 Task: Create an event for the kids' soccer practice drop-off.
Action: Mouse moved to (464, 341)
Screenshot: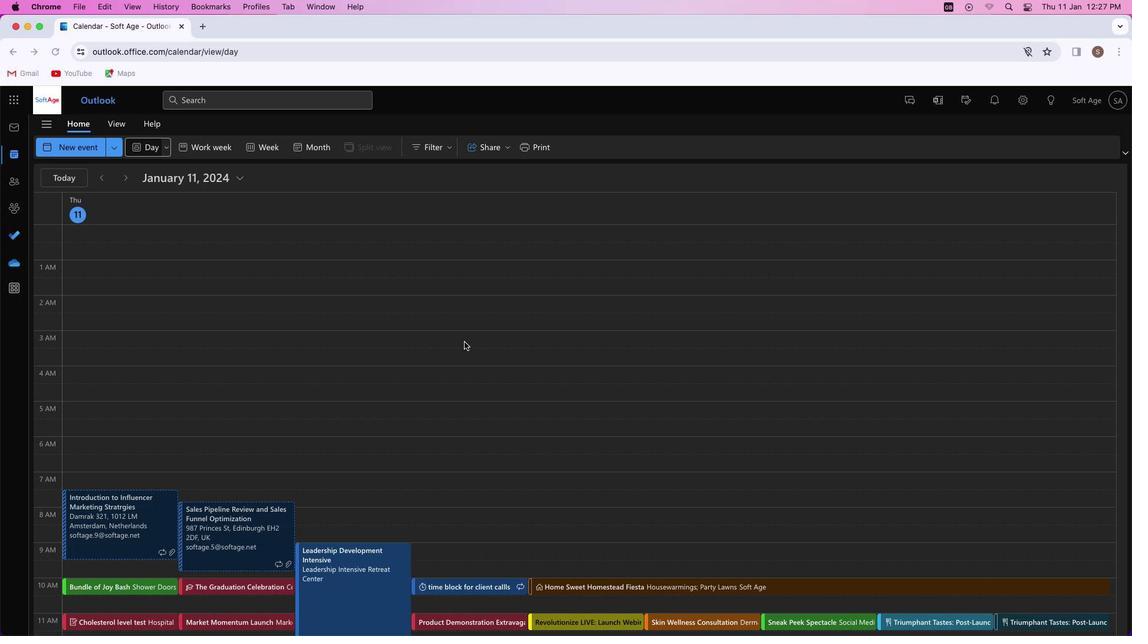 
Action: Mouse pressed left at (464, 341)
Screenshot: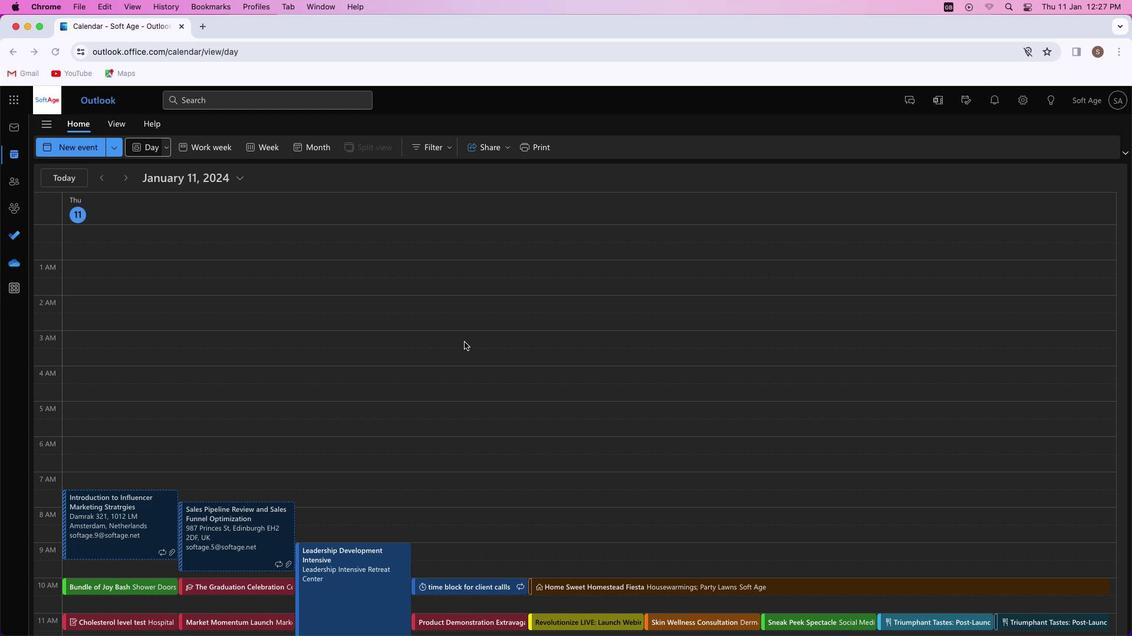 
Action: Mouse moved to (75, 150)
Screenshot: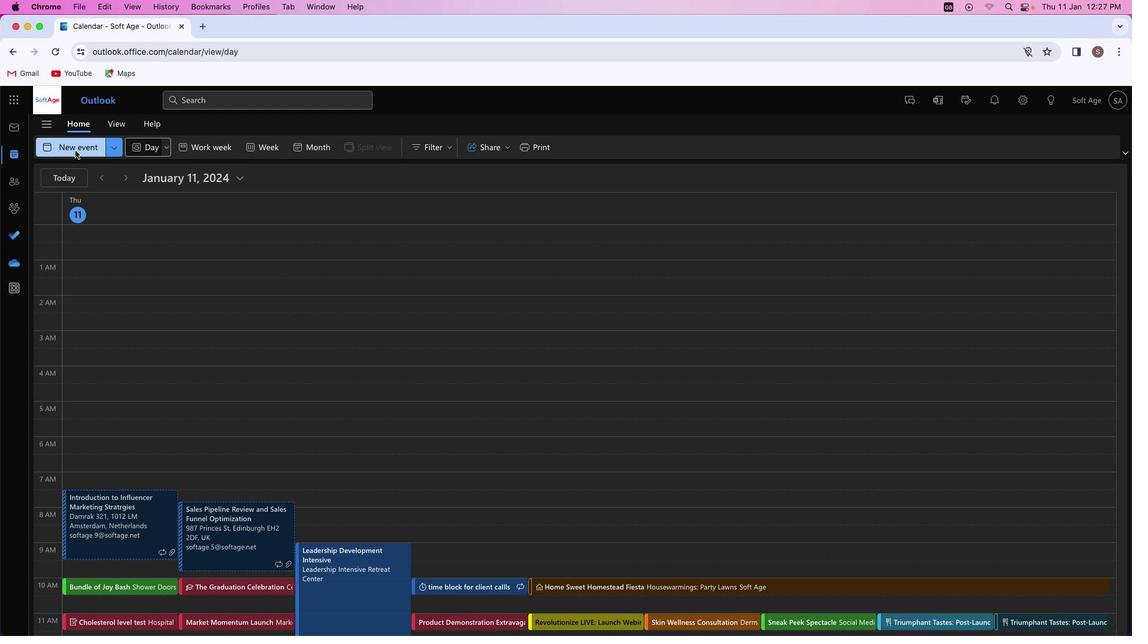 
Action: Mouse pressed left at (75, 150)
Screenshot: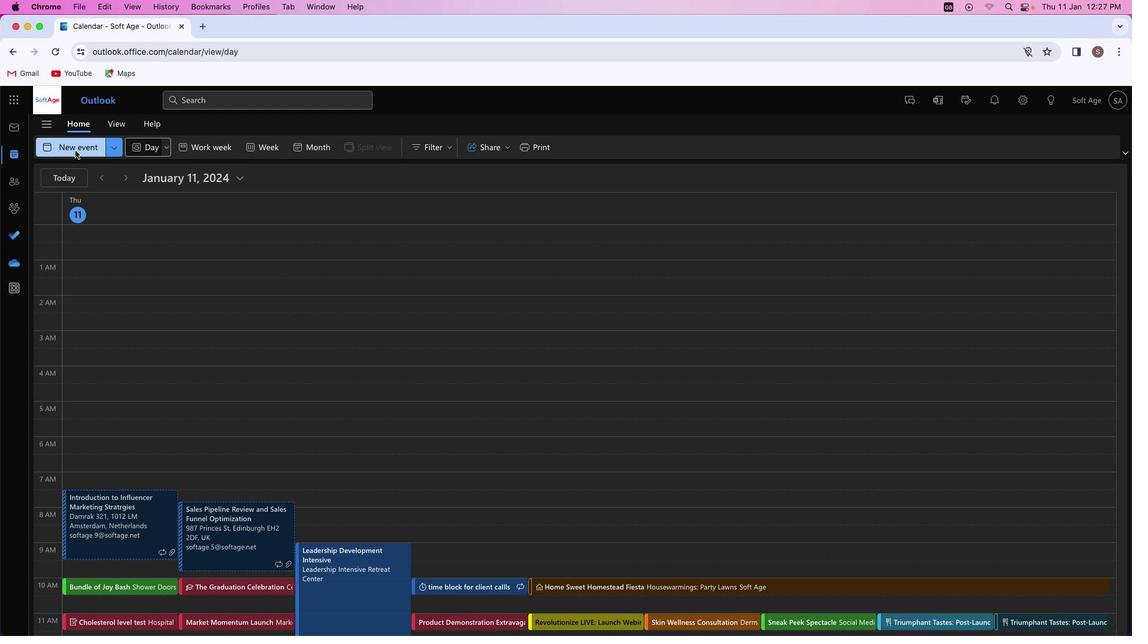 
Action: Mouse moved to (297, 216)
Screenshot: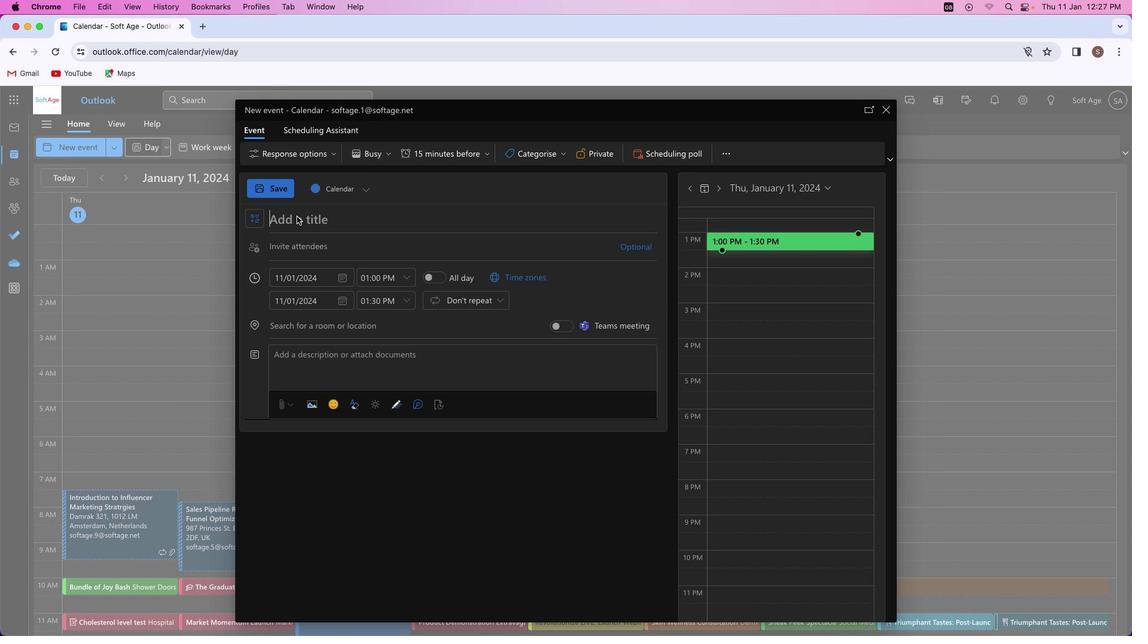 
Action: Mouse pressed left at (297, 216)
Screenshot: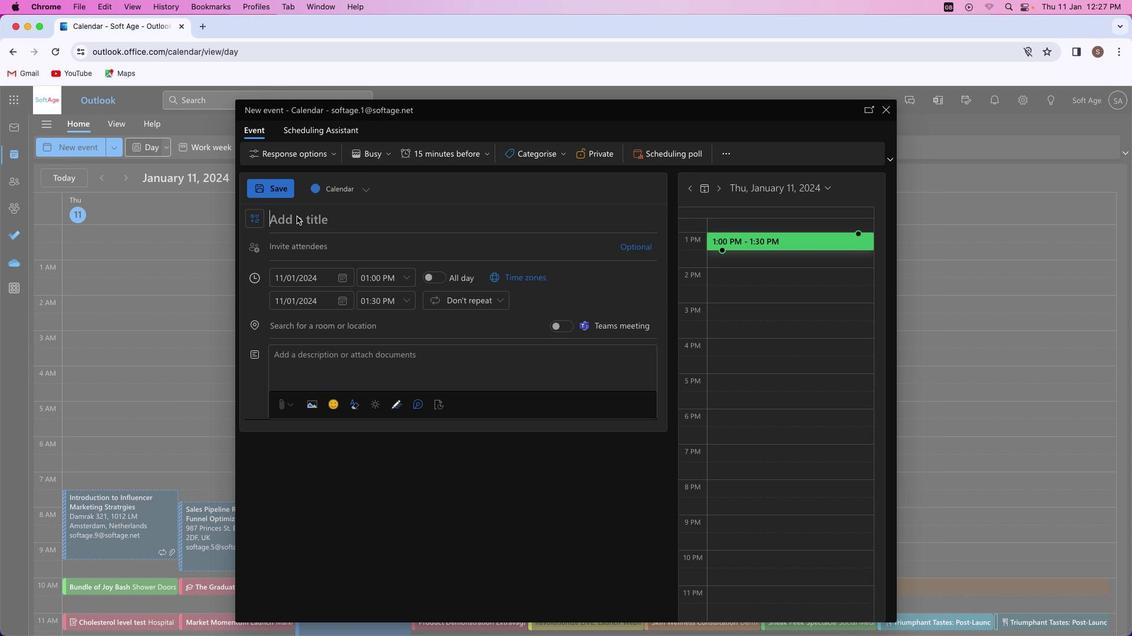 
Action: Key pressed Key.shift_r'L''i''t''t''l''e'Key.spaceKey.shift'S''t''r''i''k''e''r''s'Key.spaceKey.shift'S''o''c''c''e''r'Key.spaceKey.shift'D''r''o''p''-''o''f''f'
Screenshot: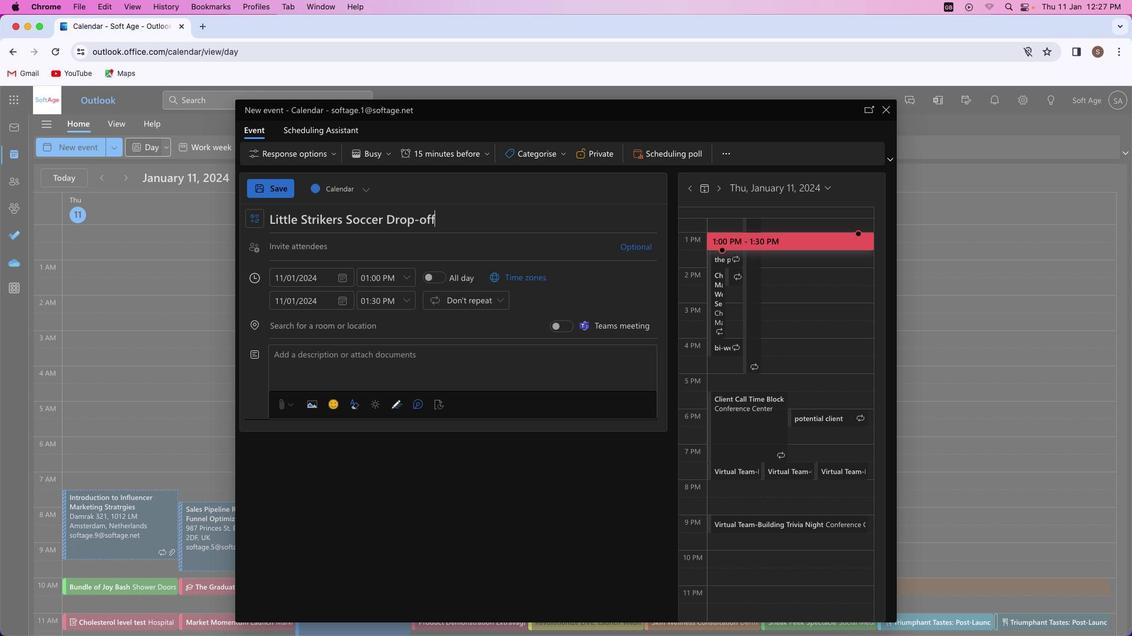 
Action: Mouse moved to (292, 247)
Screenshot: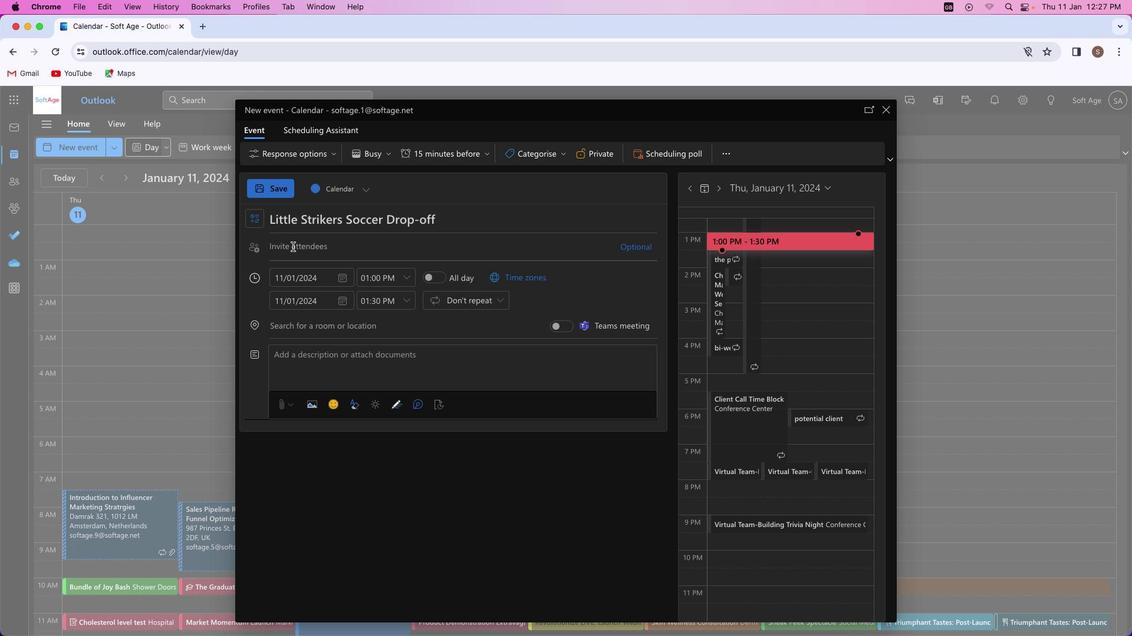 
Action: Mouse pressed left at (292, 247)
Screenshot: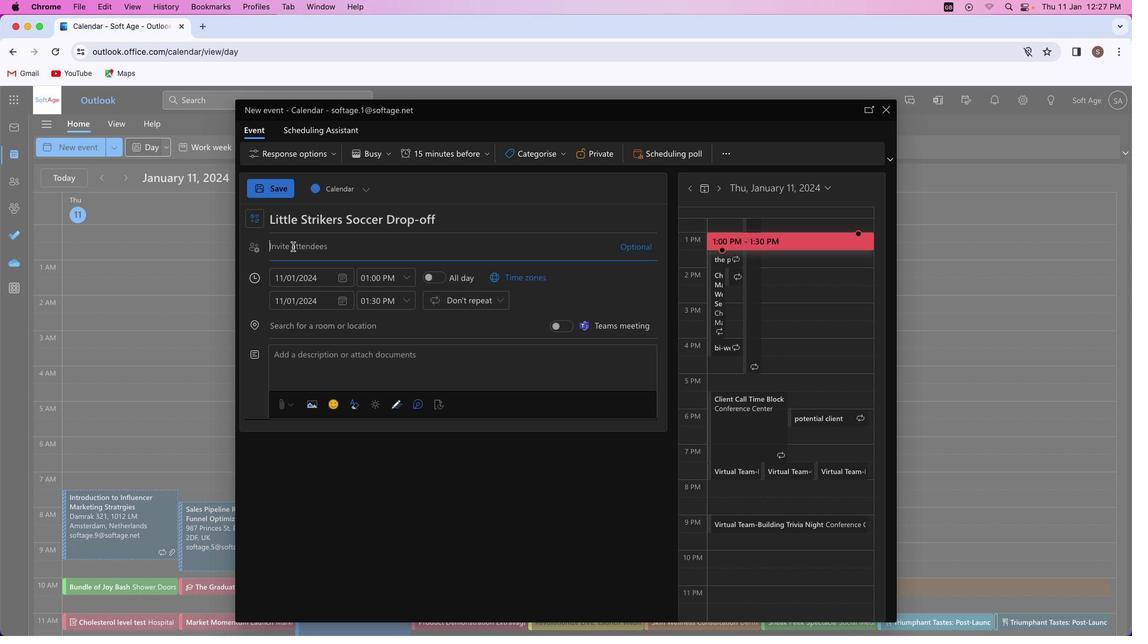 
Action: Mouse moved to (292, 247)
Screenshot: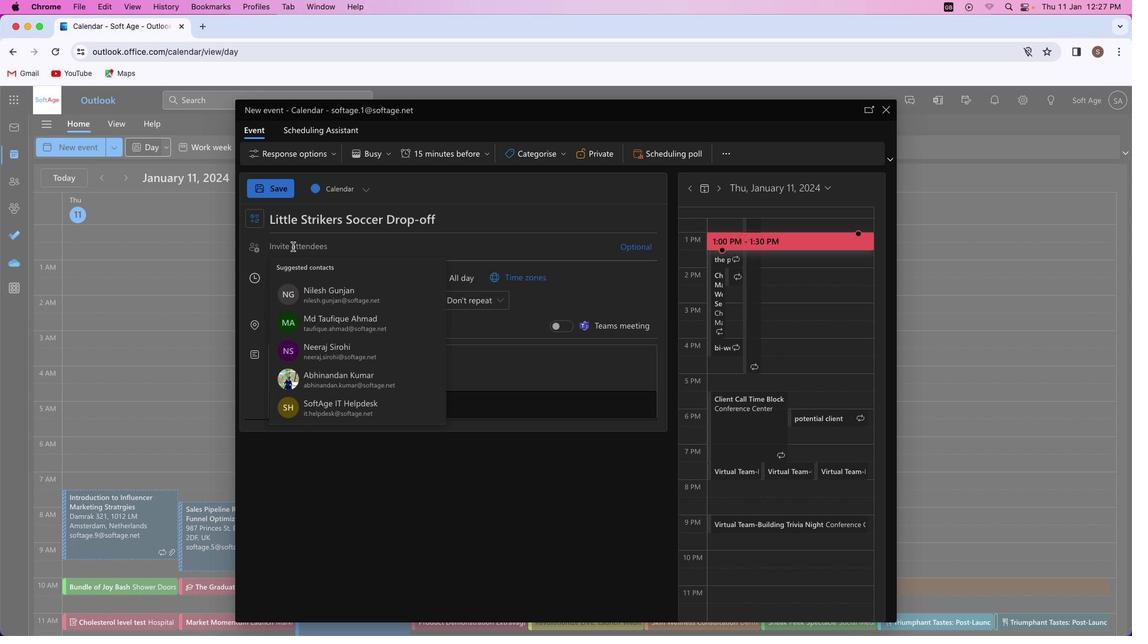 
Action: Key pressed Key.shift'S''h''i''v''a''m''y''a''d''a''v''4''1'Key.shift'@''o''u''t''l''o''o''k''.''c''o''m'
Screenshot: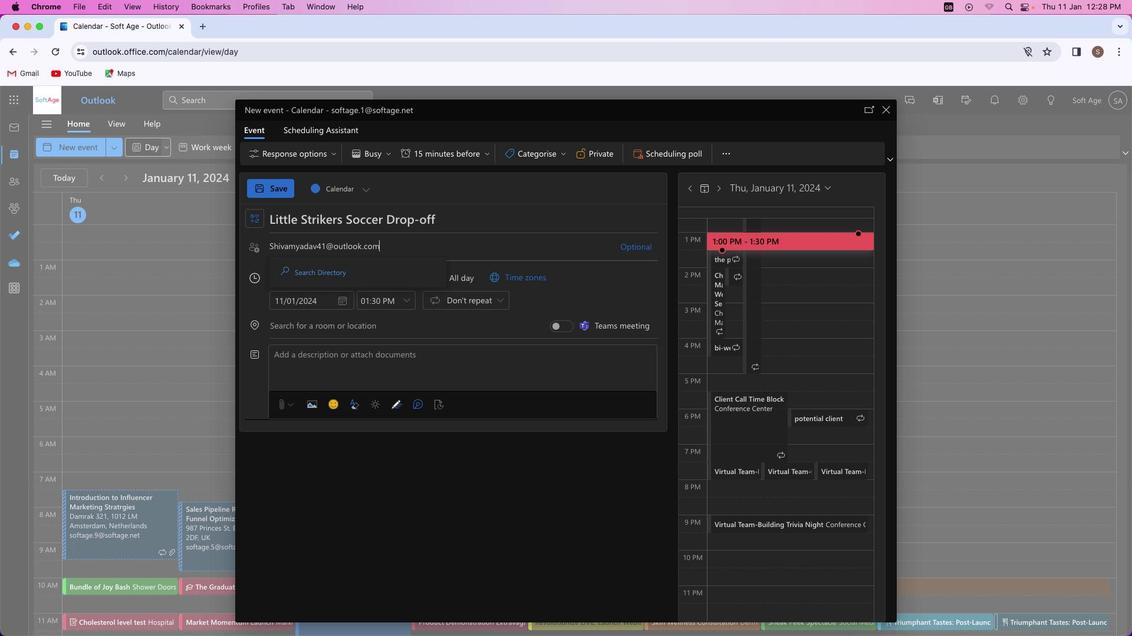 
Action: Mouse moved to (362, 269)
Screenshot: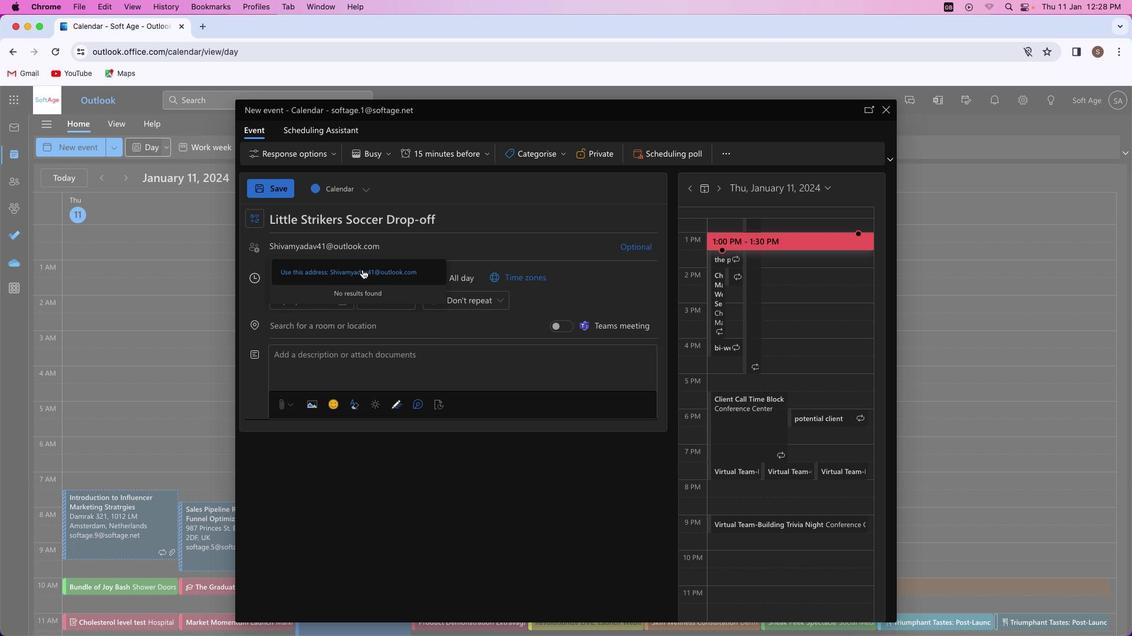 
Action: Mouse pressed left at (362, 269)
Screenshot: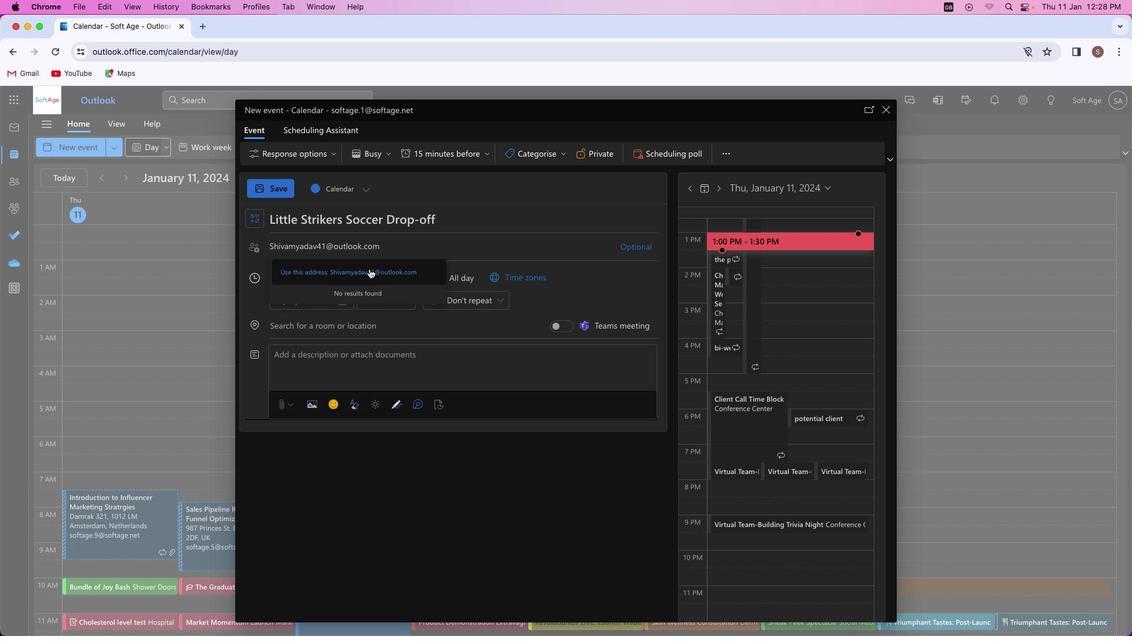 
Action: Mouse moved to (639, 267)
Screenshot: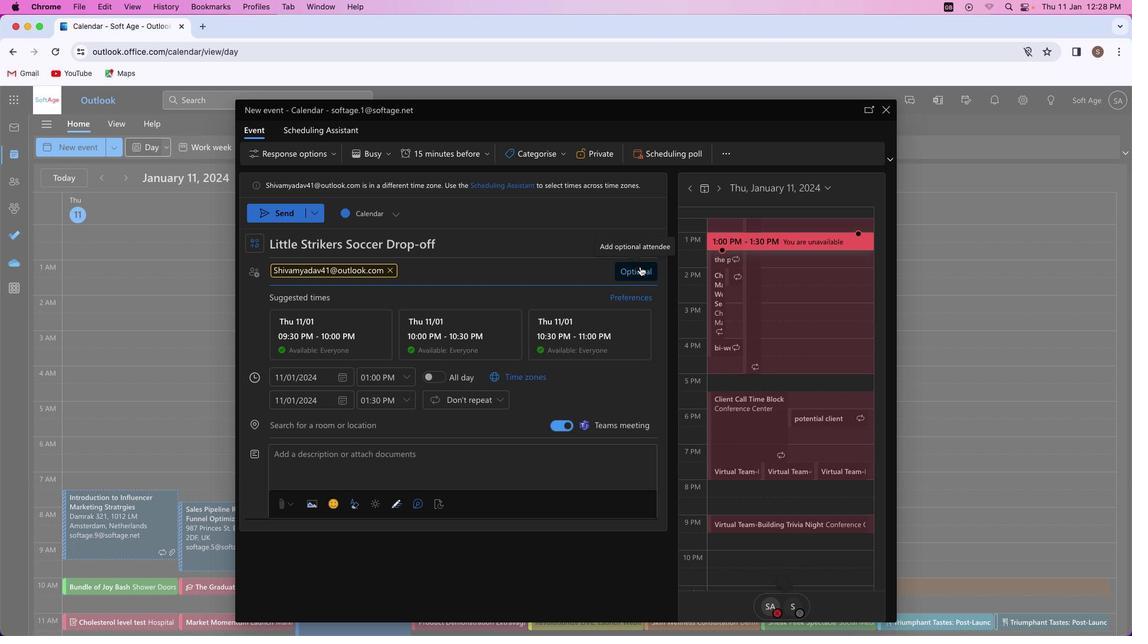 
Action: Mouse pressed left at (639, 267)
Screenshot: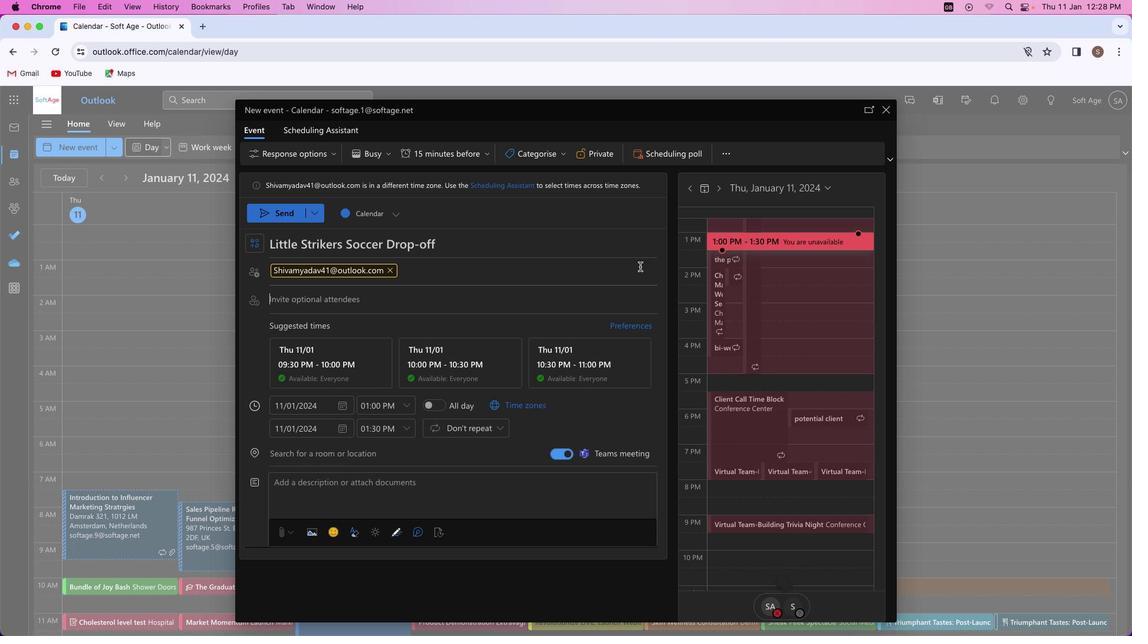 
Action: Mouse moved to (407, 283)
Screenshot: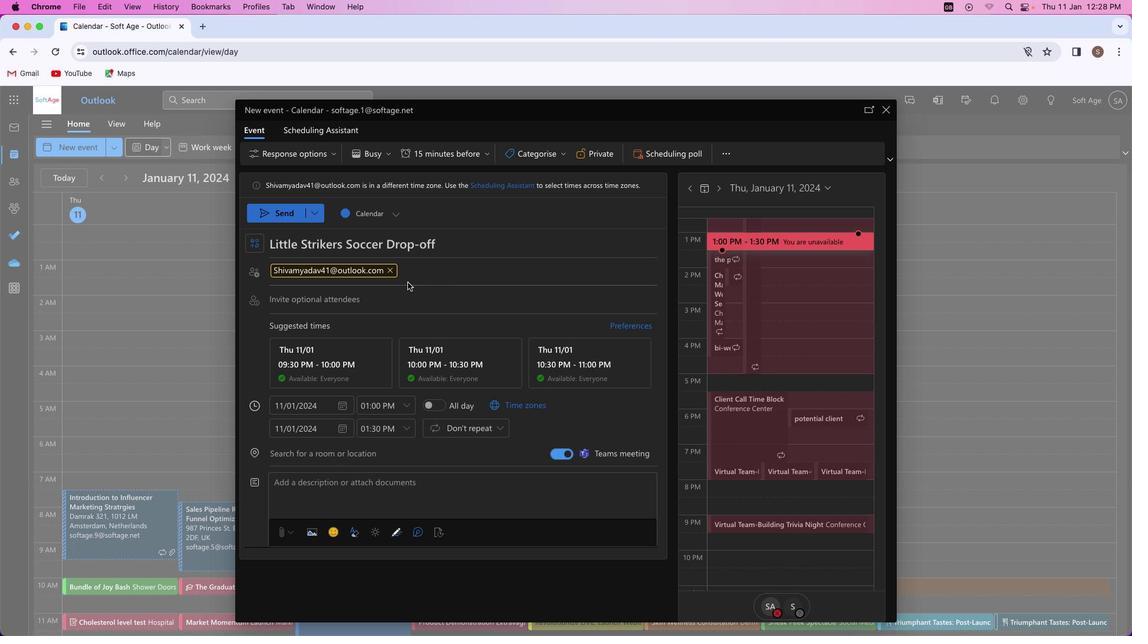 
Action: Key pressed Key.shift_r'M''u''n''e''e''s''h''k''u''m''a''r''9''7''3''2'Key.shift'@''o''u''t''l''o''o''k''.''c''o''m'
Screenshot: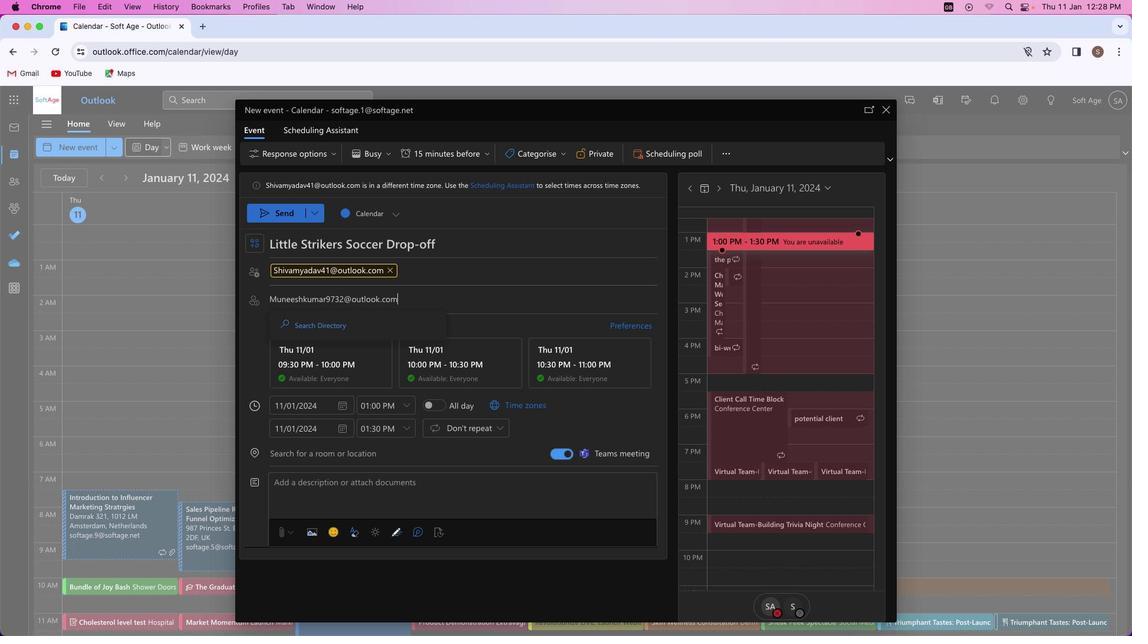 
Action: Mouse moved to (393, 320)
Screenshot: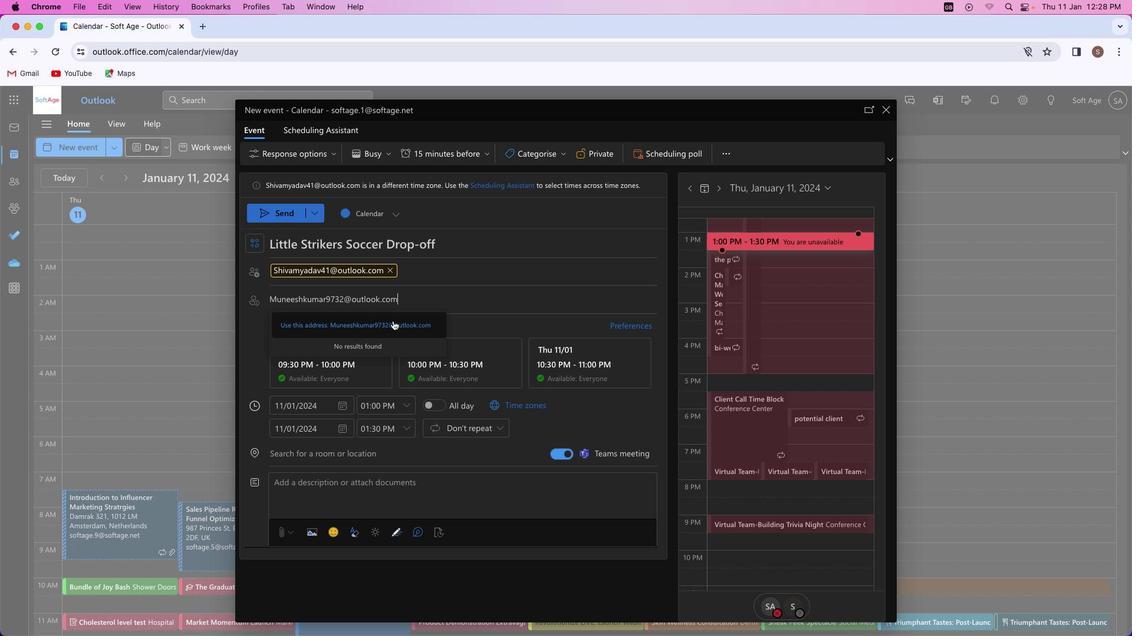 
Action: Mouse pressed left at (393, 320)
Screenshot: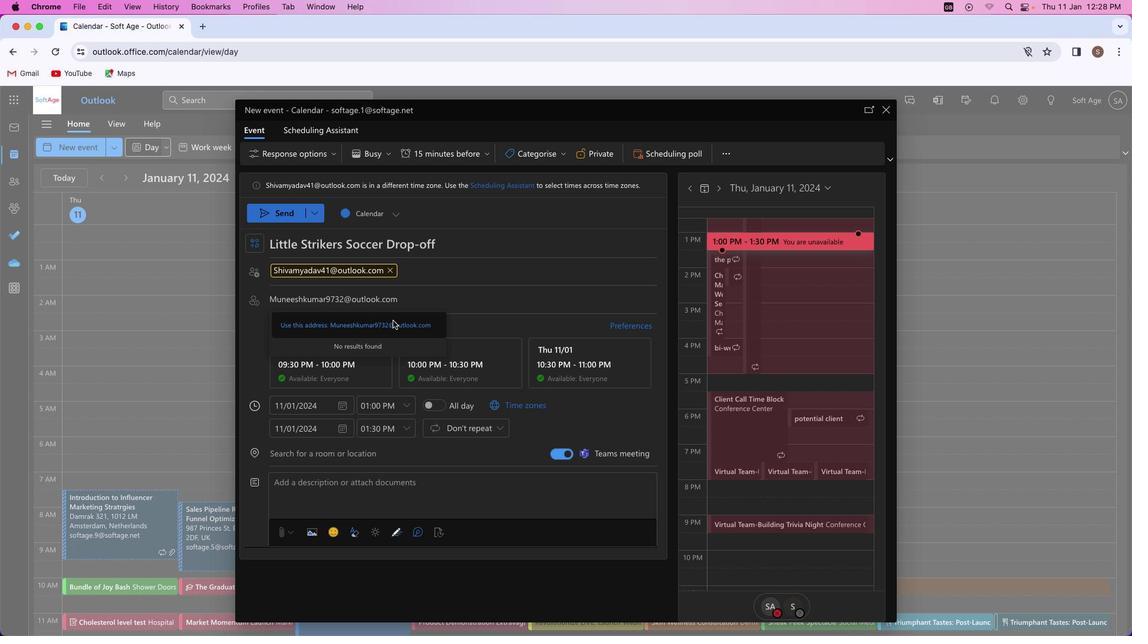 
Action: Mouse moved to (331, 462)
Screenshot: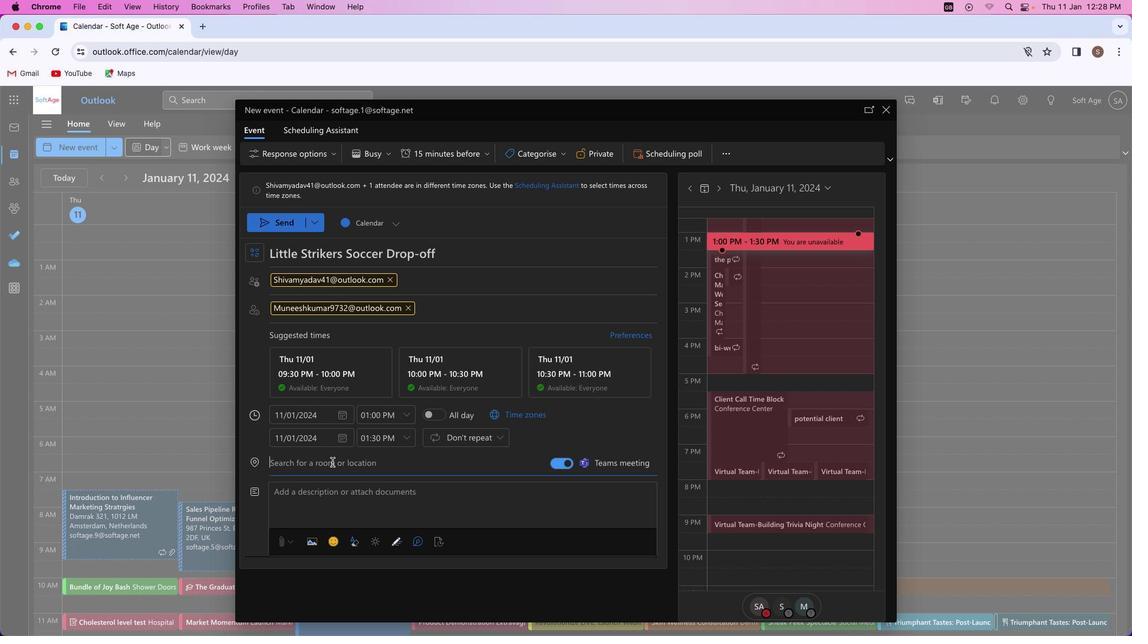 
Action: Mouse pressed left at (331, 462)
Screenshot: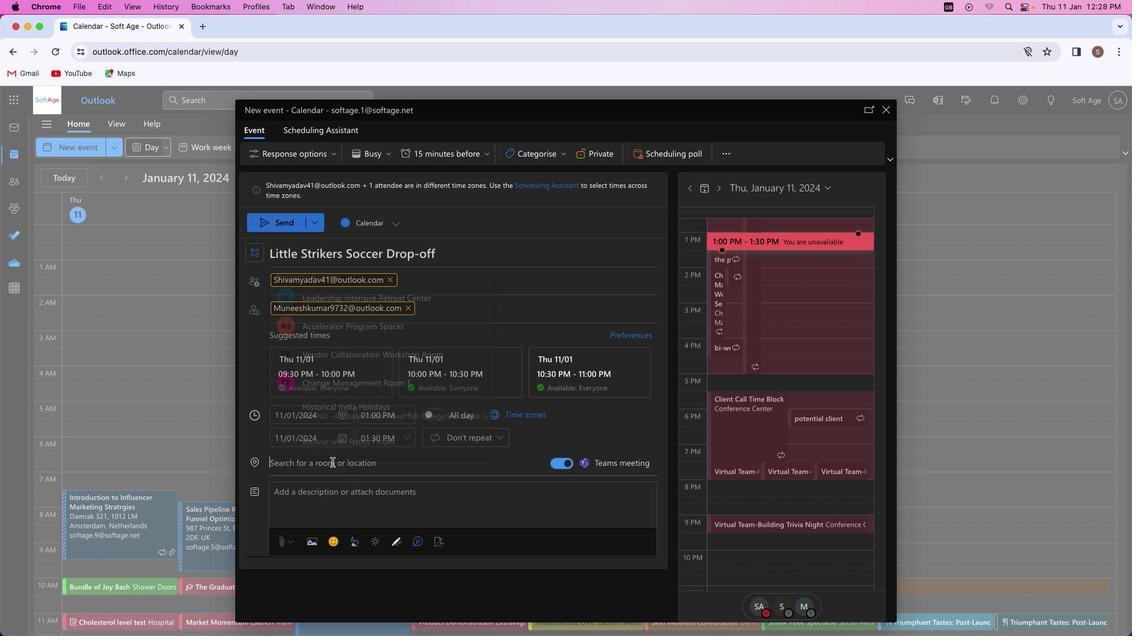 
Action: Mouse moved to (332, 461)
Screenshot: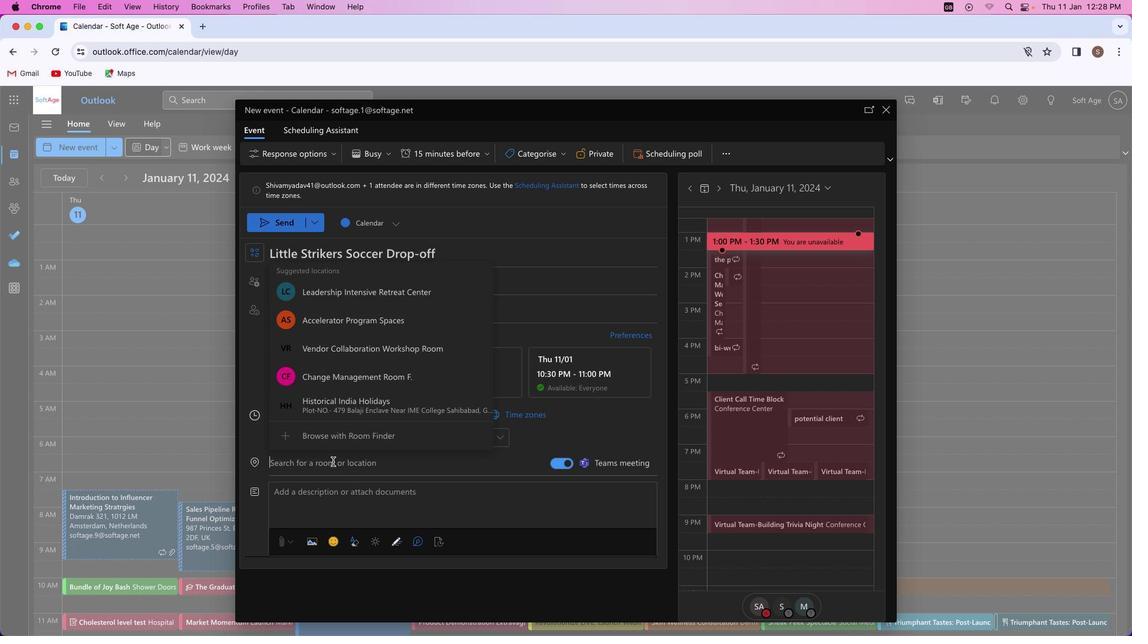 
Action: Key pressed Key.shift_r'K''i''d'"'"Key.backspace's'"'"Key.space's''o''c'
Screenshot: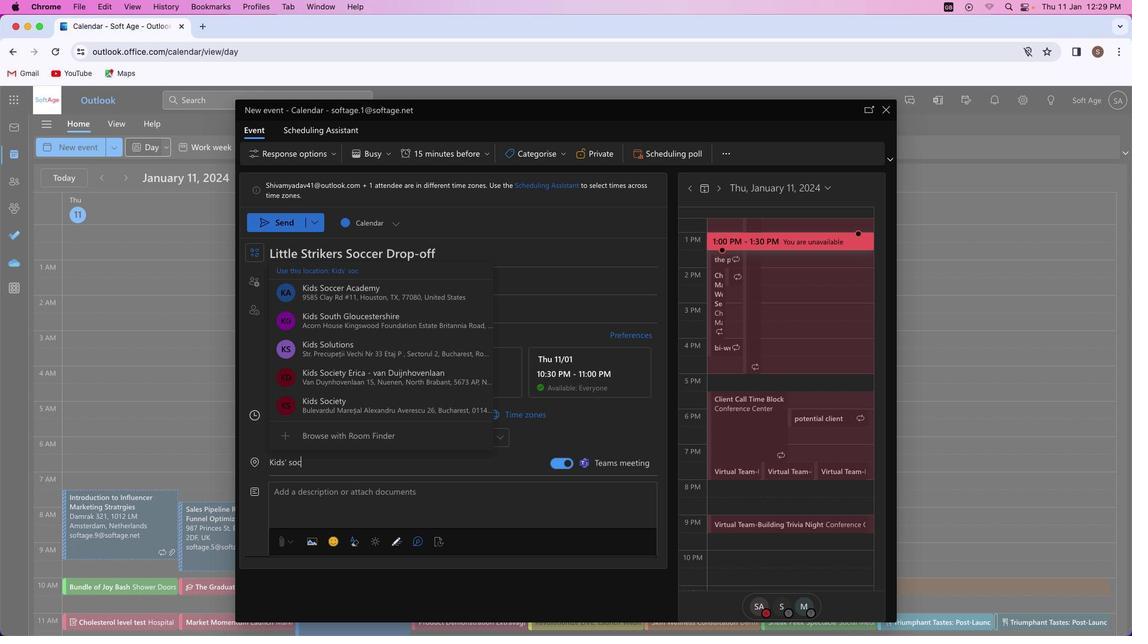 
Action: Mouse moved to (360, 293)
Screenshot: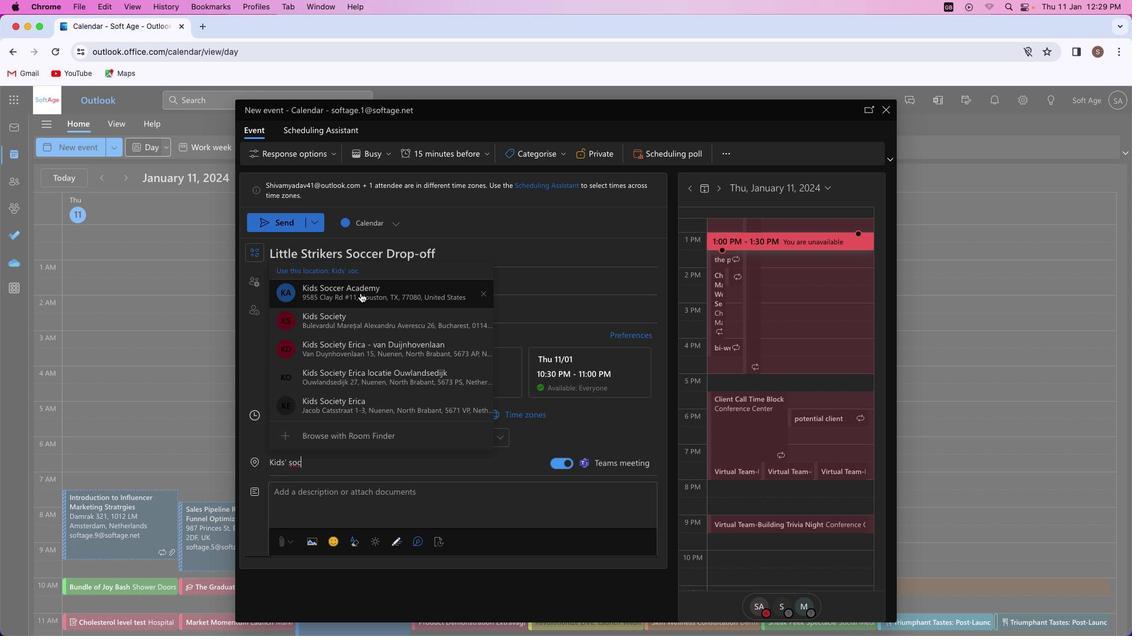 
Action: Mouse pressed left at (360, 293)
Screenshot: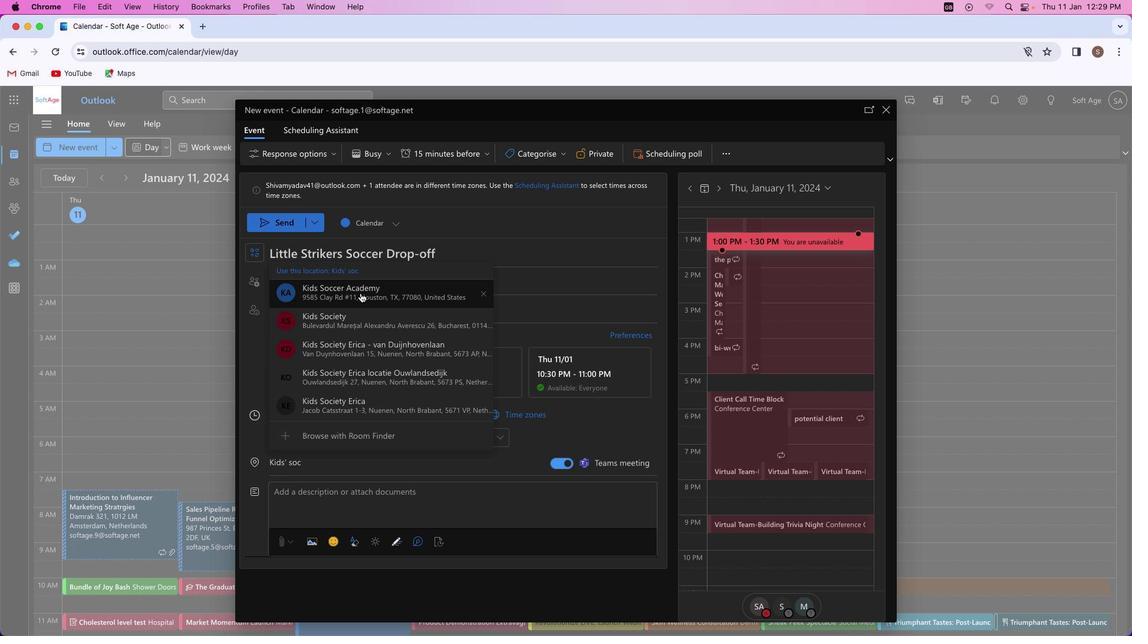 
Action: Mouse moved to (344, 489)
Screenshot: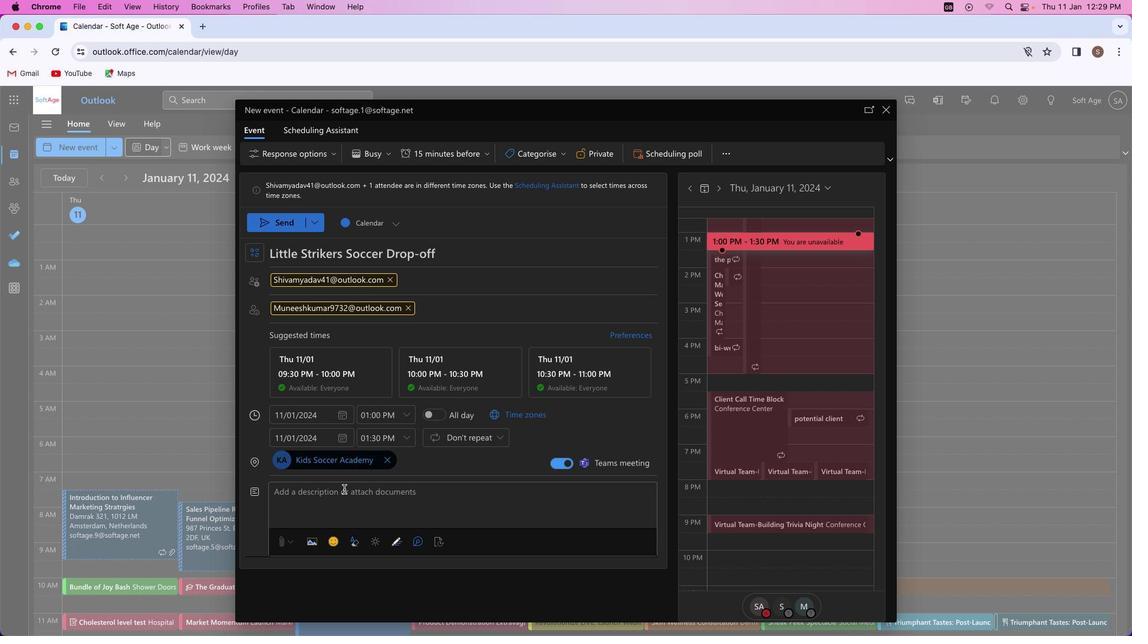 
Action: Mouse pressed left at (344, 489)
Screenshot: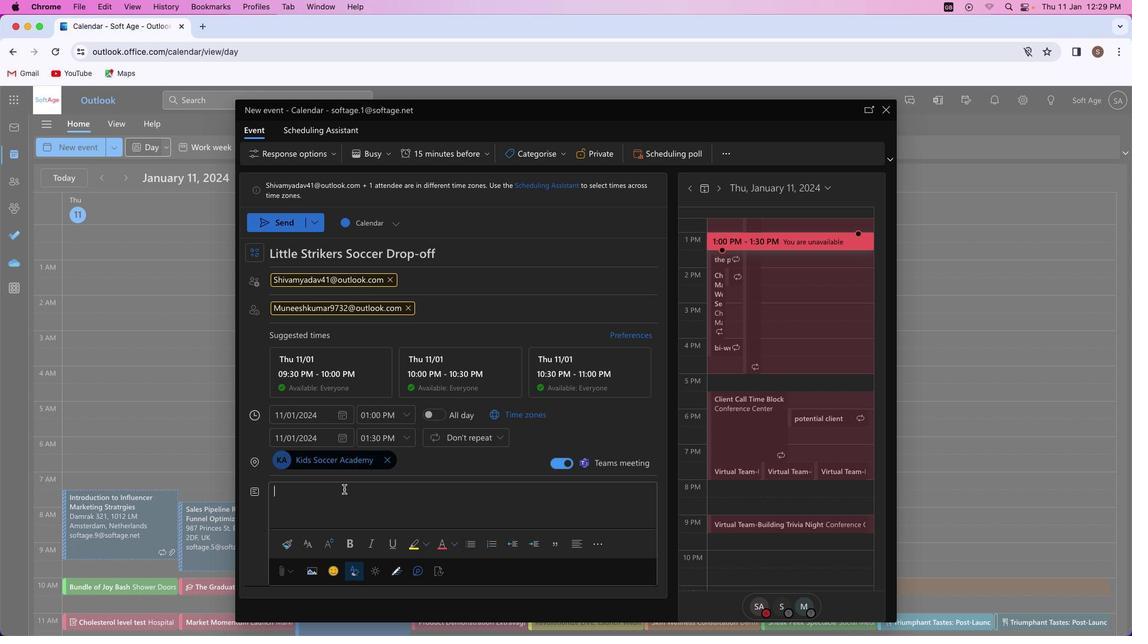
Action: Mouse moved to (380, 491)
Screenshot: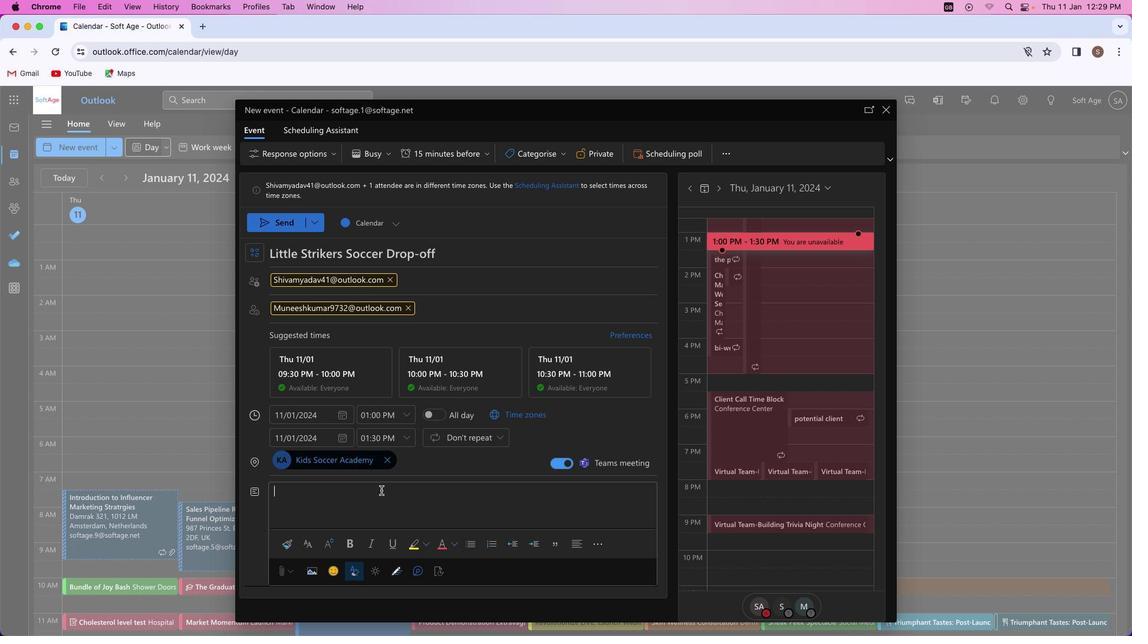 
Action: Key pressed Key.shift'E''m''p''o''w''e''r'Key.space'y''o''u''n''g'Key.space'a''t''h''l''e''t''e''s'Key.space'a''t'Key.space'o''u''r'Key.space'k''i''d''s'"'"Key.space's''o''c''c''e''r'Key.space'p''r''a''c''t''i''c''e'Key.space'd''r''o''p''-''o''f''f'Key.shift'!'Key.spaceKey.shift'A'Key.space's''a''f''e'Key.space'a''n''d'Key.space'f''u''n'Key.space'e''n''v''i''r''o''n''m''e''n''t'Key.space'f''o''r'Key.space's''k''i''l''l''-''b''u''i''l''d''i''n''g'','Key.space't''e''a''m''w''o''r''k'','Key.space'a''n''d'Key.space't''h''e'Key.space'j''o''y'Key.space'o''f'Key.space't''h''e'Key.space'g''a''m''e'Key.spaceKey.backspace'.'Key.spaceKey.shift_r'L''e''t'Key.space't''h''e'Key.space'k''i''c''k''s'Key.space'b''e''g''i''n'Key.shift'!'
Screenshot: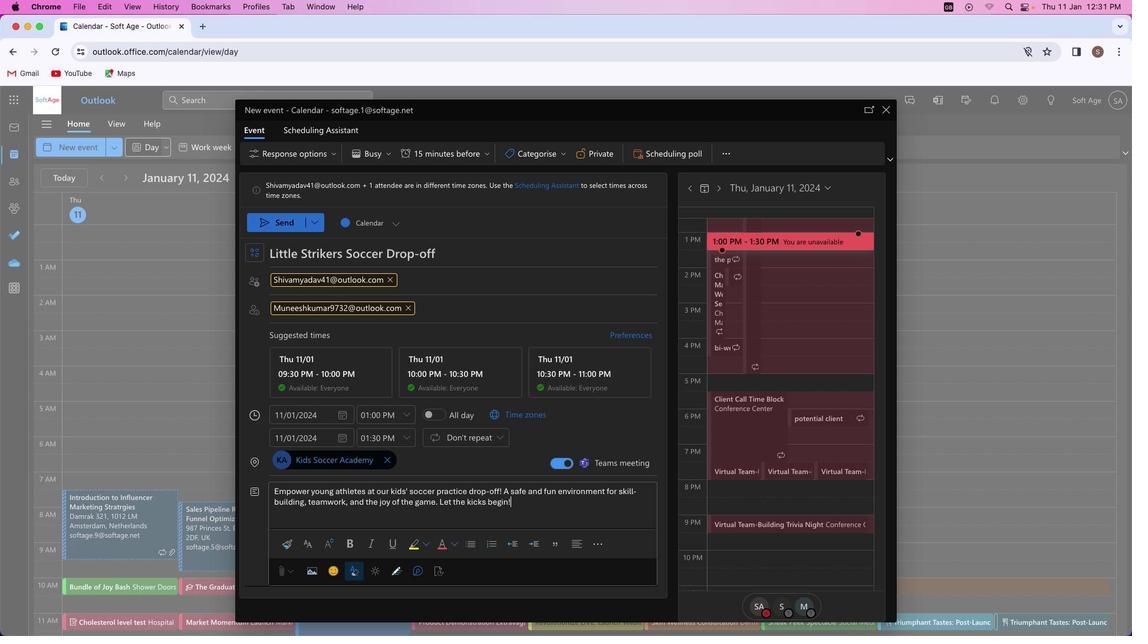 
Action: Mouse moved to (498, 492)
Screenshot: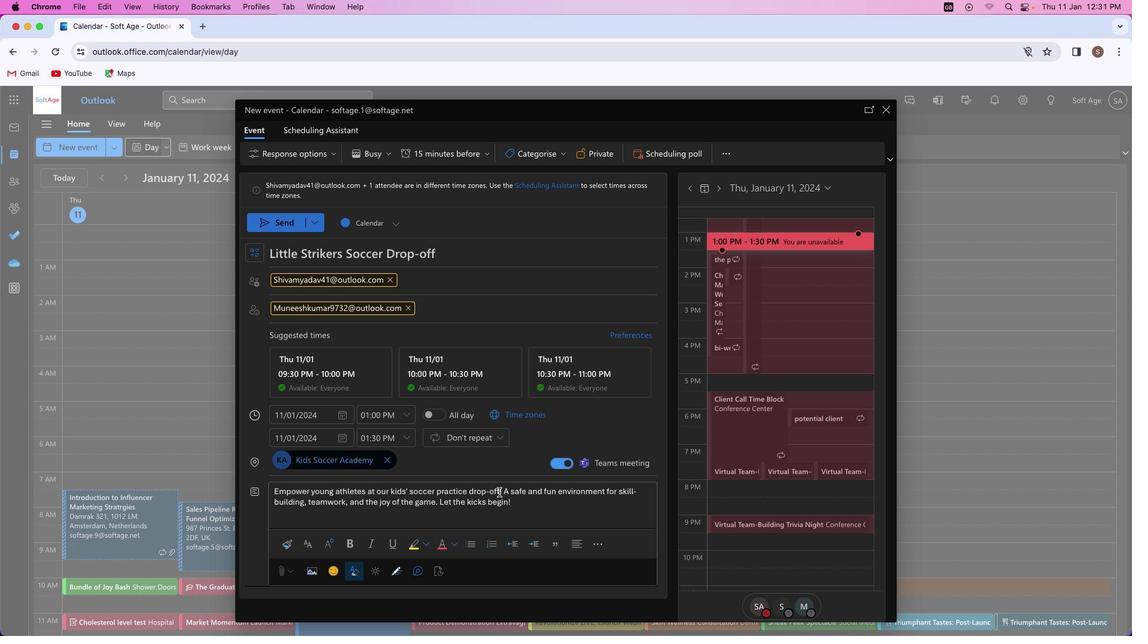 
Action: Mouse pressed left at (498, 492)
Screenshot: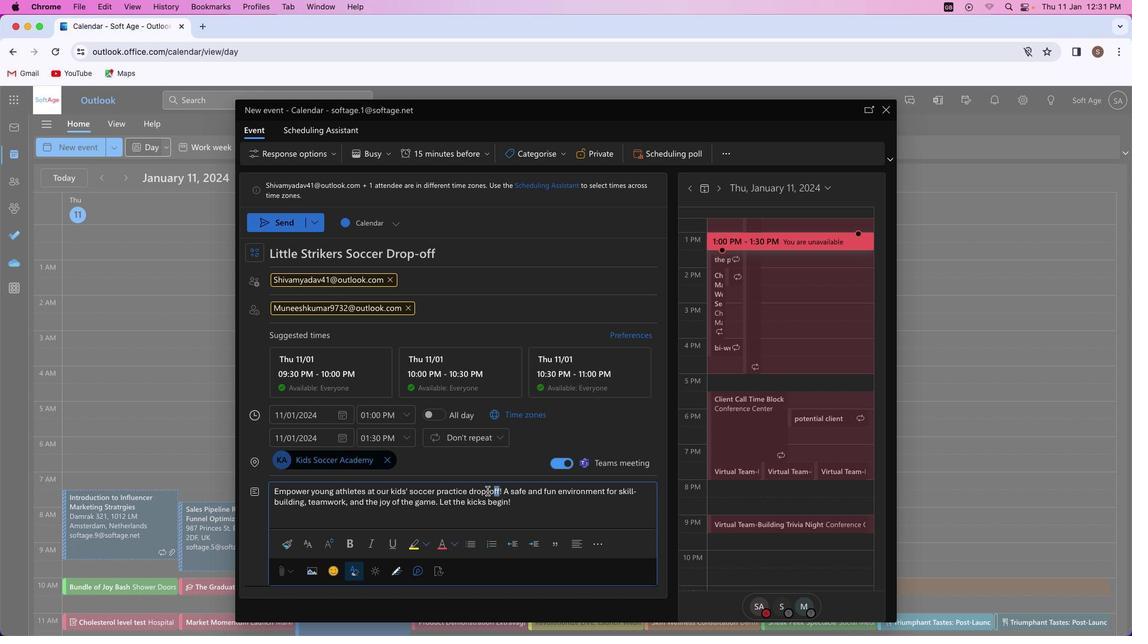 
Action: Mouse moved to (354, 543)
Screenshot: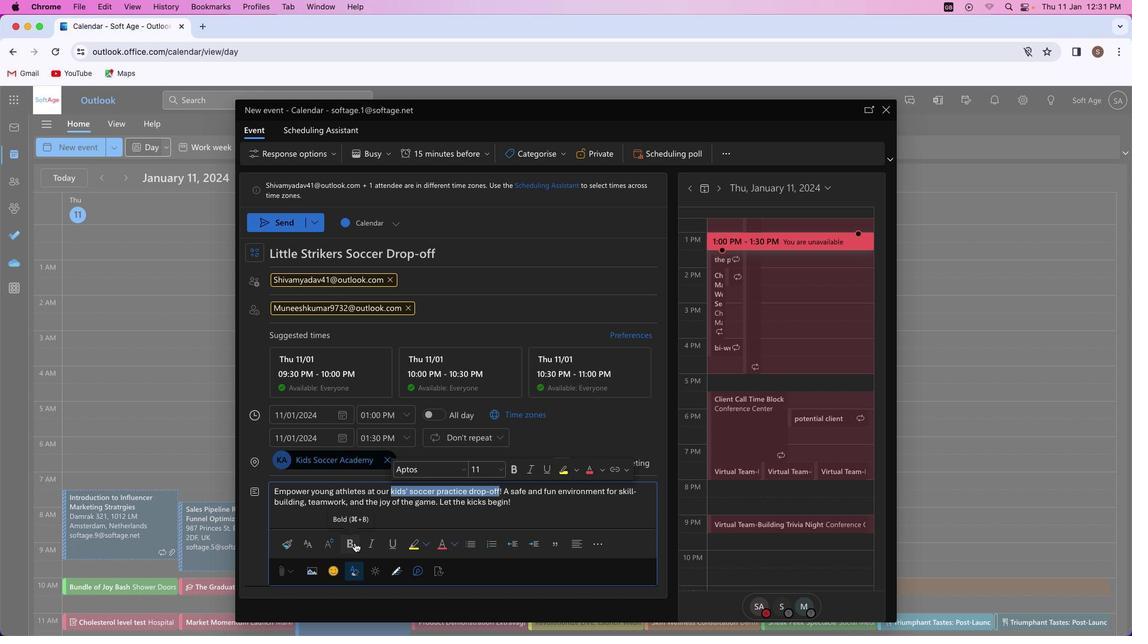 
Action: Mouse pressed left at (354, 543)
Screenshot: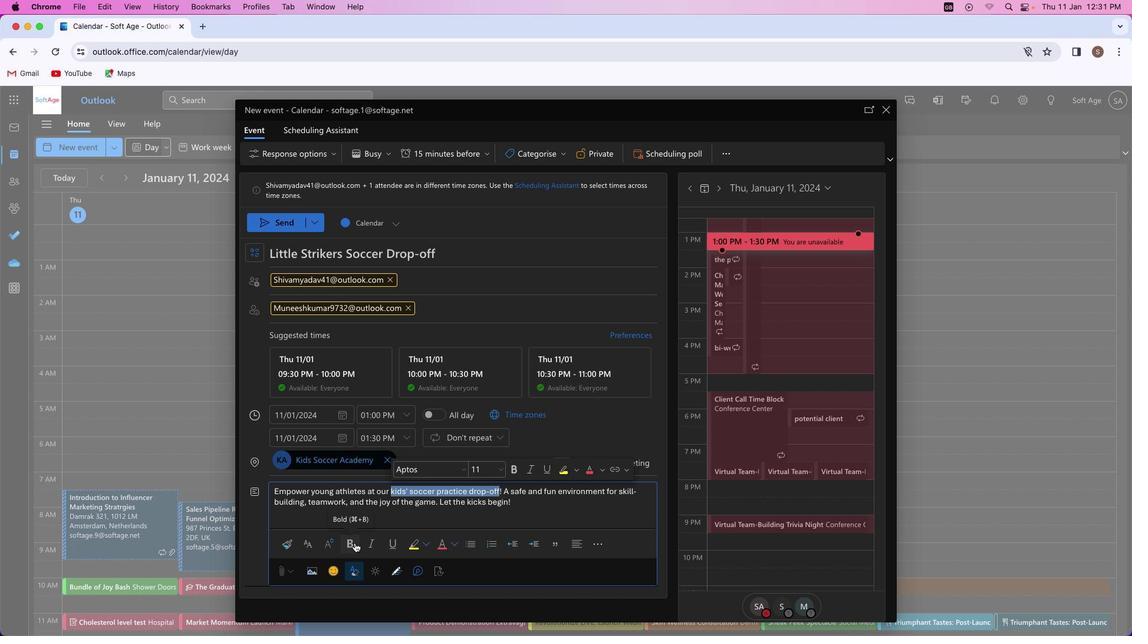 
Action: Mouse moved to (370, 544)
Screenshot: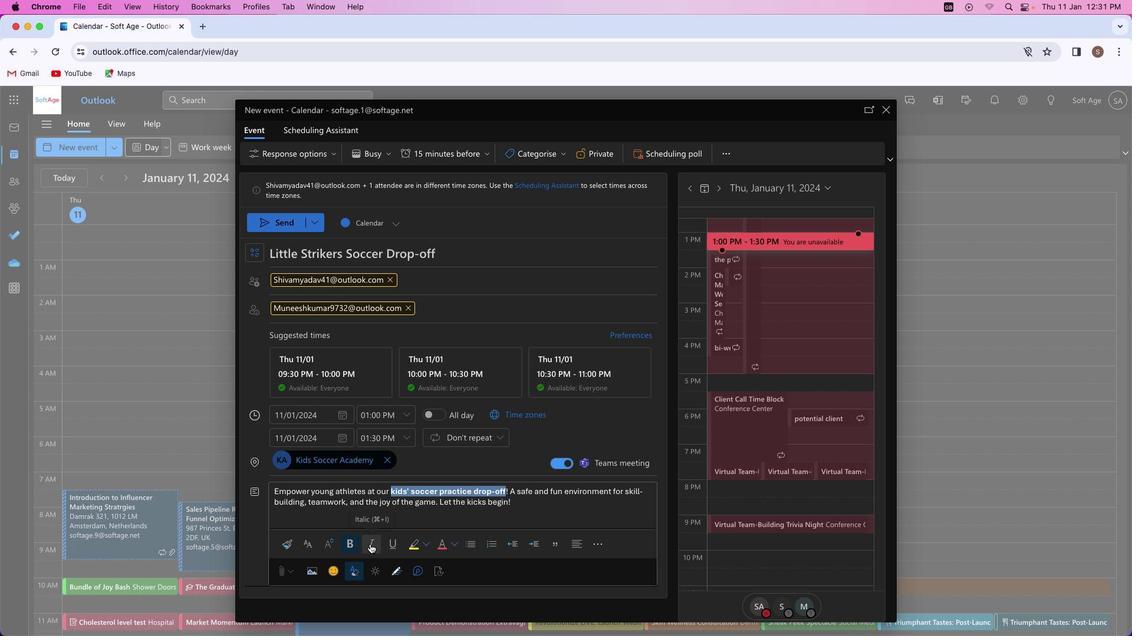 
Action: Mouse pressed left at (370, 544)
Screenshot: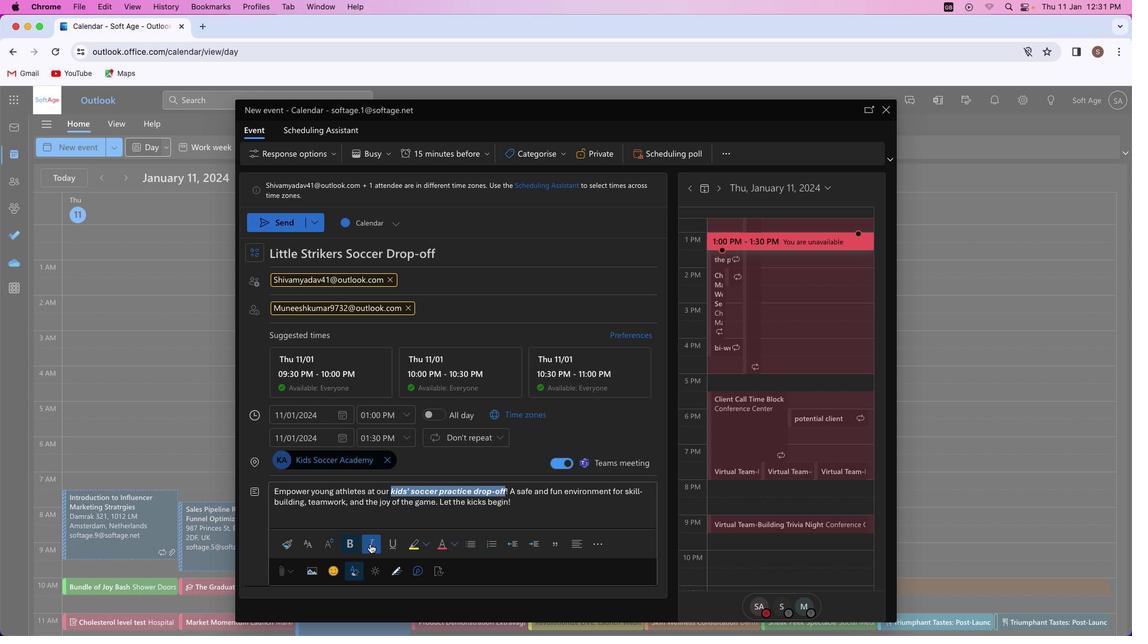 
Action: Mouse moved to (393, 542)
Screenshot: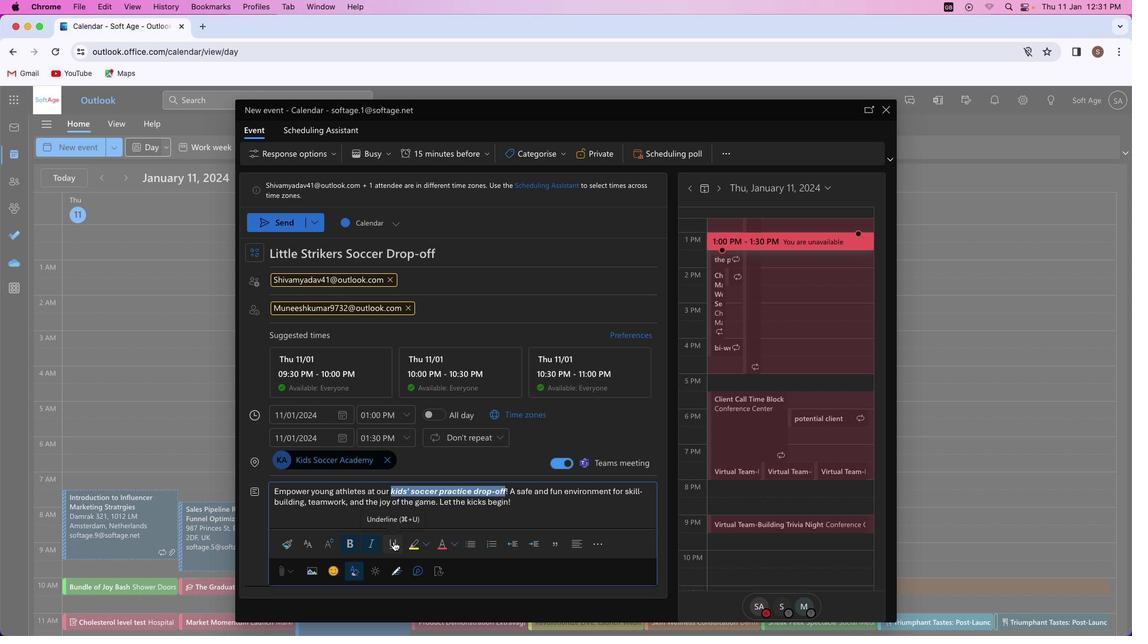 
Action: Mouse pressed left at (393, 542)
Screenshot: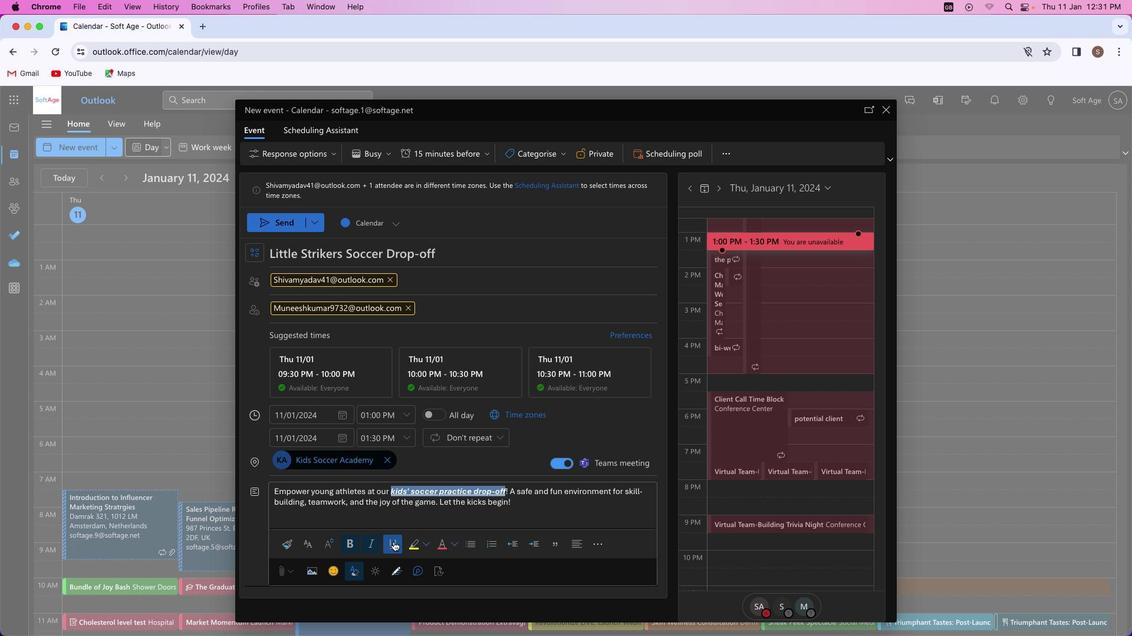 
Action: Mouse moved to (455, 543)
Screenshot: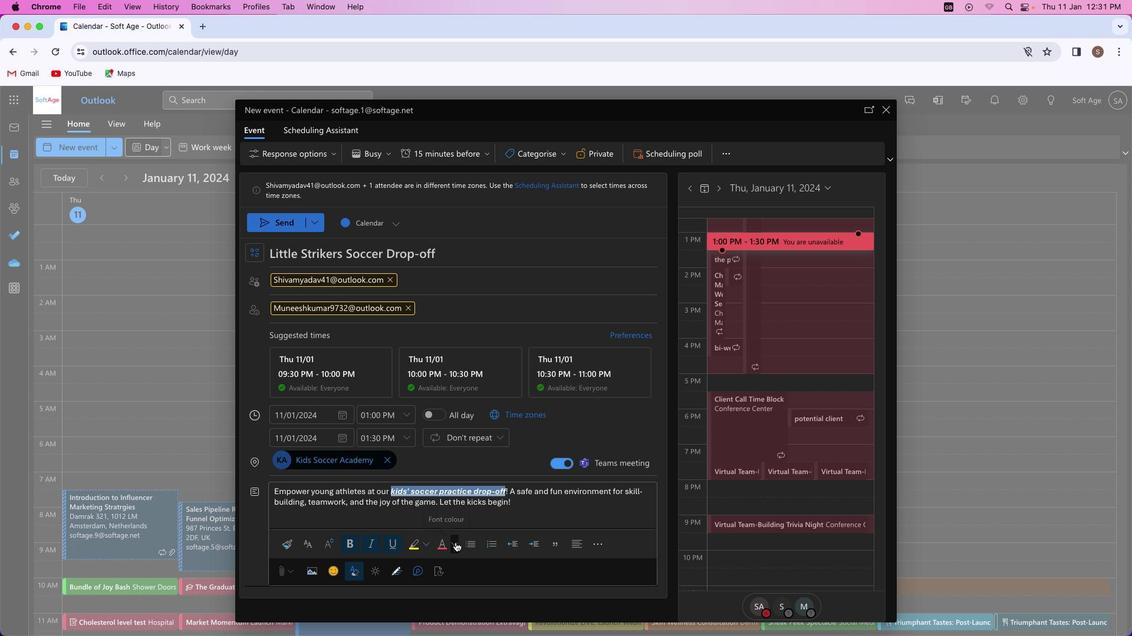 
Action: Mouse pressed left at (455, 543)
Screenshot: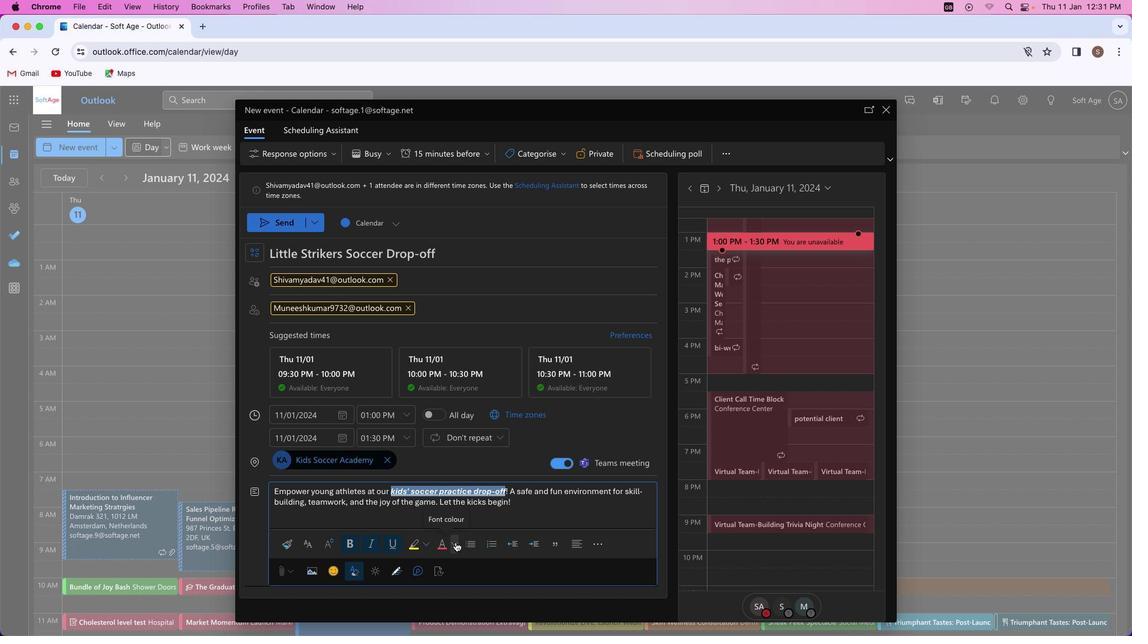 
Action: Mouse moved to (416, 522)
Screenshot: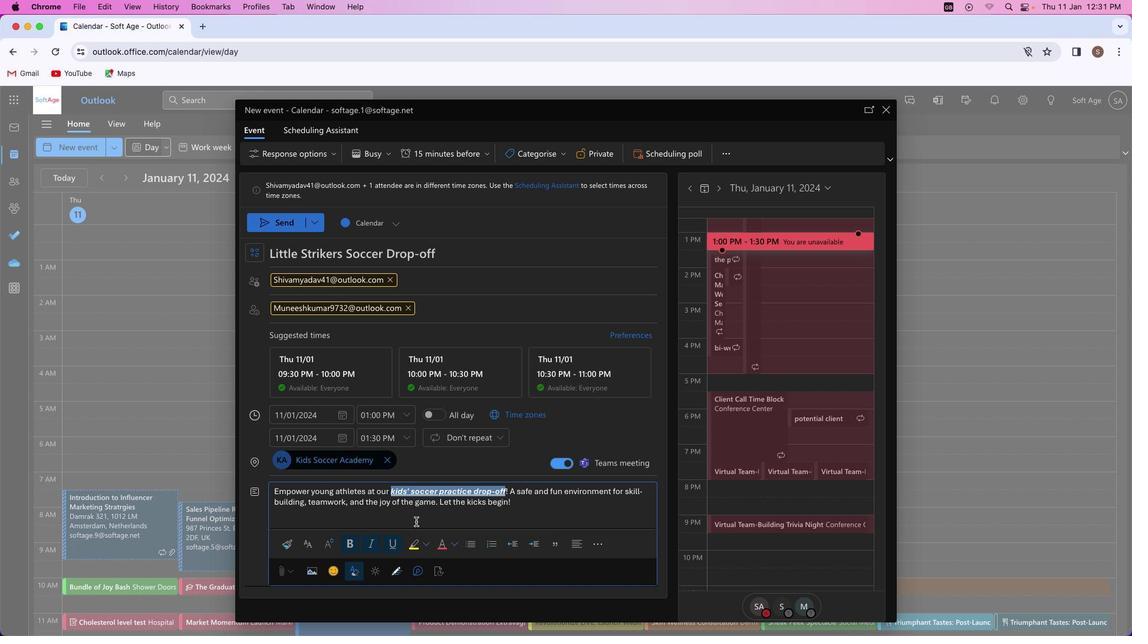 
Action: Mouse pressed left at (416, 522)
Screenshot: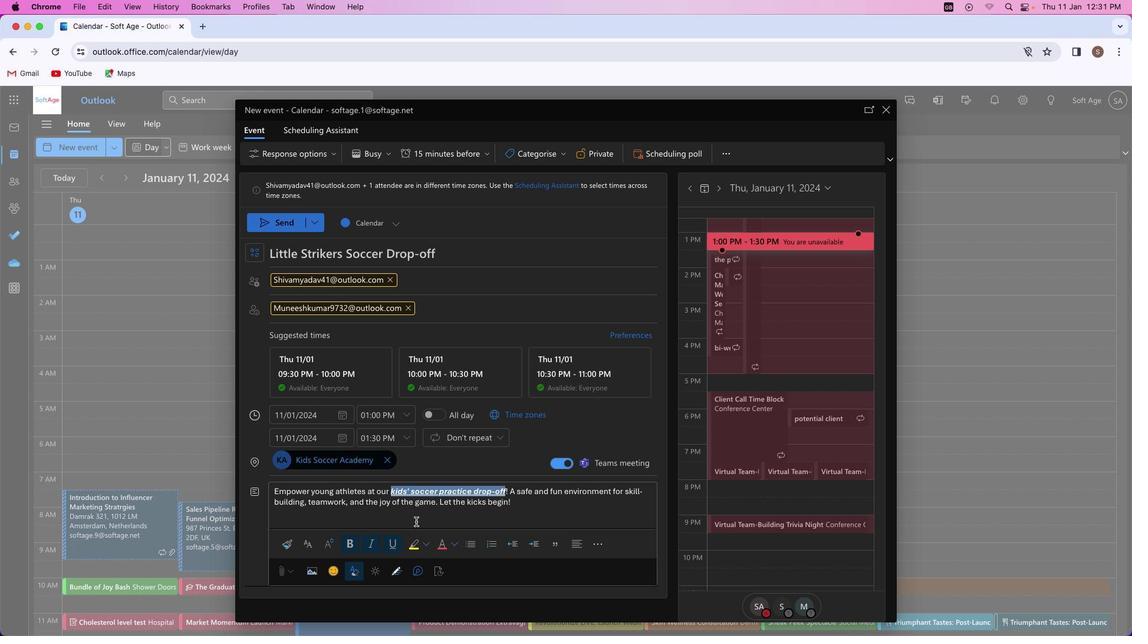 
Action: Mouse moved to (527, 507)
Screenshot: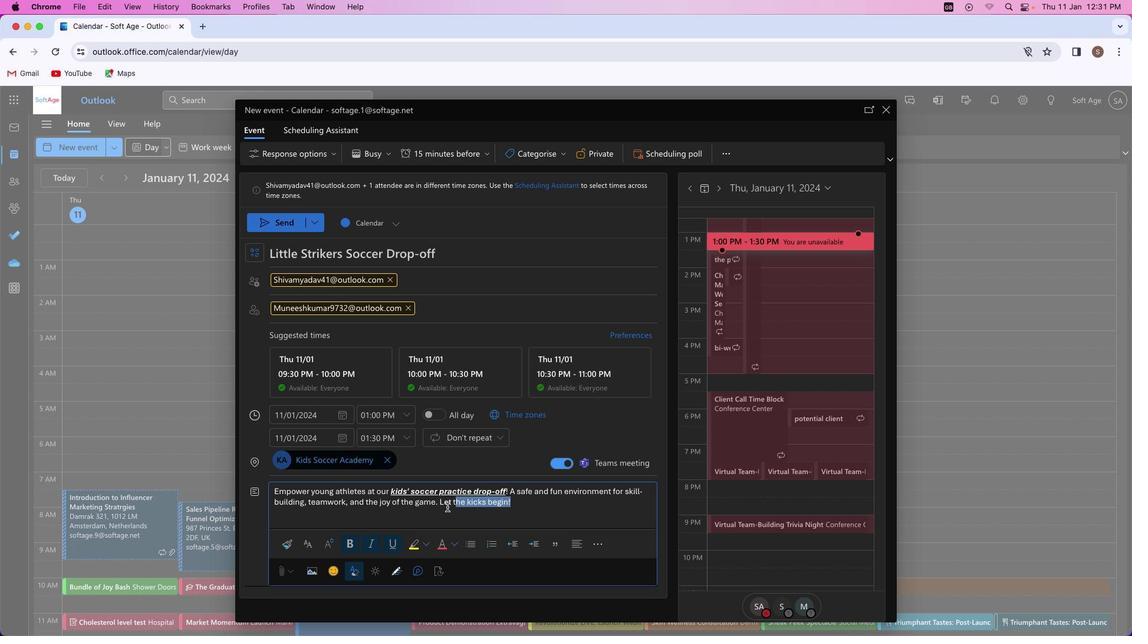
Action: Mouse pressed left at (527, 507)
Screenshot: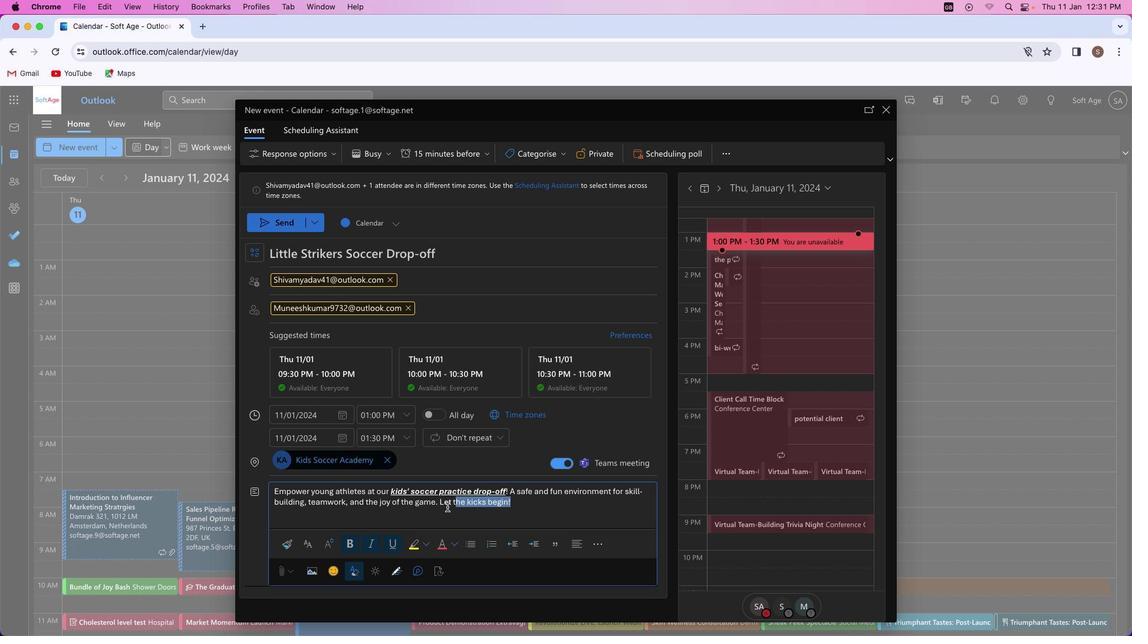
Action: Mouse moved to (329, 540)
Screenshot: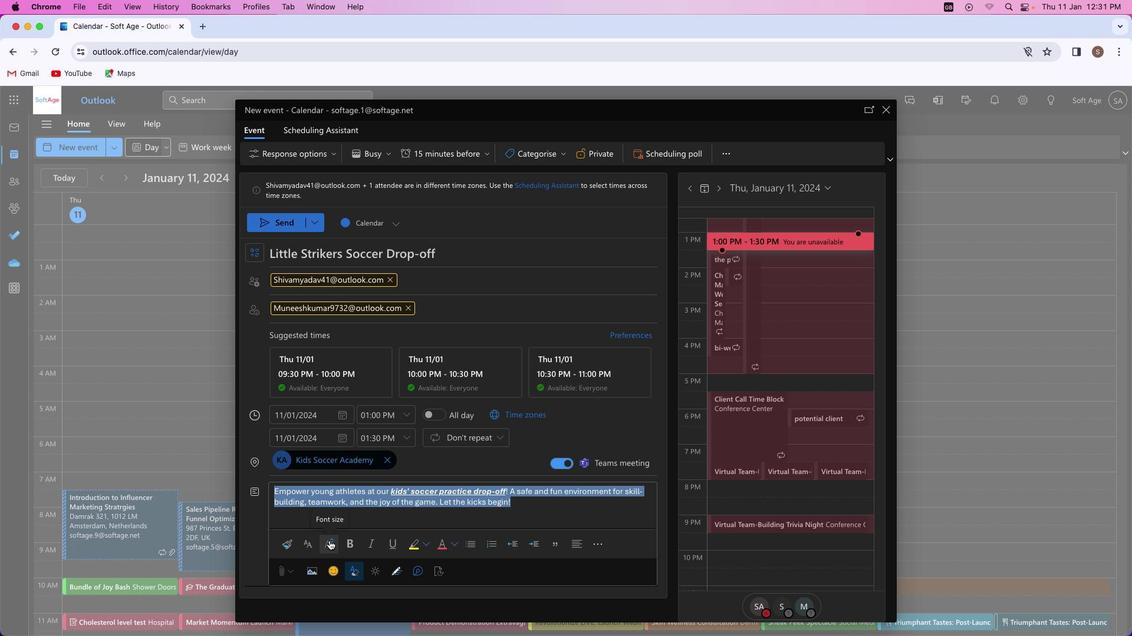 
Action: Mouse pressed left at (329, 540)
Screenshot: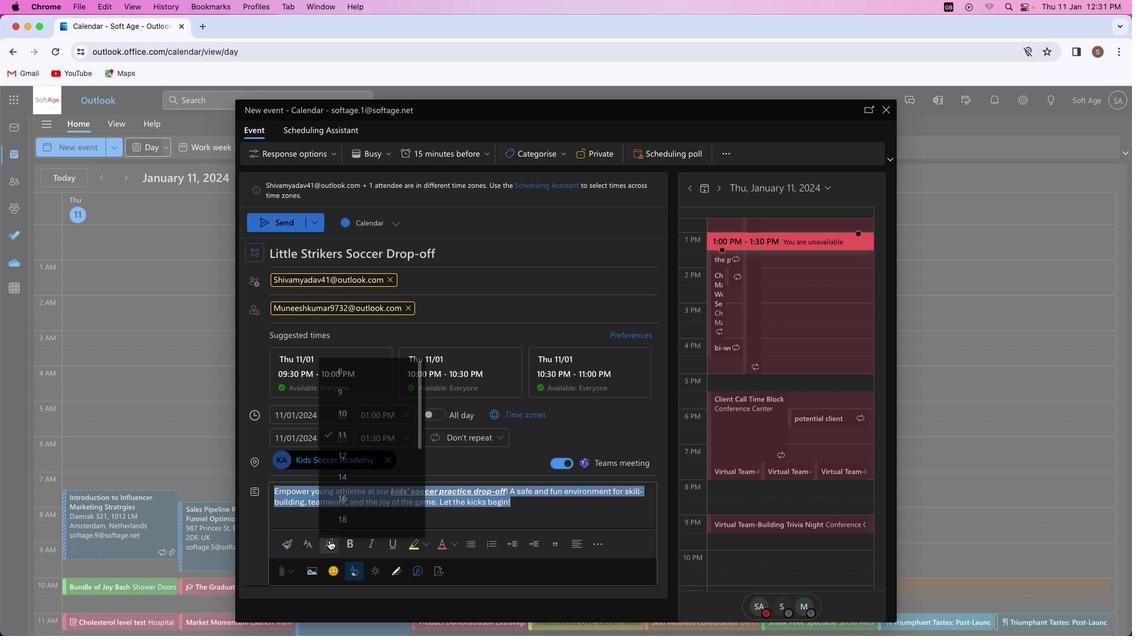 
Action: Mouse moved to (346, 448)
Screenshot: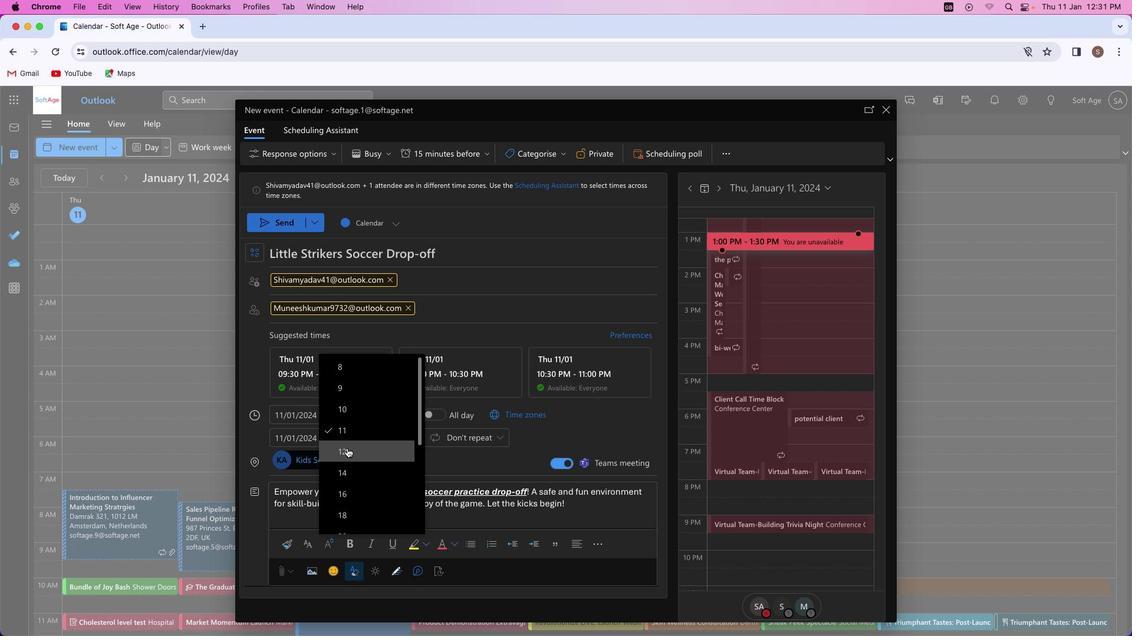 
Action: Mouse pressed left at (346, 448)
Screenshot: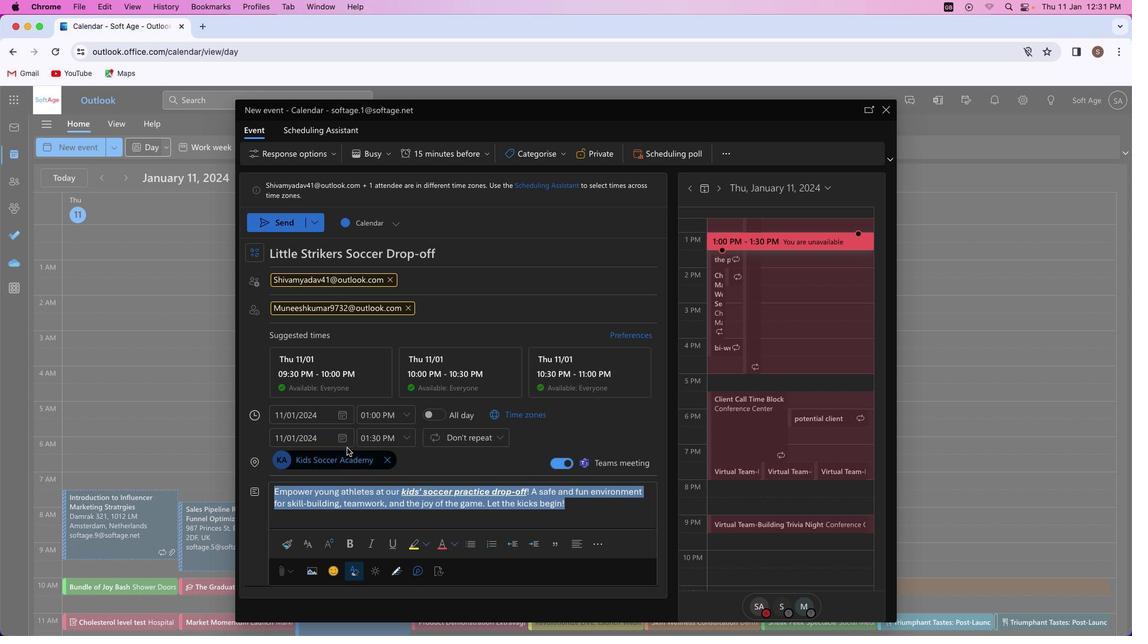 
Action: Mouse moved to (311, 541)
Screenshot: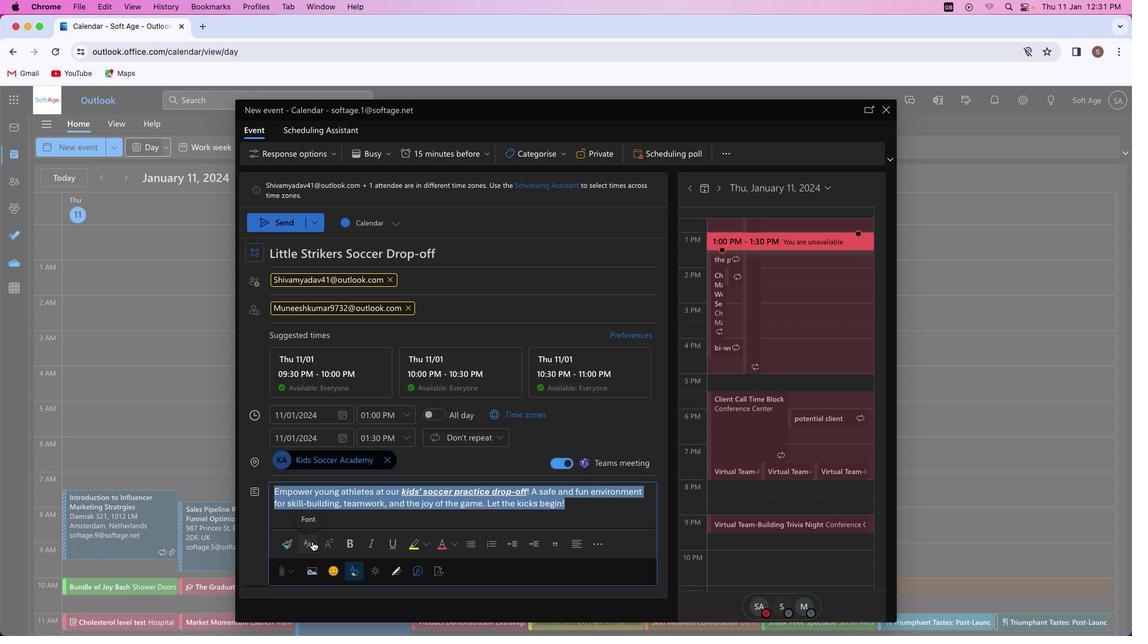 
Action: Mouse pressed left at (311, 541)
Screenshot: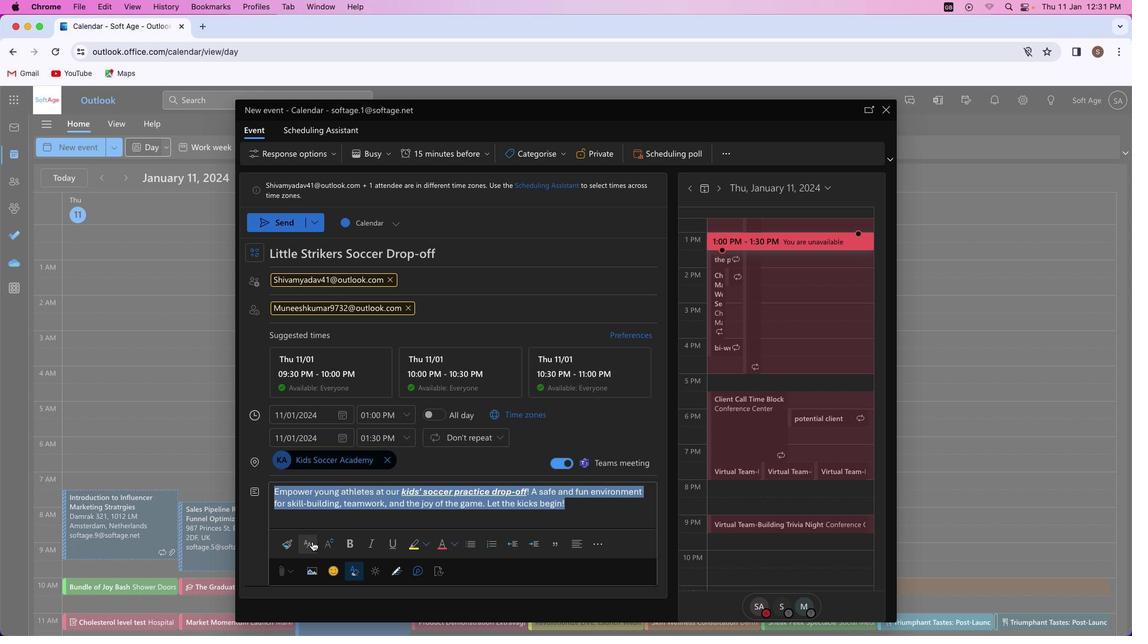 
Action: Mouse moved to (346, 492)
Screenshot: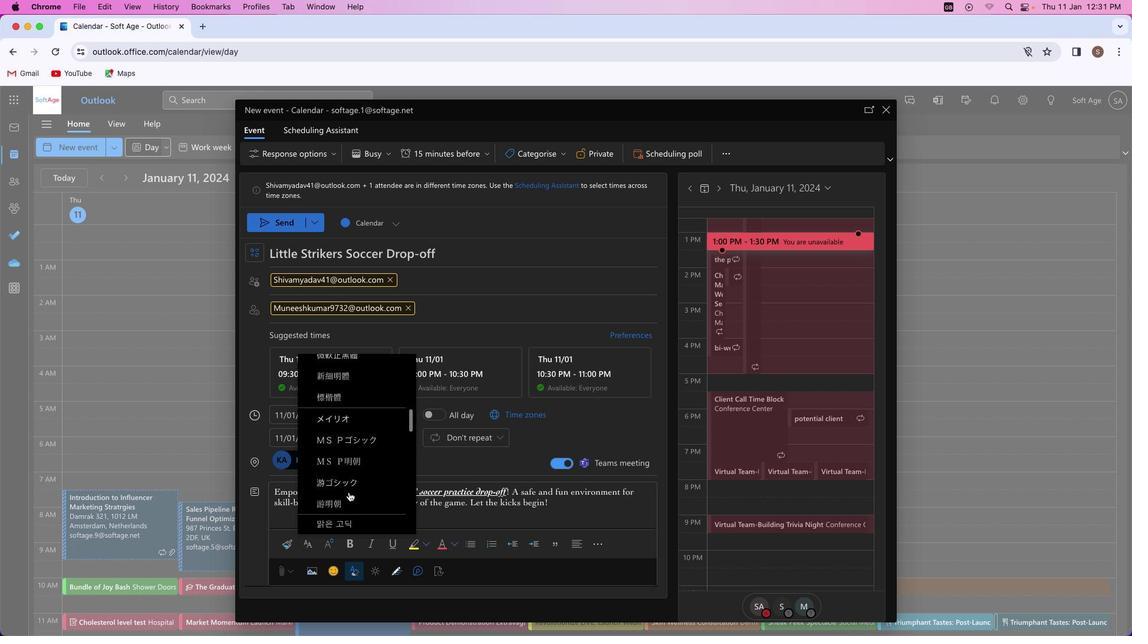 
Action: Mouse scrolled (346, 492) with delta (0, 0)
Screenshot: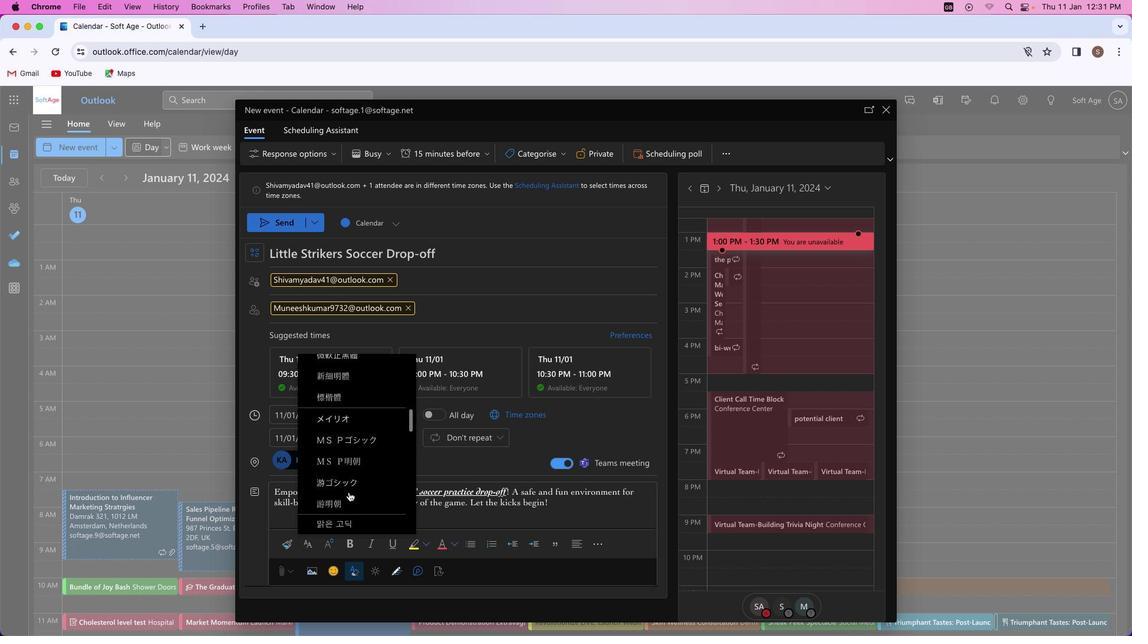 
Action: Mouse moved to (347, 492)
Screenshot: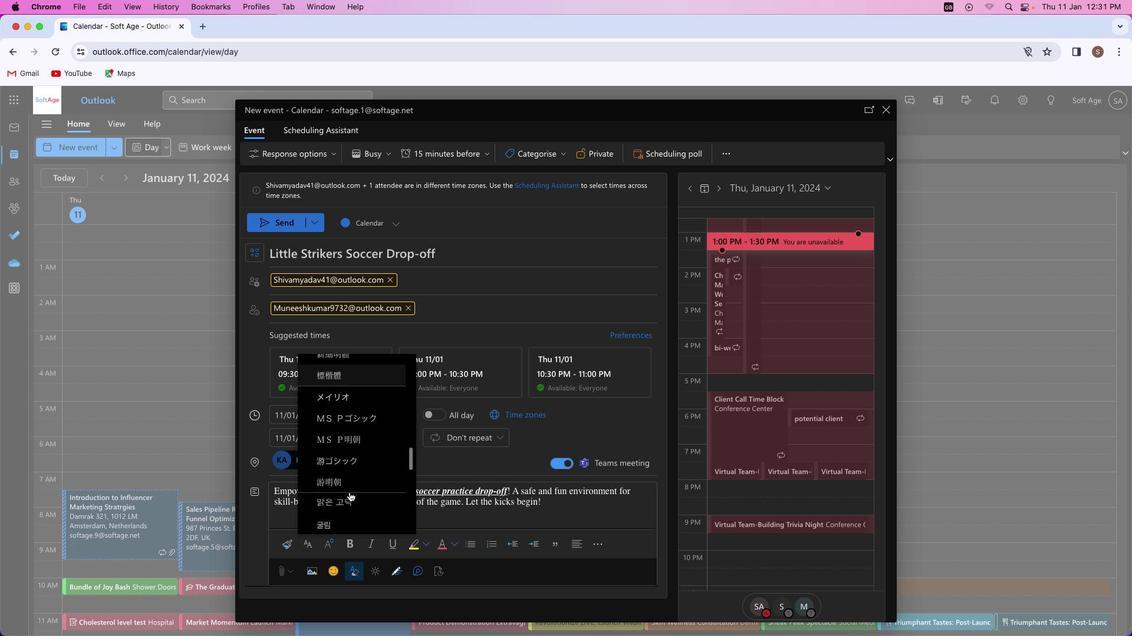 
Action: Mouse scrolled (347, 492) with delta (0, 0)
Screenshot: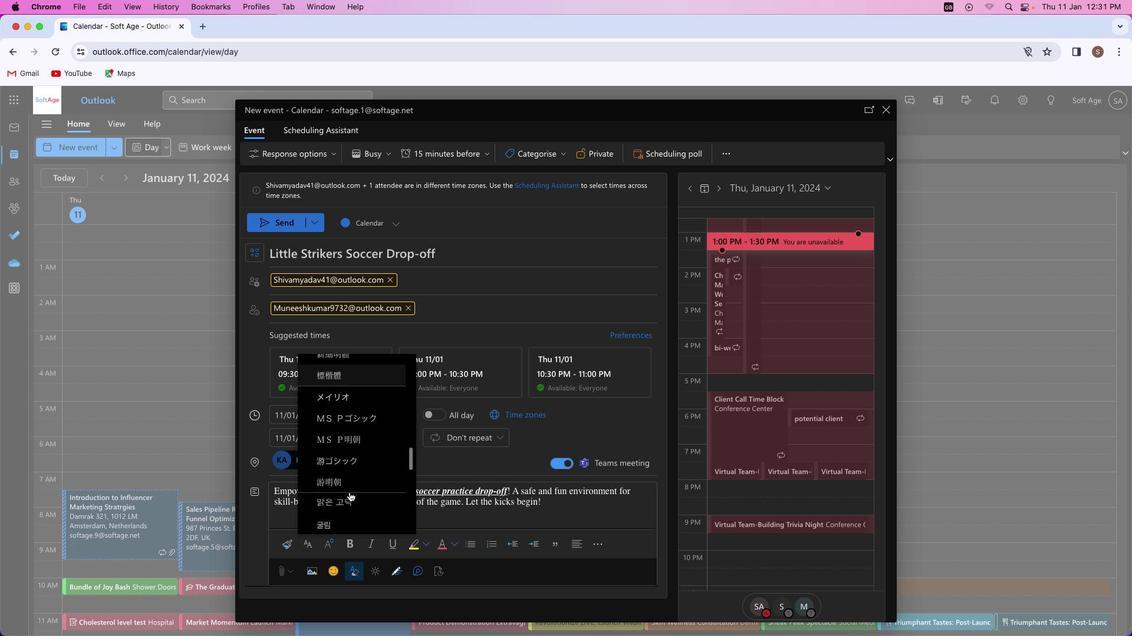
Action: Mouse moved to (347, 492)
Screenshot: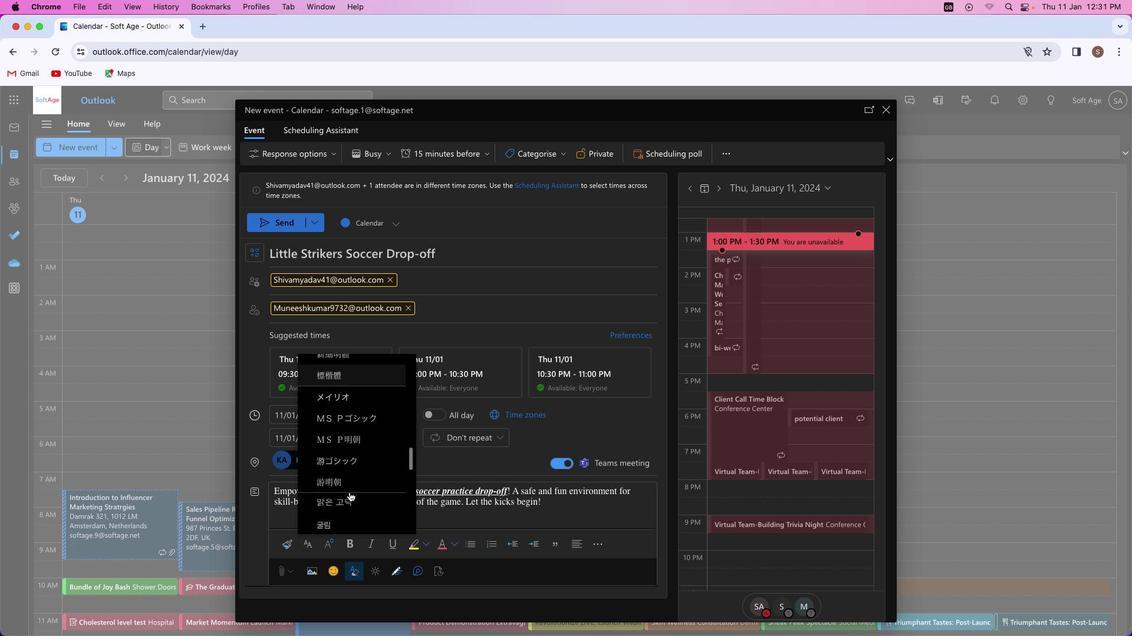 
Action: Mouse scrolled (347, 492) with delta (0, -2)
Screenshot: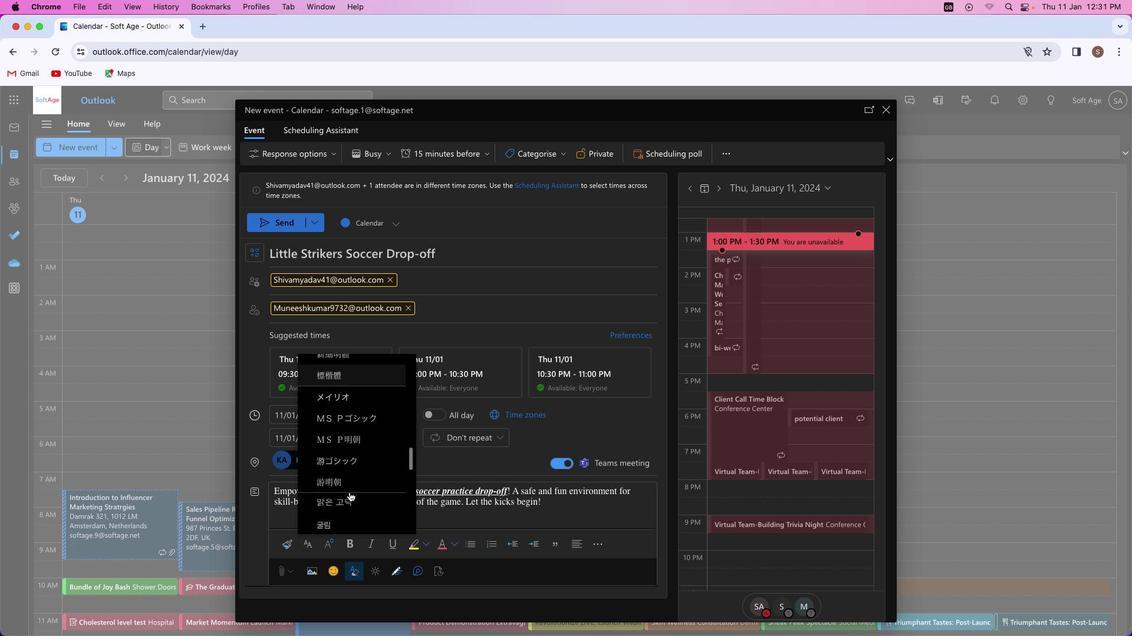 
Action: Mouse moved to (347, 492)
Screenshot: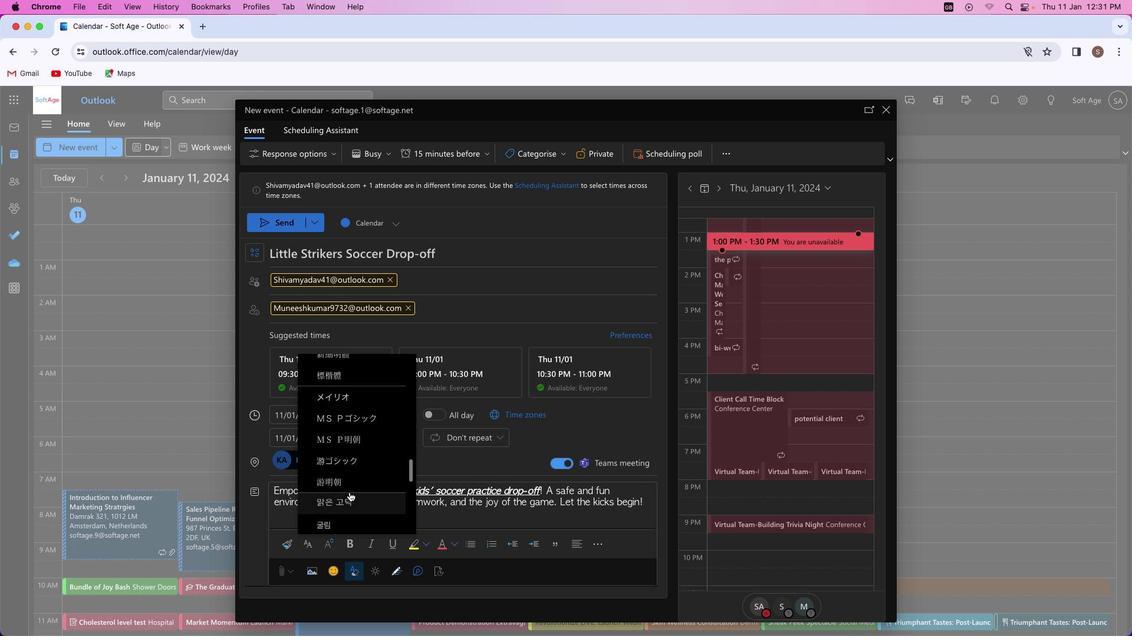 
Action: Mouse scrolled (347, 492) with delta (0, -4)
Screenshot: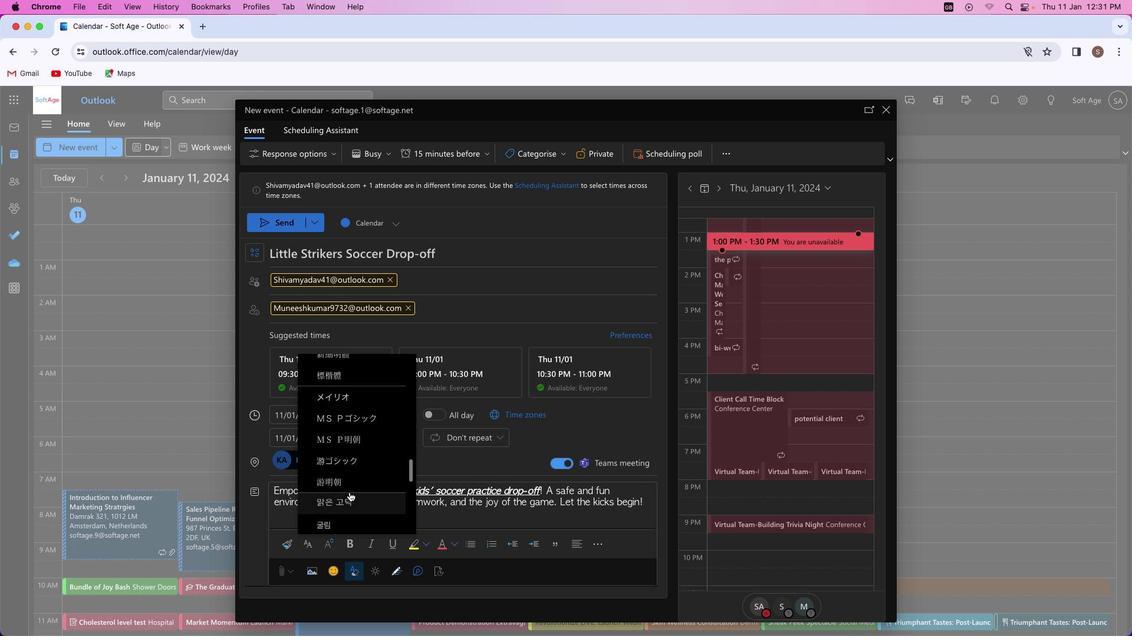 
Action: Mouse moved to (347, 492)
Screenshot: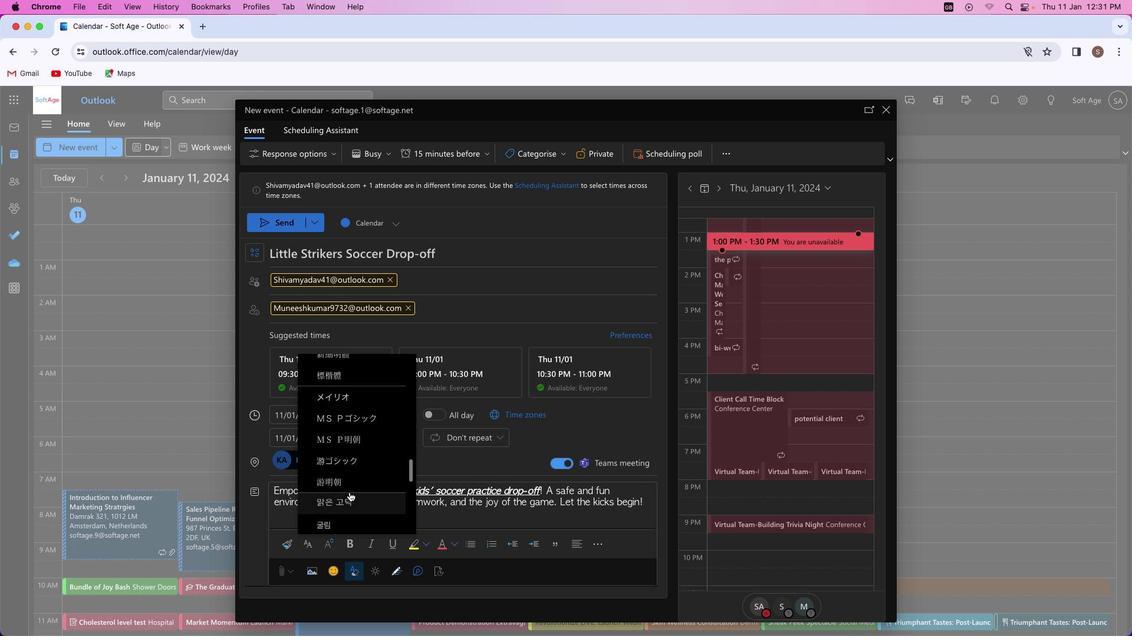 
Action: Mouse scrolled (347, 492) with delta (0, -4)
Screenshot: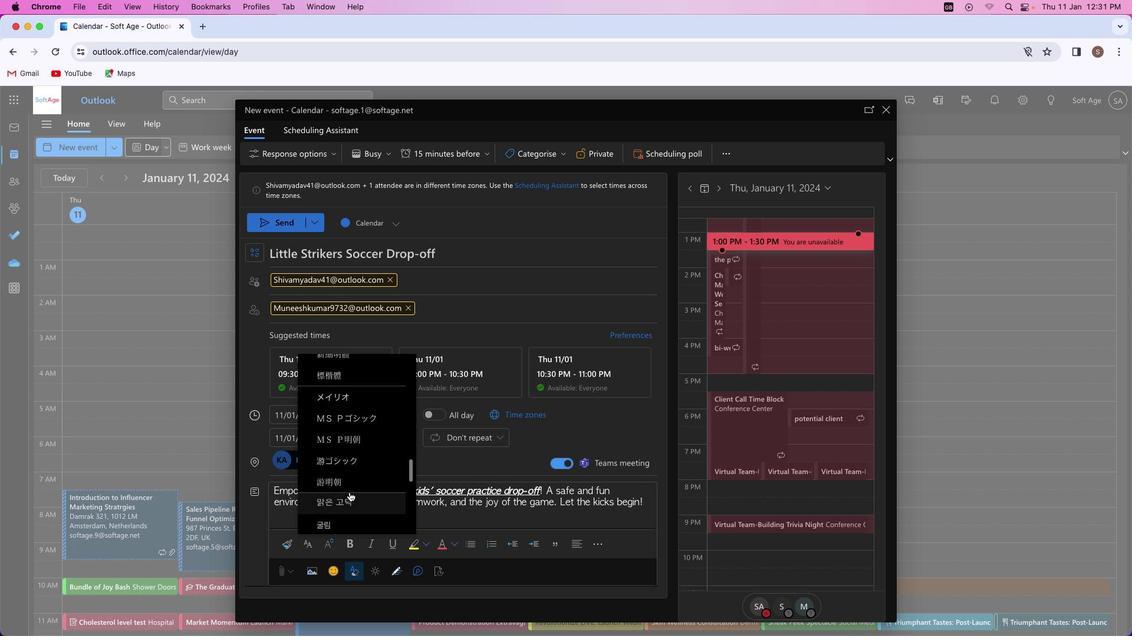 
Action: Mouse scrolled (347, 492) with delta (0, -4)
Screenshot: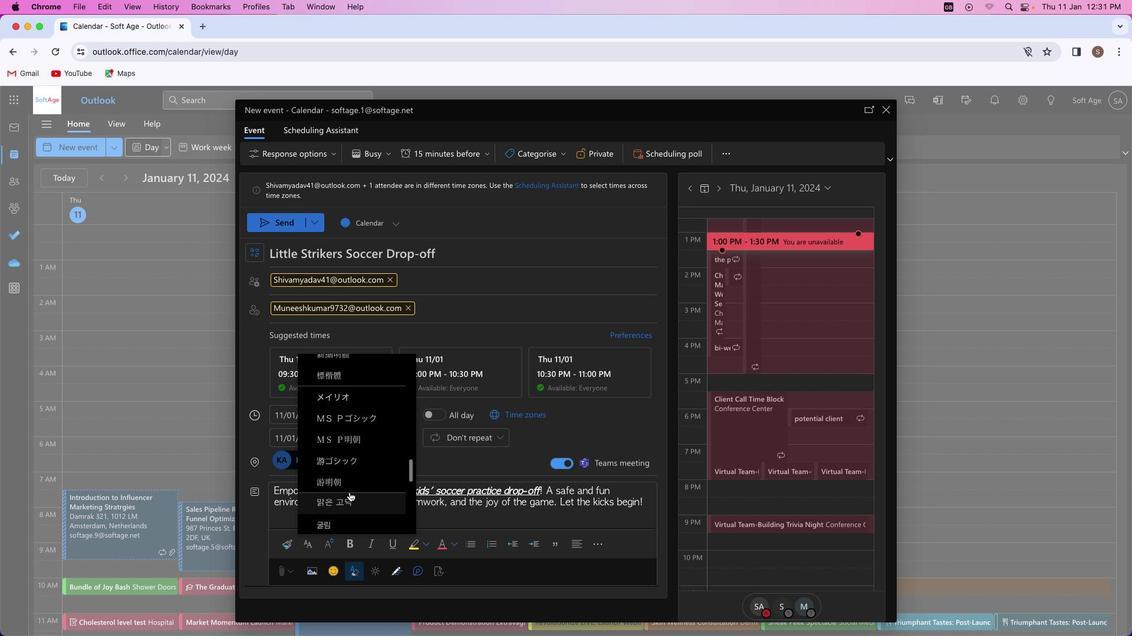 
Action: Mouse moved to (347, 492)
Screenshot: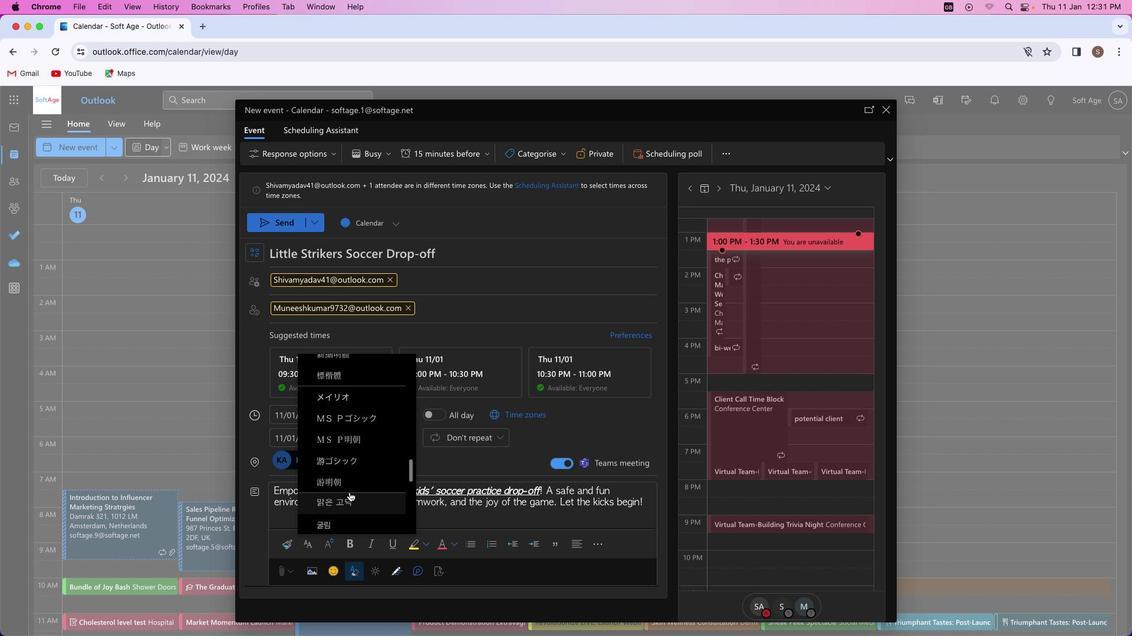 
Action: Mouse scrolled (347, 492) with delta (0, -5)
Screenshot: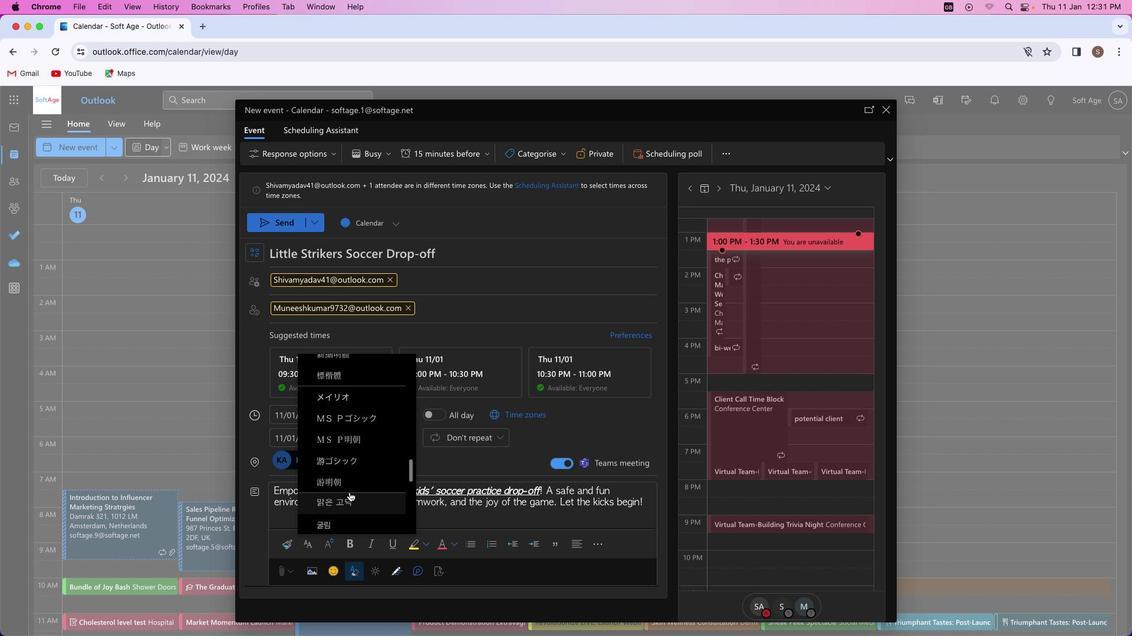 
Action: Mouse moved to (349, 494)
Screenshot: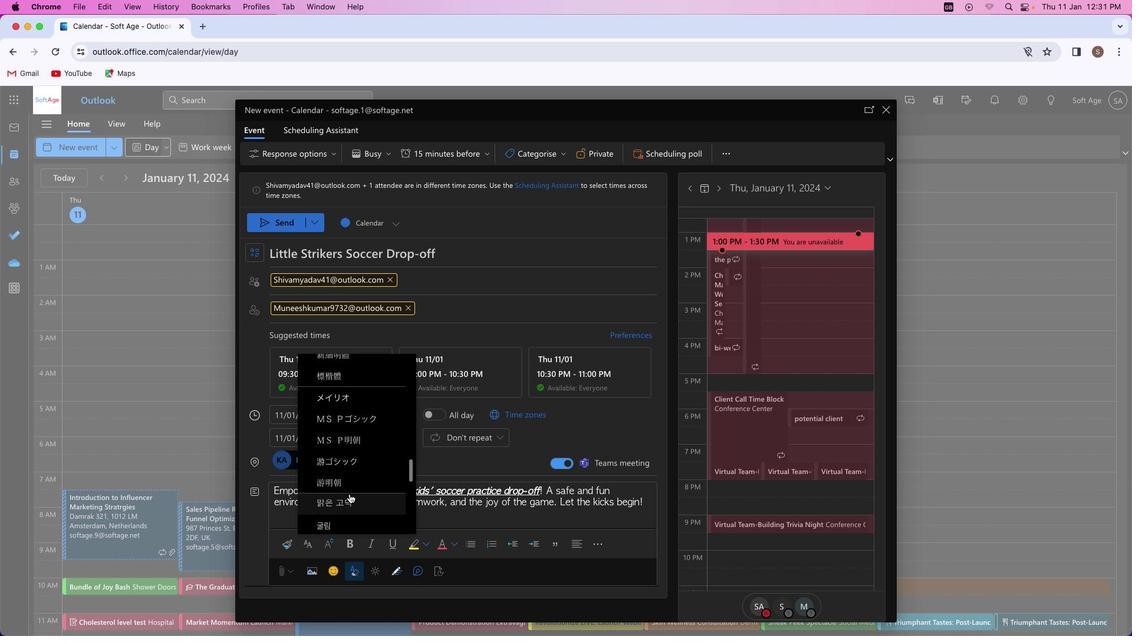 
Action: Mouse scrolled (349, 494) with delta (0, 0)
Screenshot: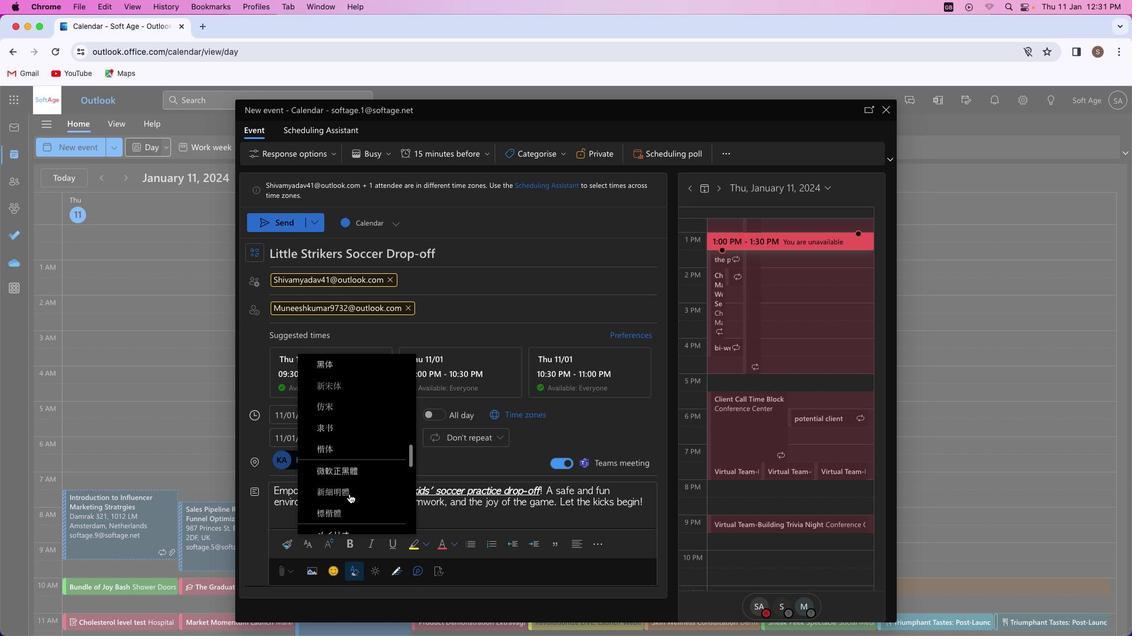 
Action: Mouse scrolled (349, 494) with delta (0, 0)
Screenshot: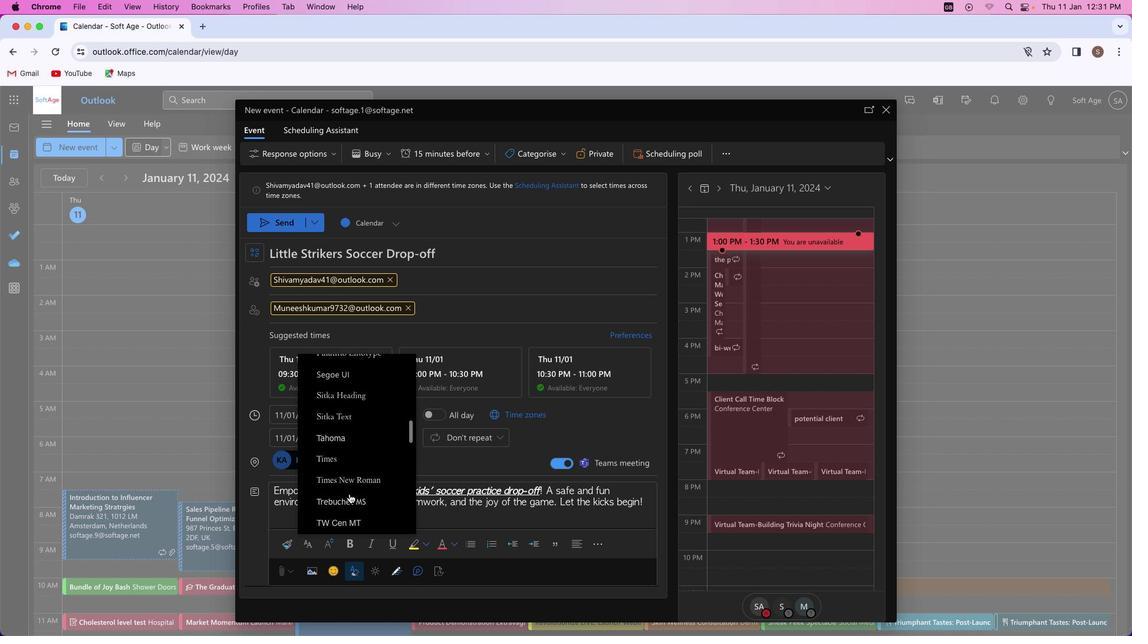
Action: Mouse scrolled (349, 494) with delta (0, 1)
Screenshot: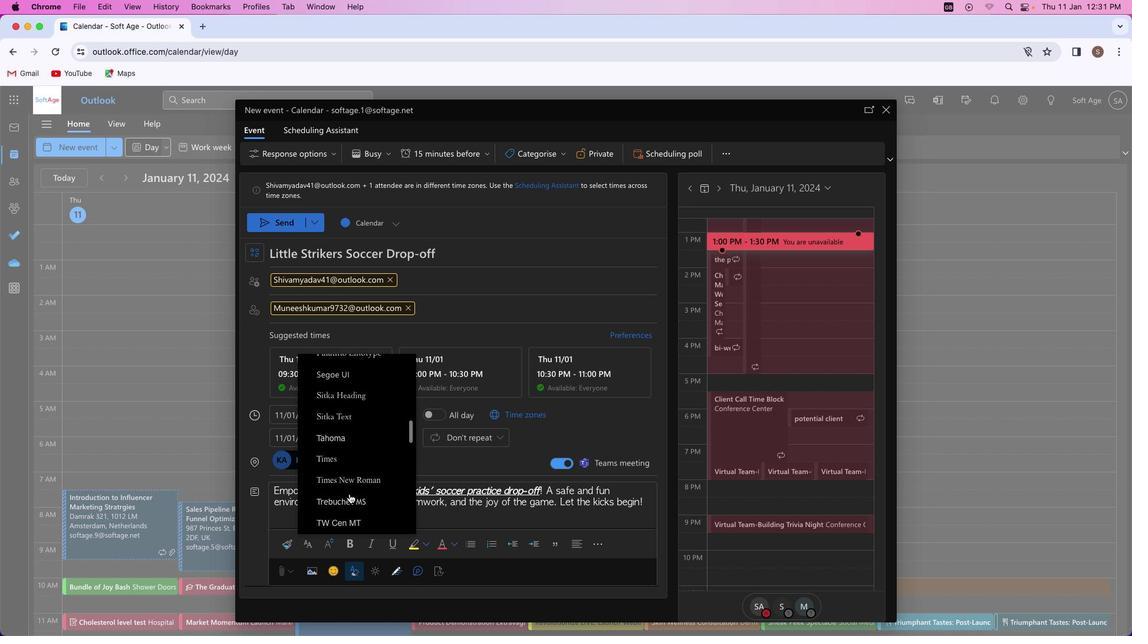 
Action: Mouse scrolled (349, 494) with delta (0, 2)
Screenshot: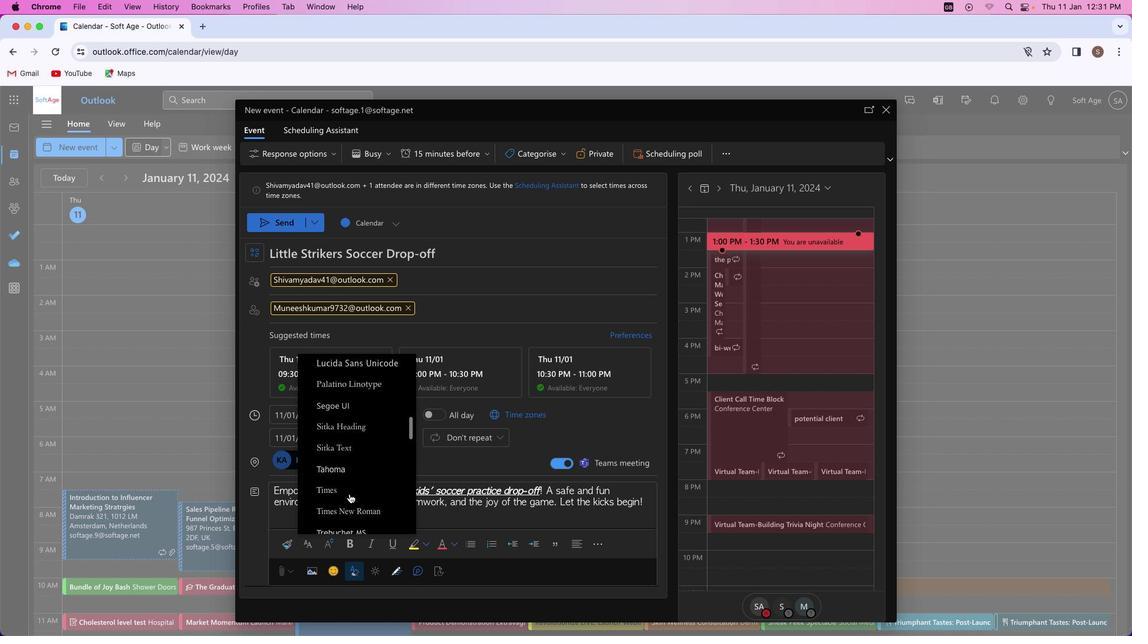 
Action: Mouse scrolled (349, 494) with delta (0, 3)
Screenshot: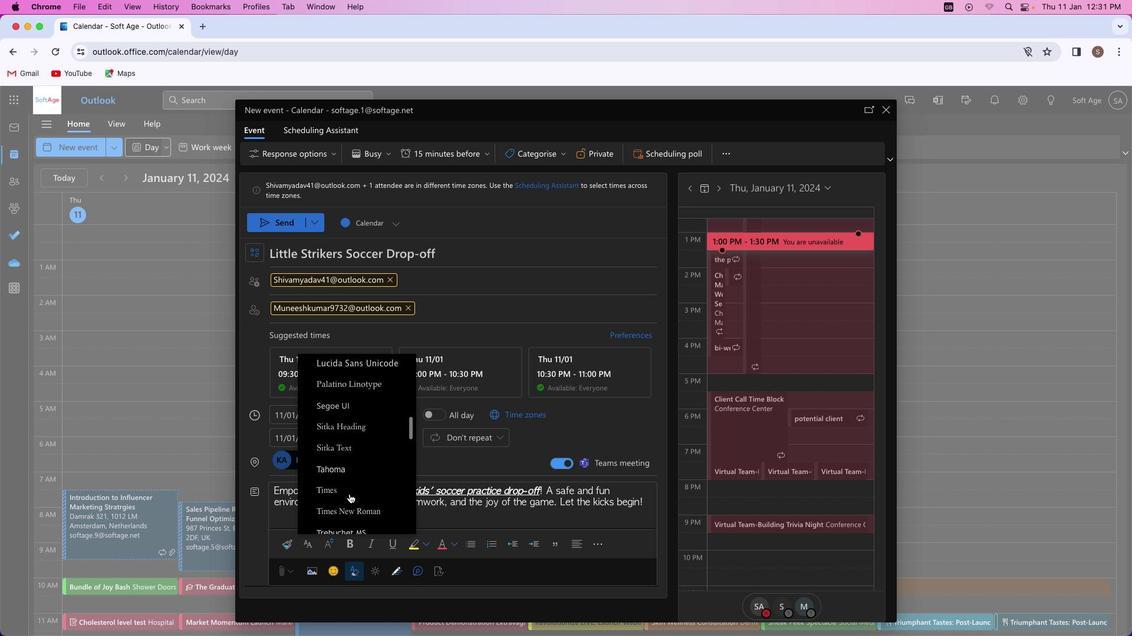 
Action: Mouse moved to (349, 494)
Screenshot: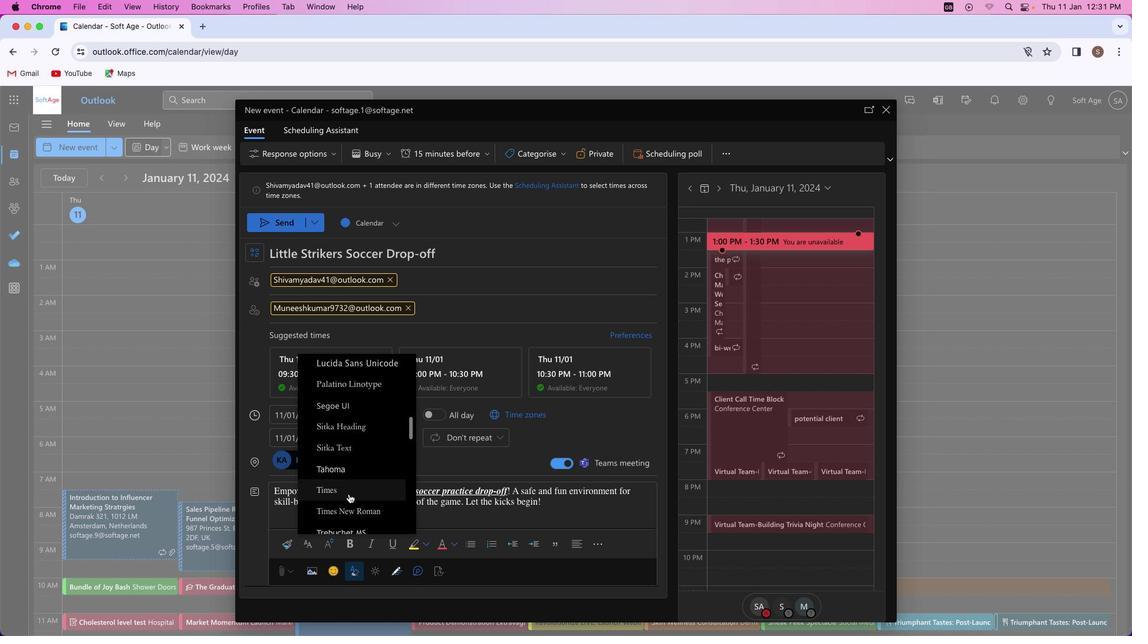 
Action: Mouse scrolled (349, 494) with delta (0, 0)
Screenshot: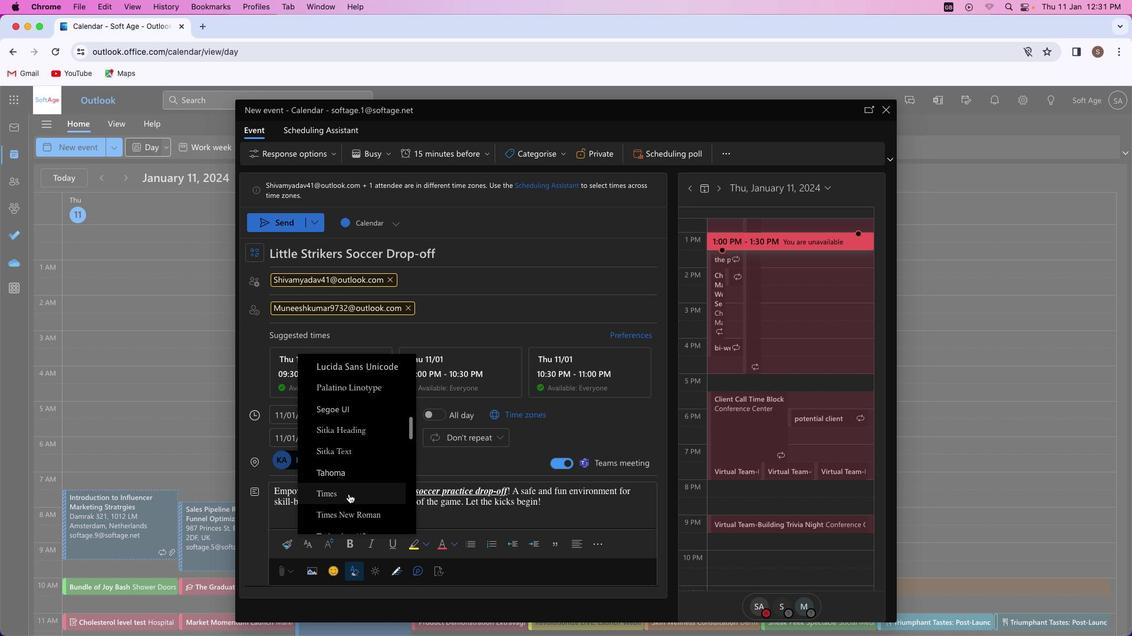 
Action: Mouse scrolled (349, 494) with delta (0, 0)
Screenshot: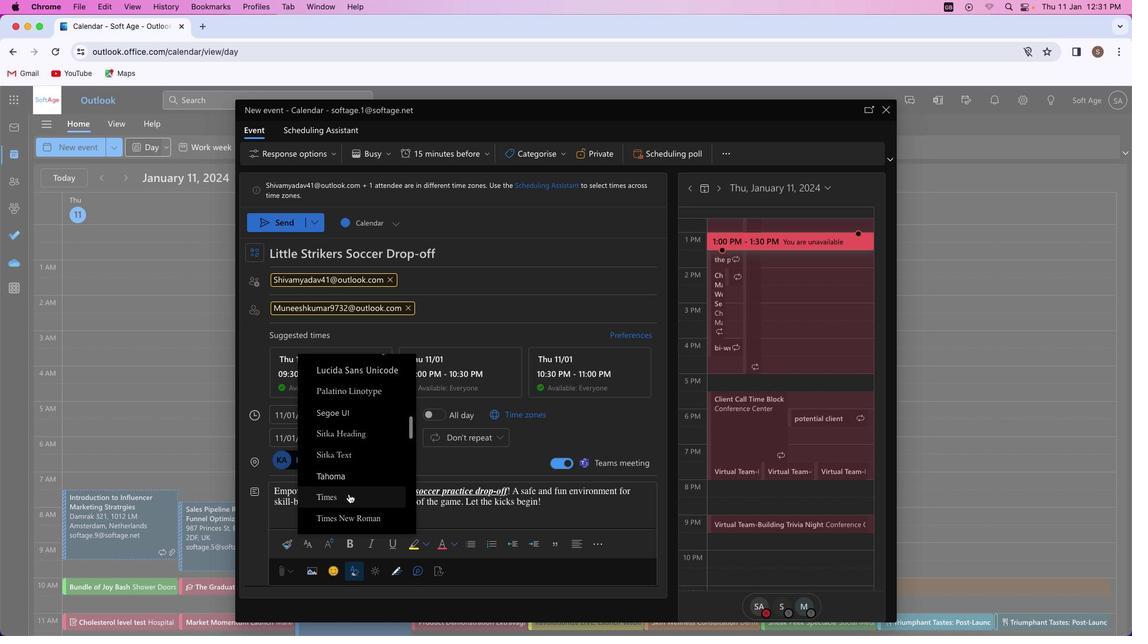 
Action: Mouse moved to (347, 494)
Screenshot: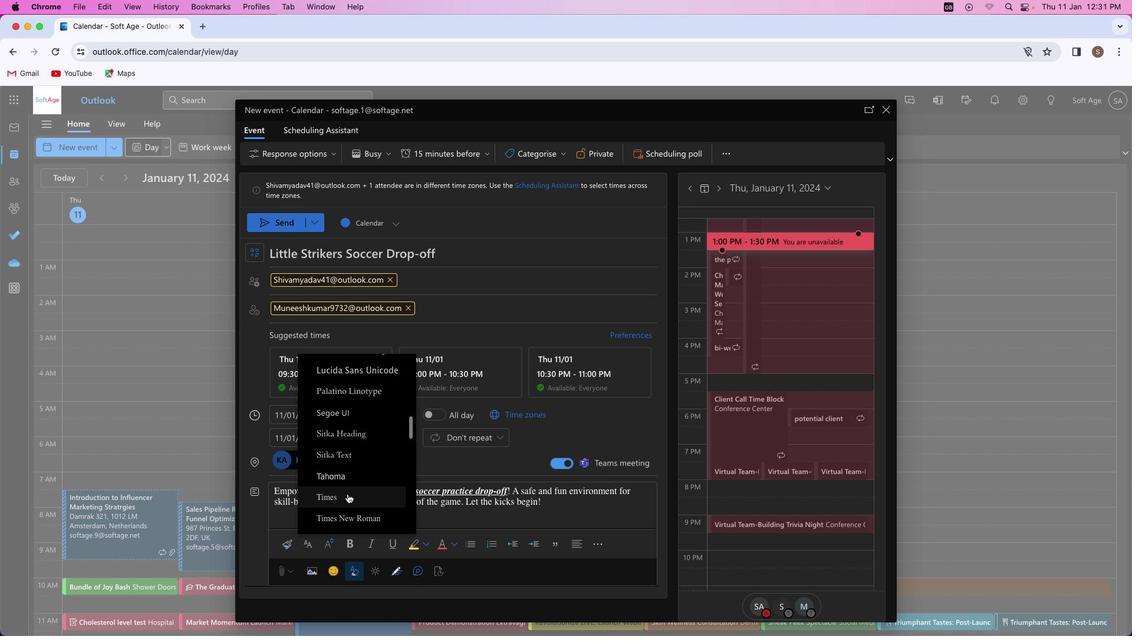
Action: Mouse pressed left at (347, 494)
Screenshot: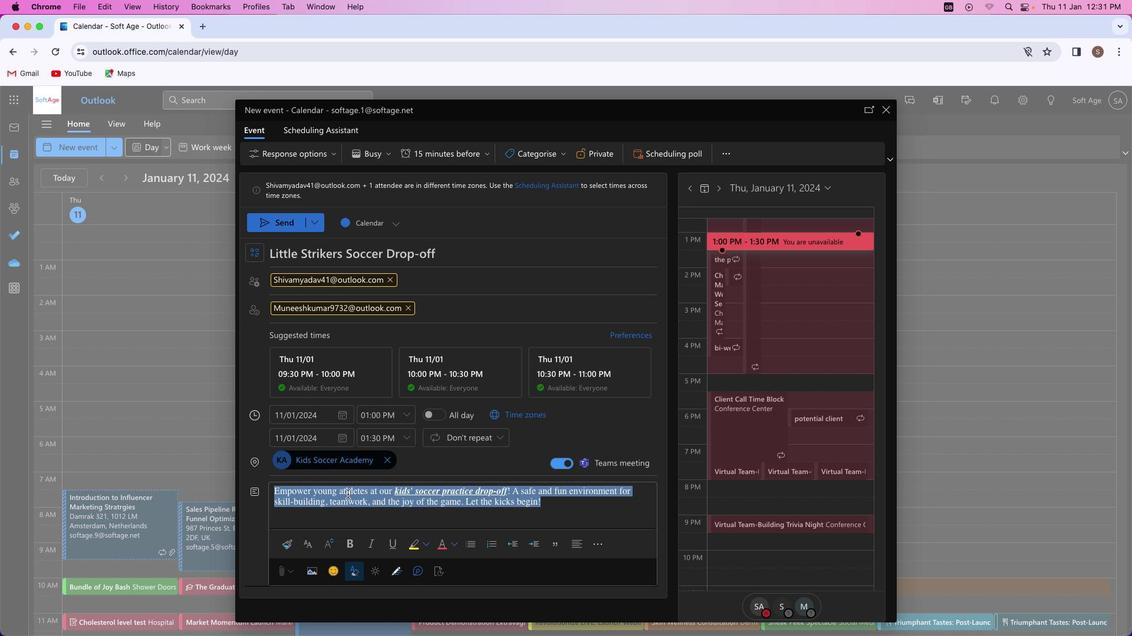 
Action: Mouse moved to (426, 544)
Screenshot: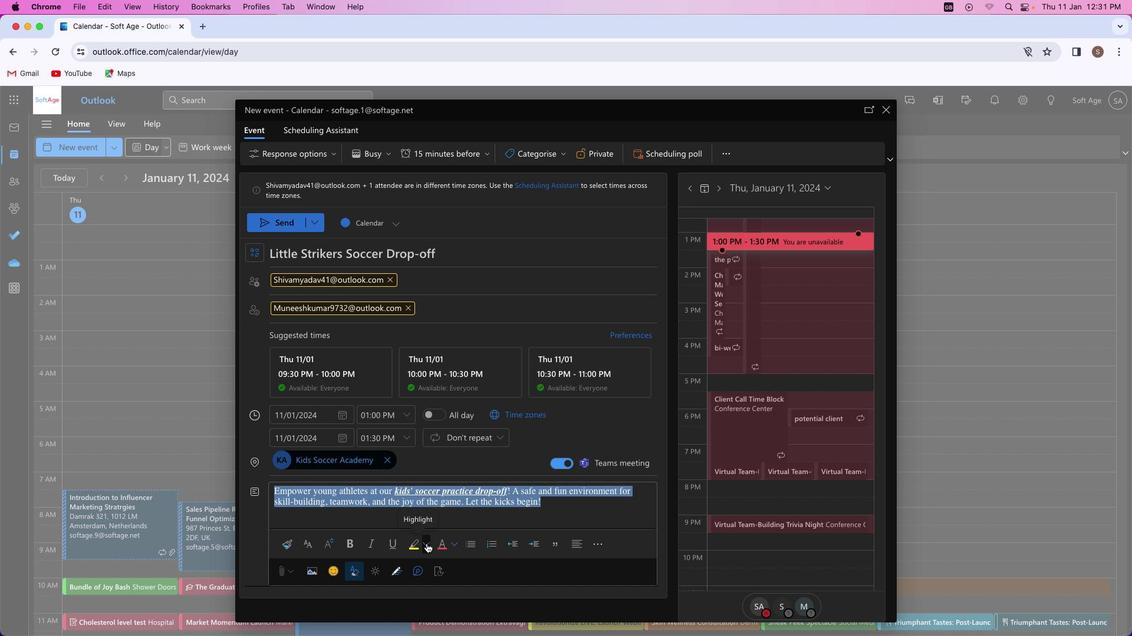 
Action: Mouse pressed left at (426, 544)
Screenshot: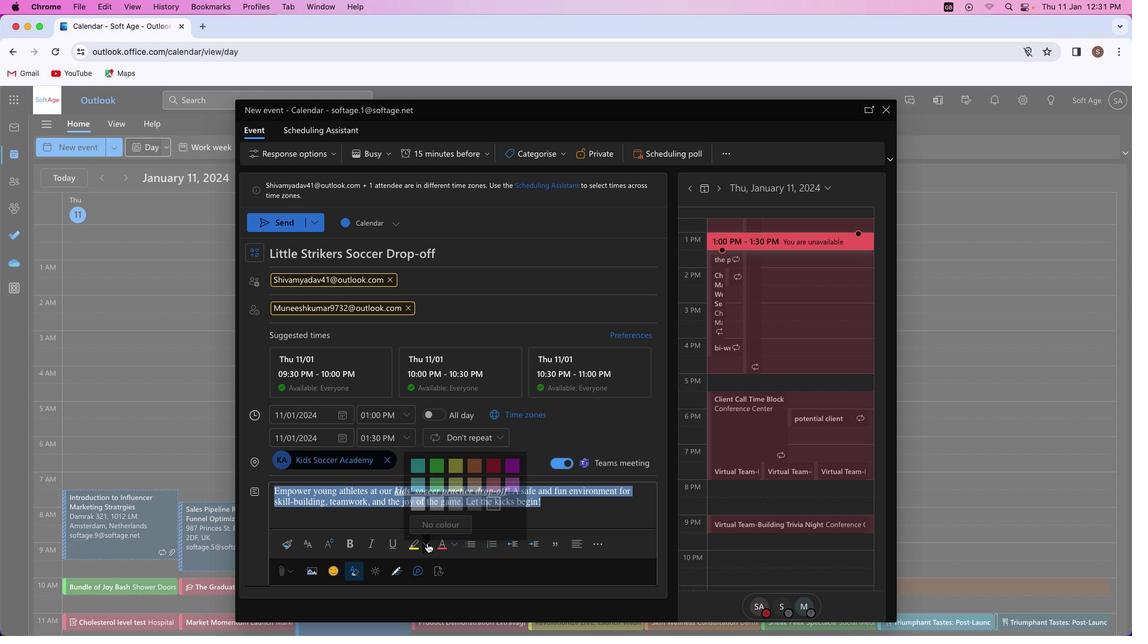 
Action: Mouse moved to (454, 497)
Screenshot: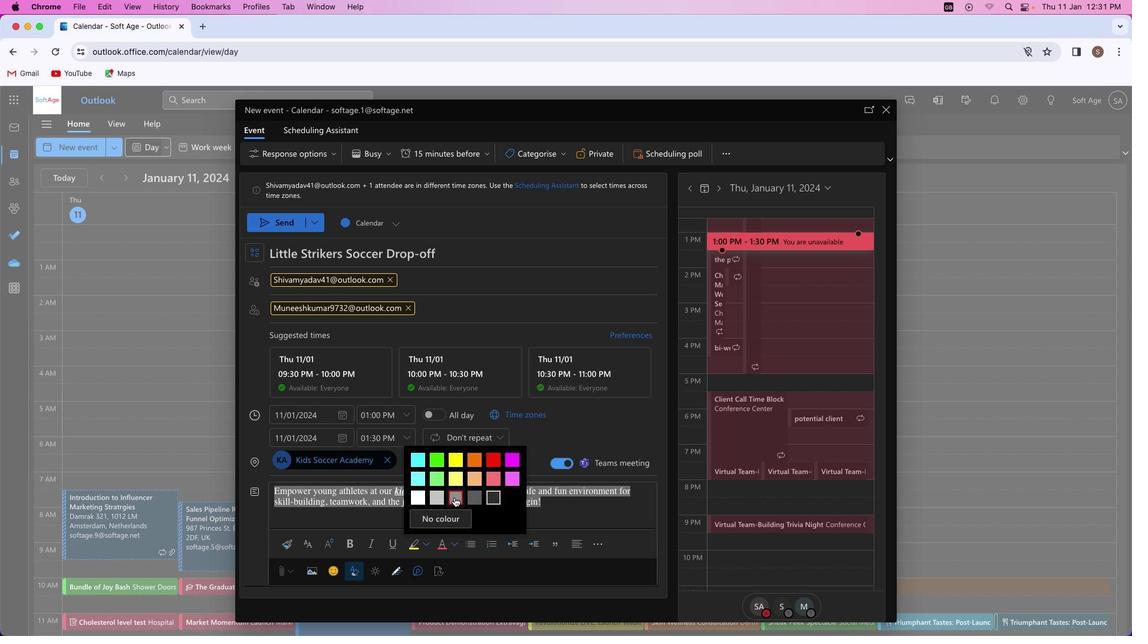 
Action: Mouse pressed left at (454, 497)
Screenshot: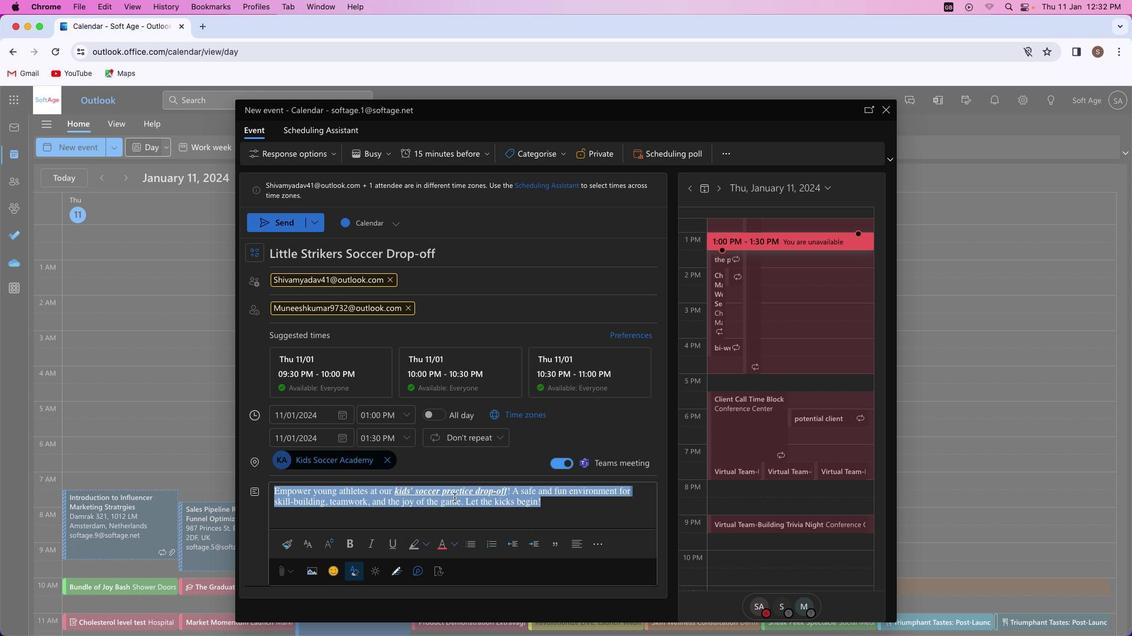 
Action: Mouse moved to (456, 540)
Screenshot: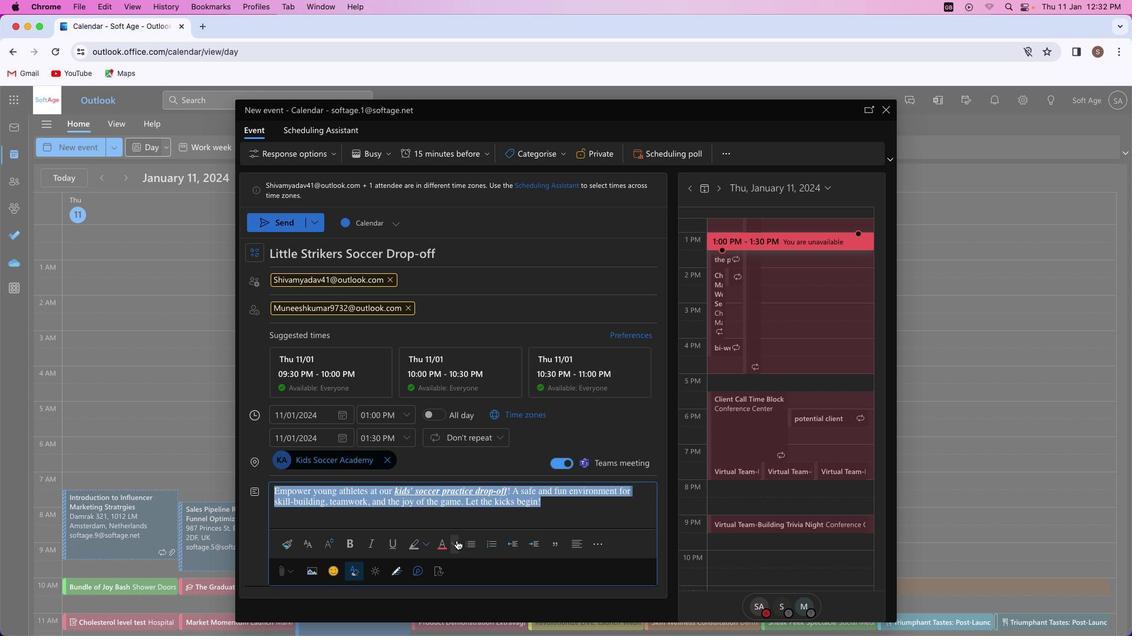 
Action: Mouse pressed left at (456, 540)
Screenshot: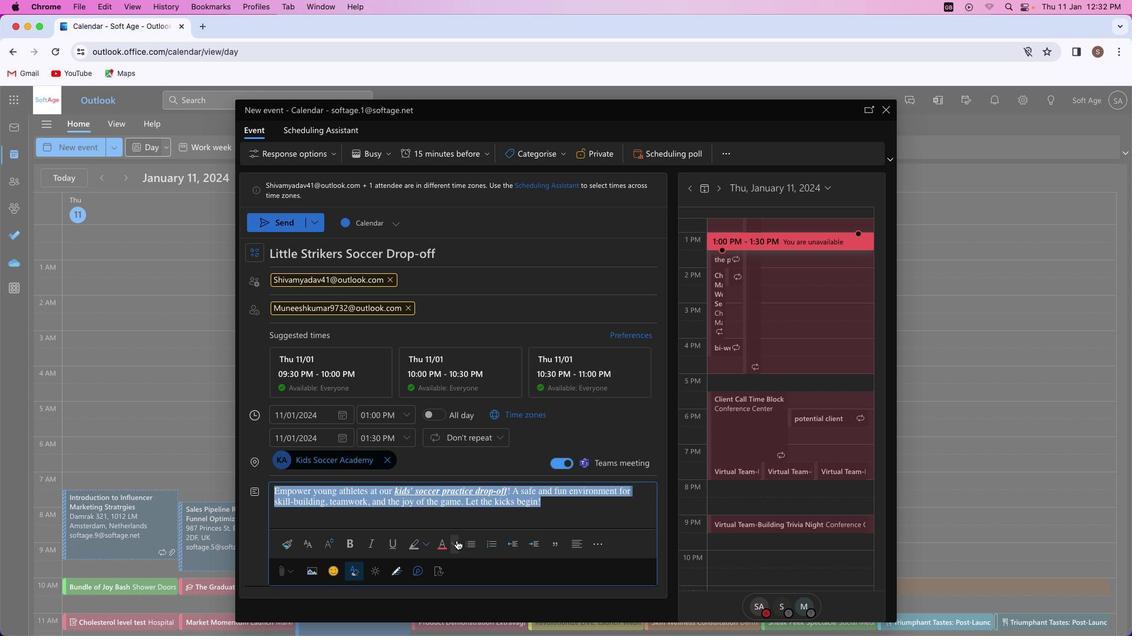 
Action: Mouse moved to (469, 479)
Screenshot: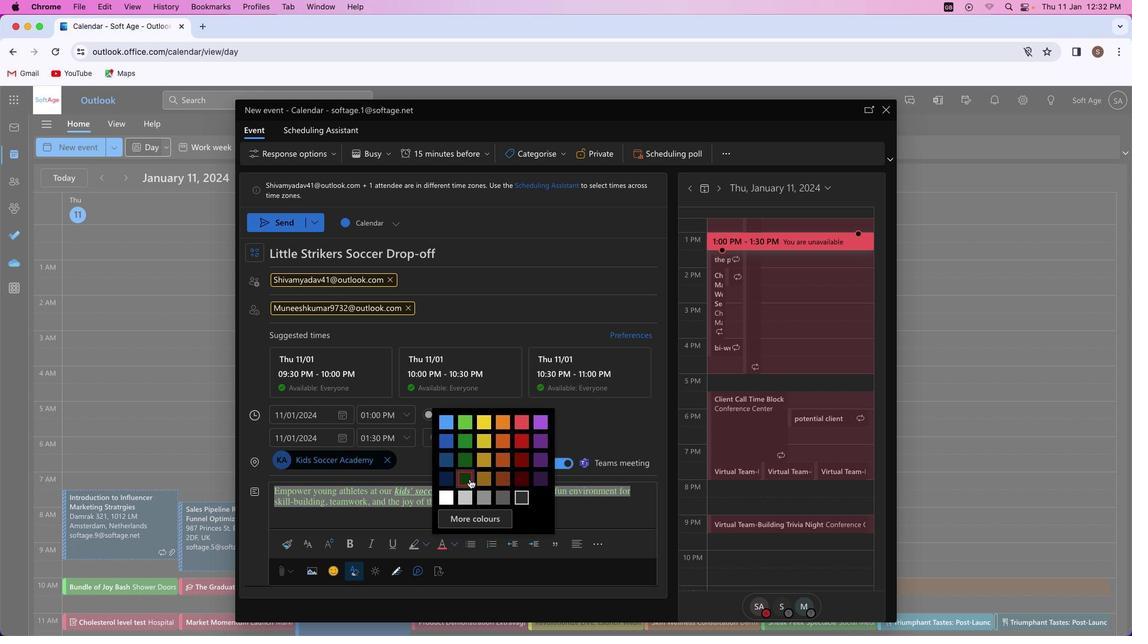 
Action: Mouse pressed left at (469, 479)
Screenshot: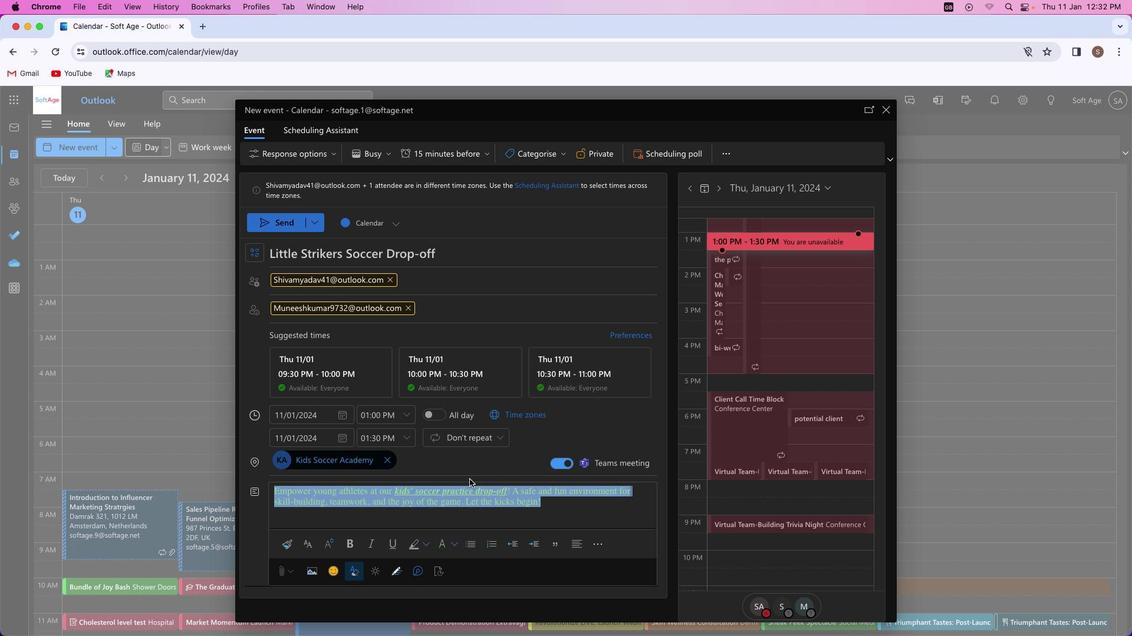 
Action: Mouse moved to (508, 511)
Screenshot: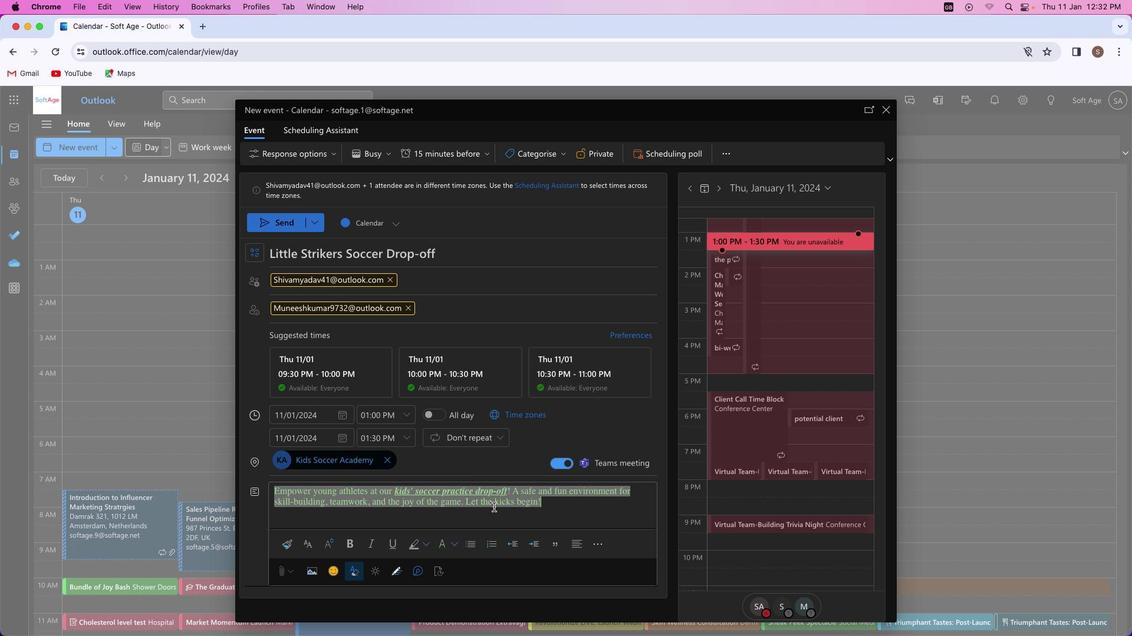 
Action: Mouse pressed left at (508, 511)
Screenshot: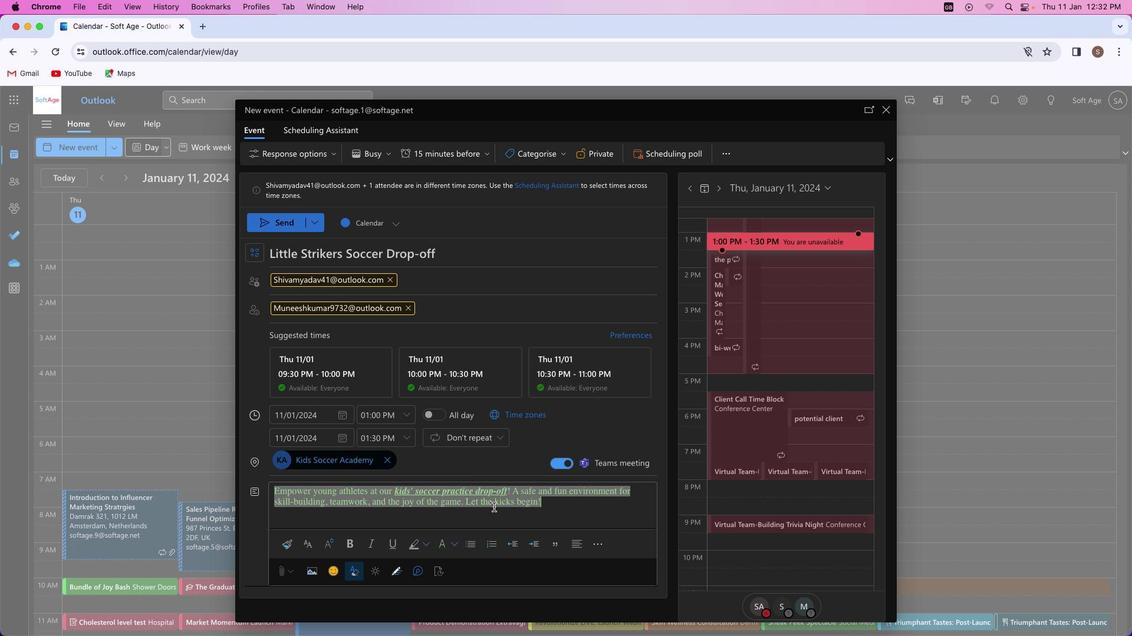 
Action: Mouse moved to (507, 491)
Screenshot: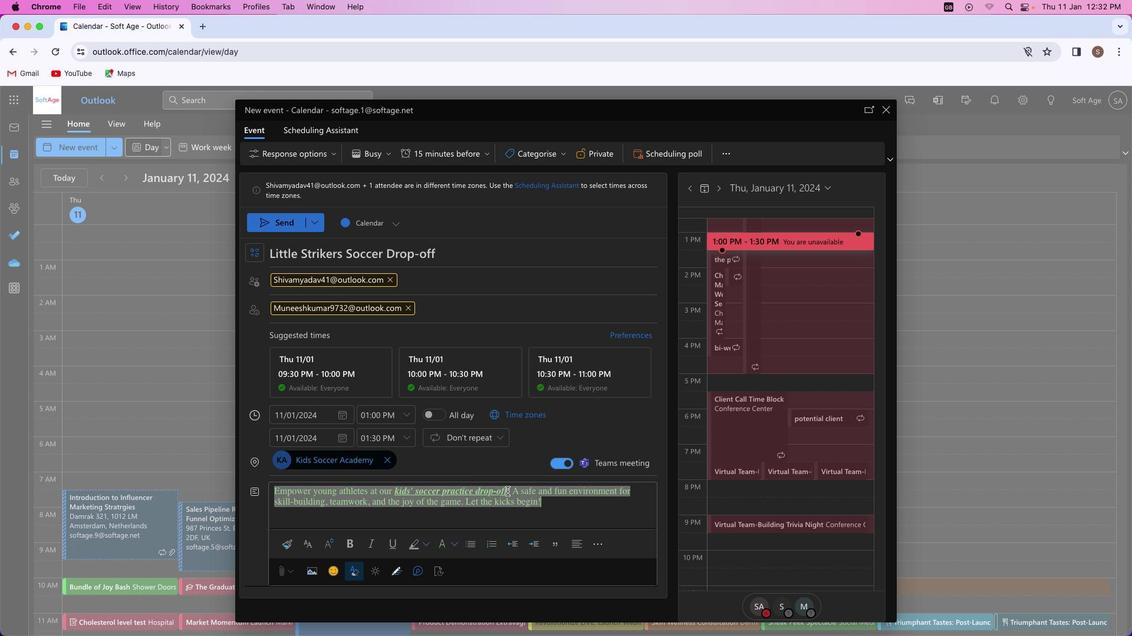 
Action: Mouse pressed left at (507, 491)
Screenshot: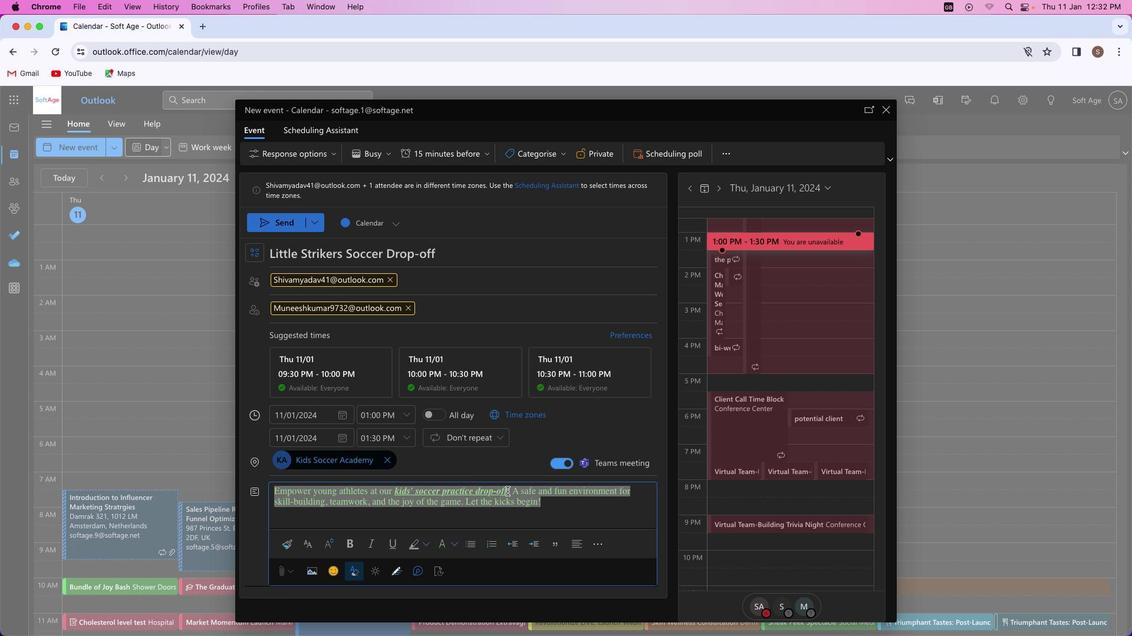 
Action: Mouse moved to (455, 541)
Screenshot: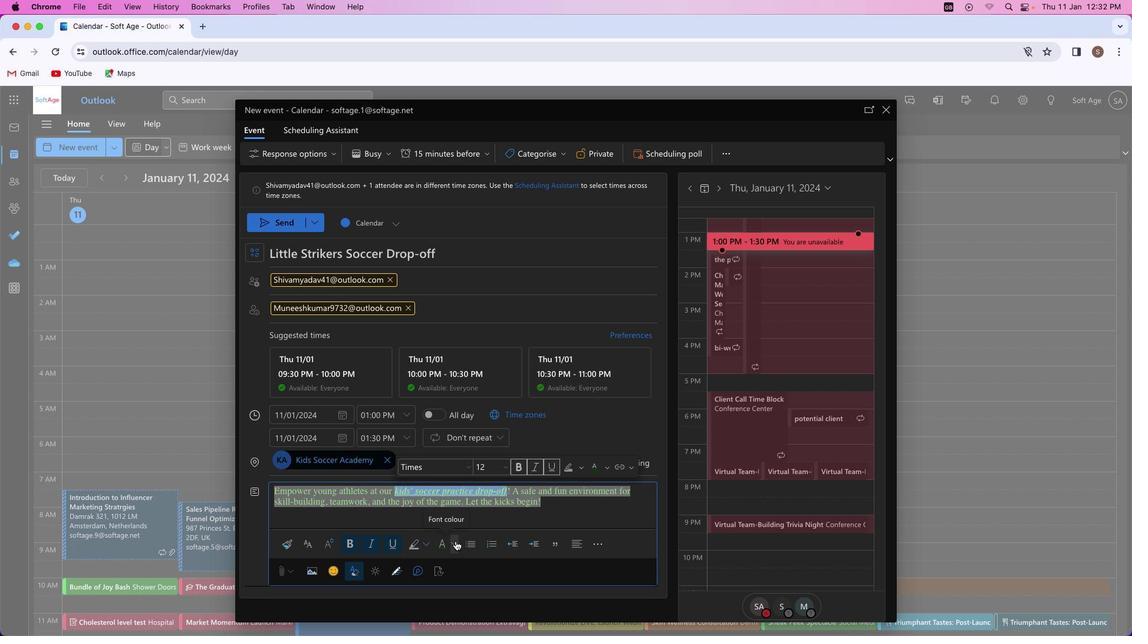 
Action: Mouse pressed left at (455, 541)
Screenshot: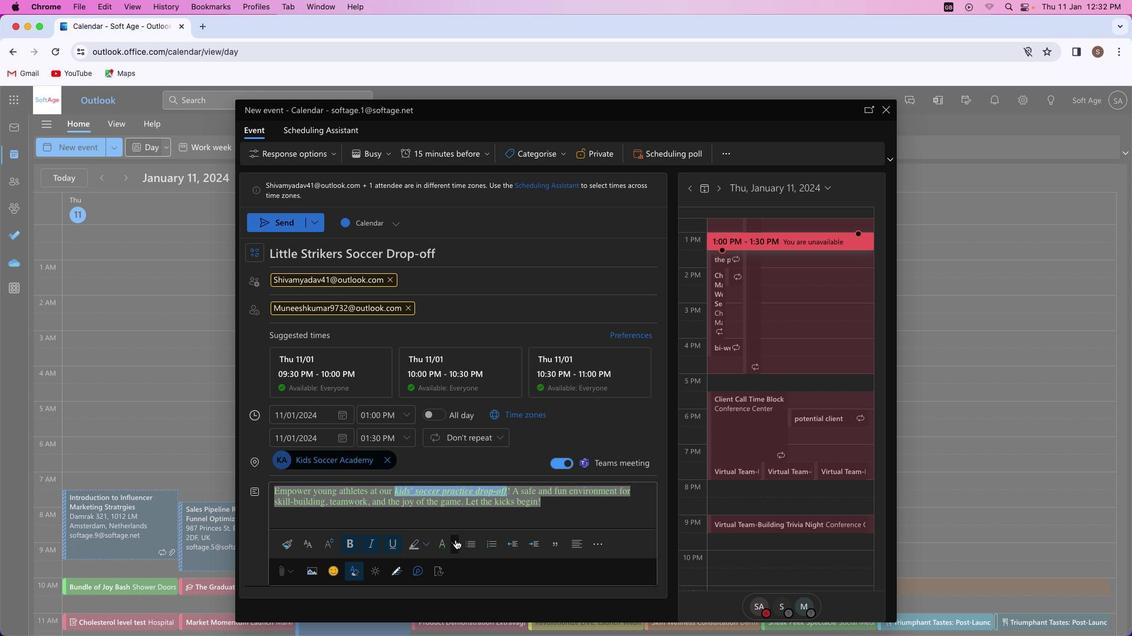 
Action: Mouse moved to (543, 420)
Screenshot: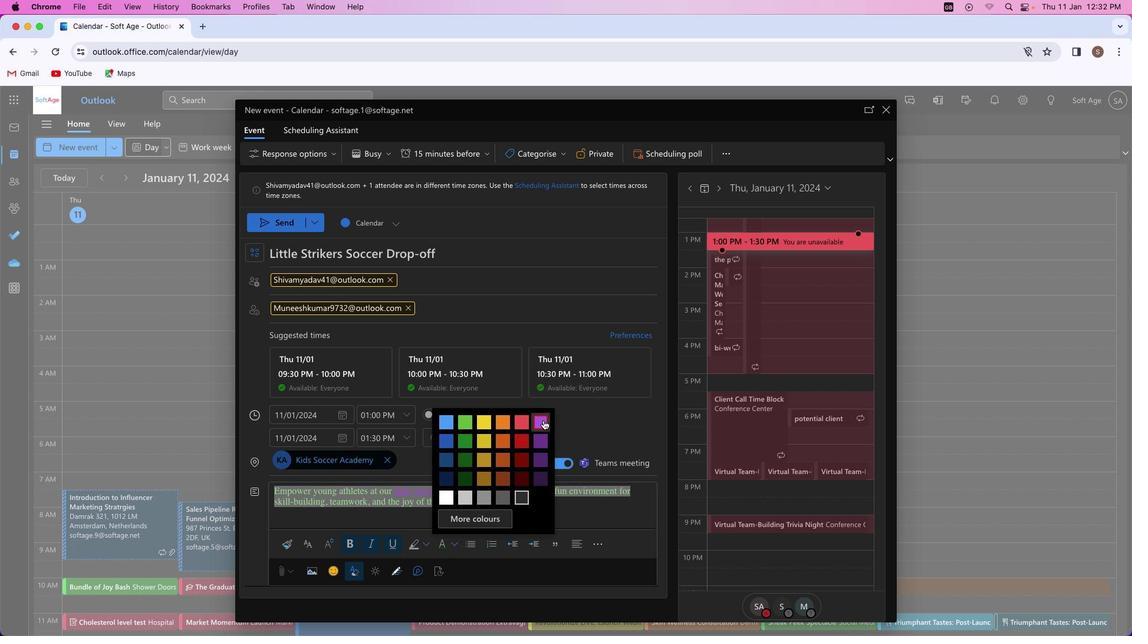 
Action: Mouse pressed left at (543, 420)
Screenshot: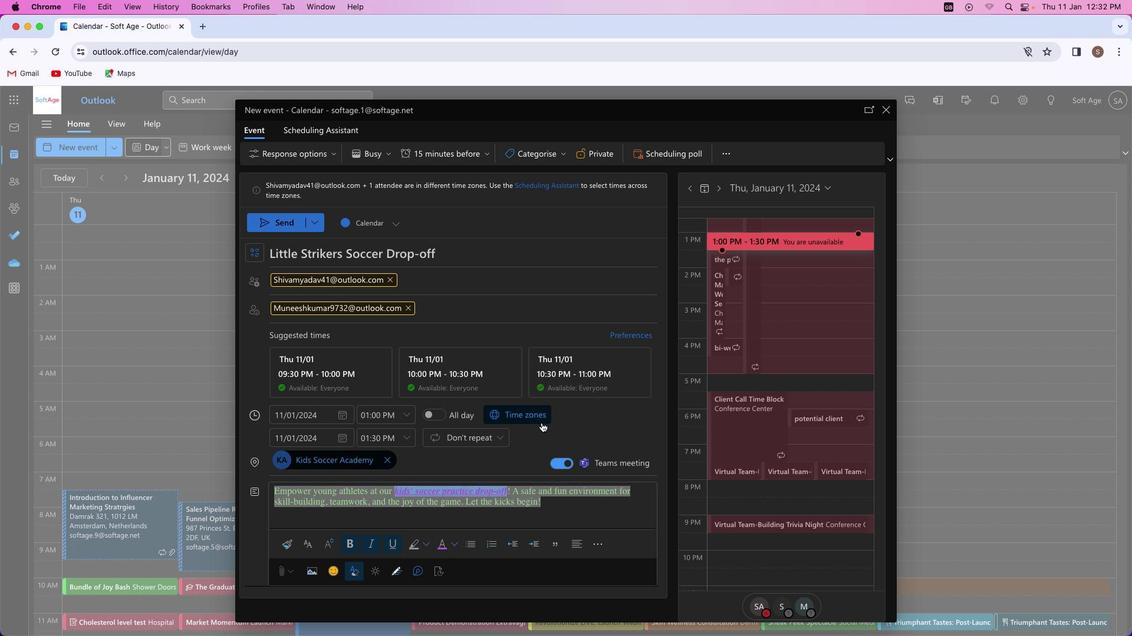 
Action: Mouse moved to (555, 518)
Screenshot: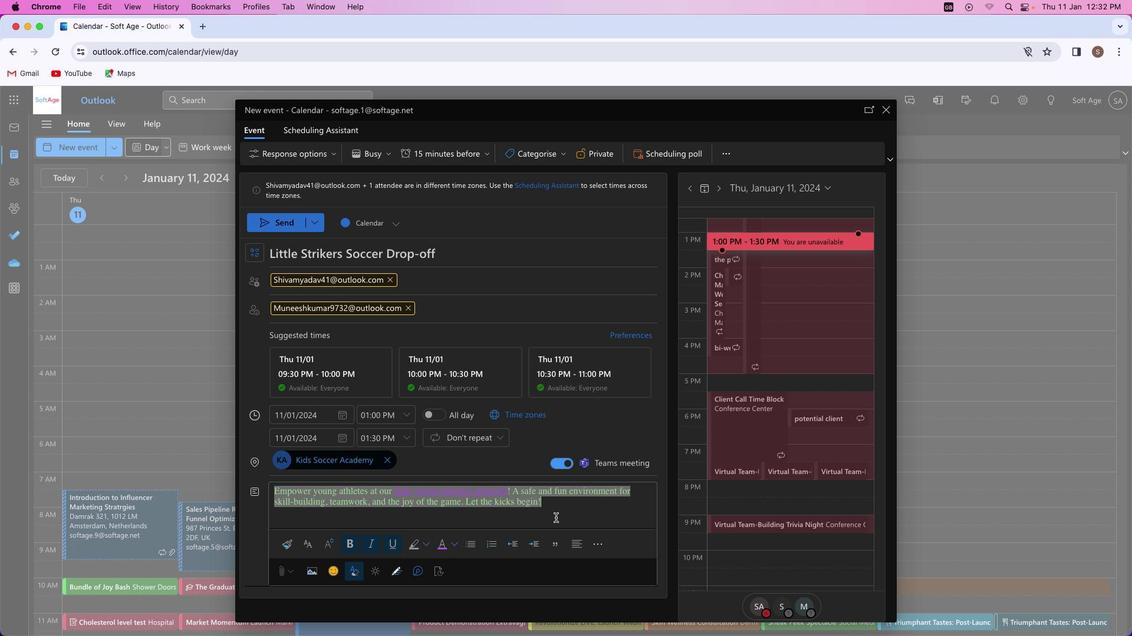 
Action: Mouse pressed left at (555, 518)
Screenshot: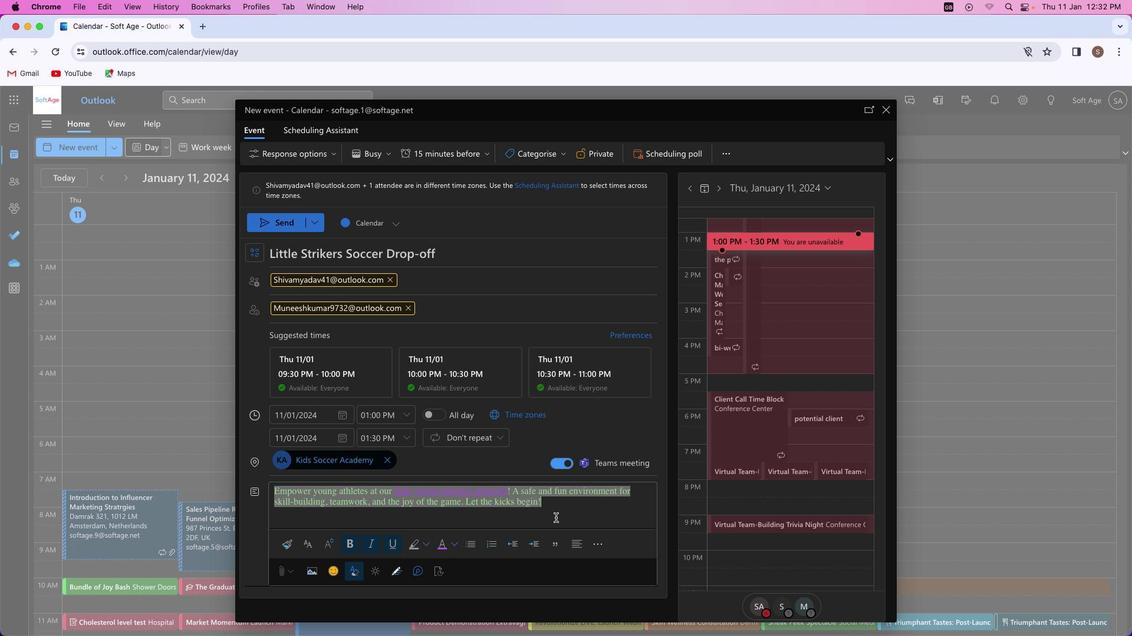
Action: Mouse moved to (541, 156)
Screenshot: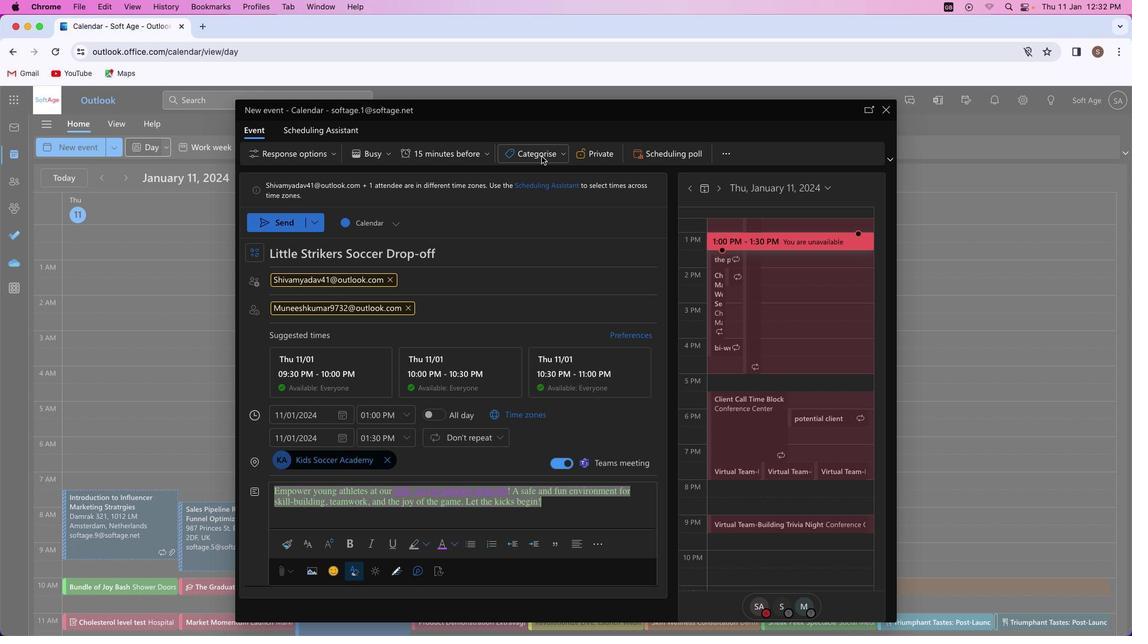 
Action: Mouse pressed left at (541, 156)
Screenshot: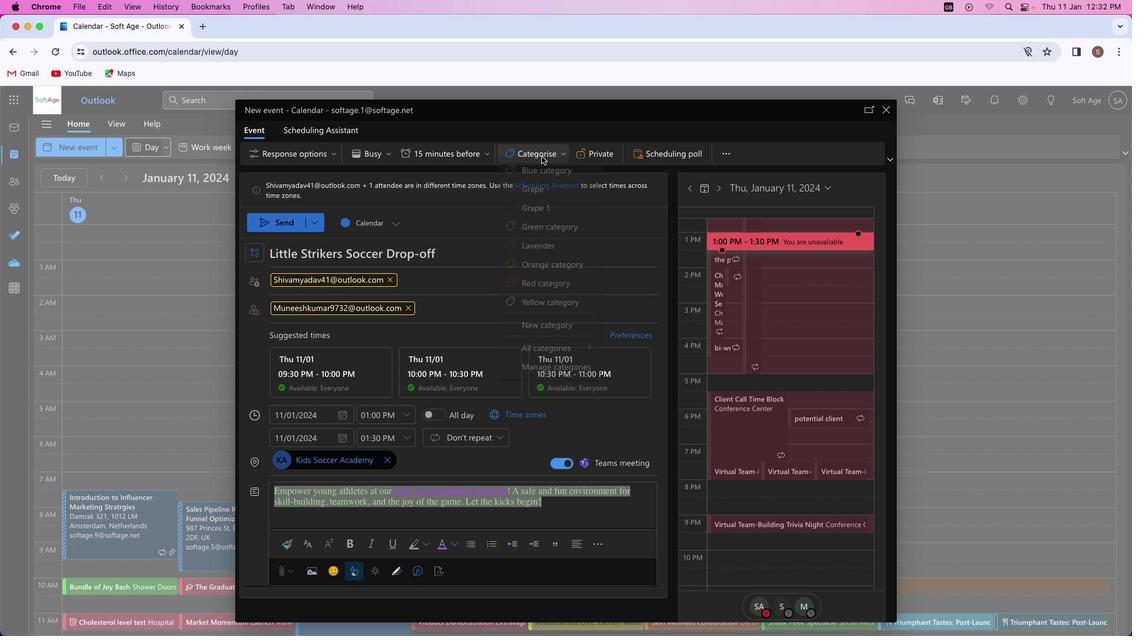 
Action: Mouse moved to (532, 284)
Screenshot: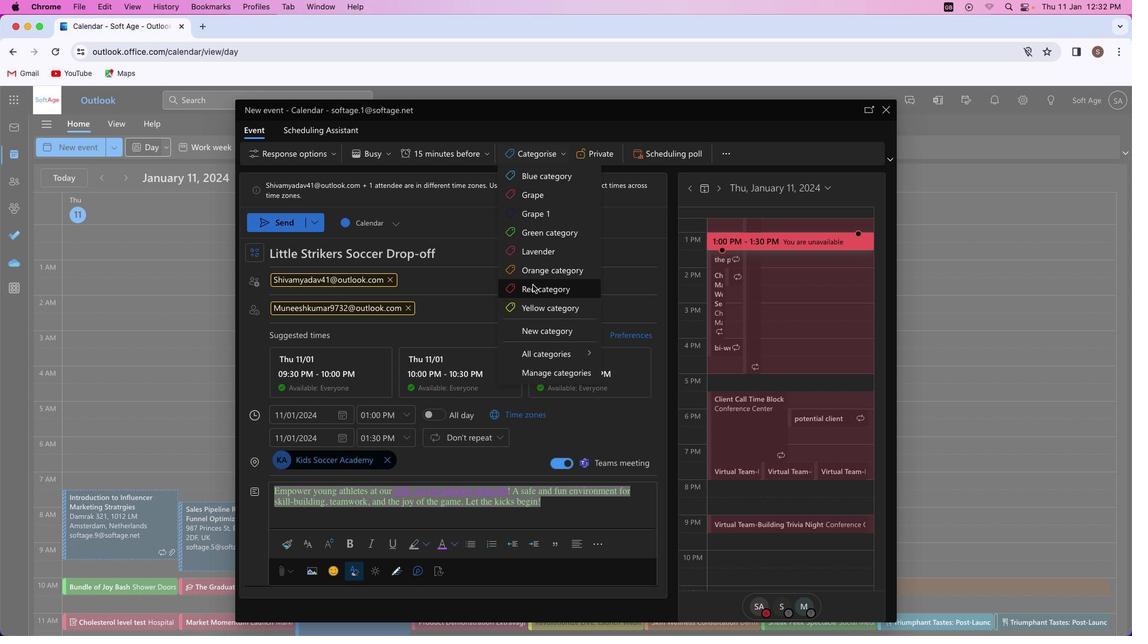 
Action: Mouse pressed left at (532, 284)
Screenshot: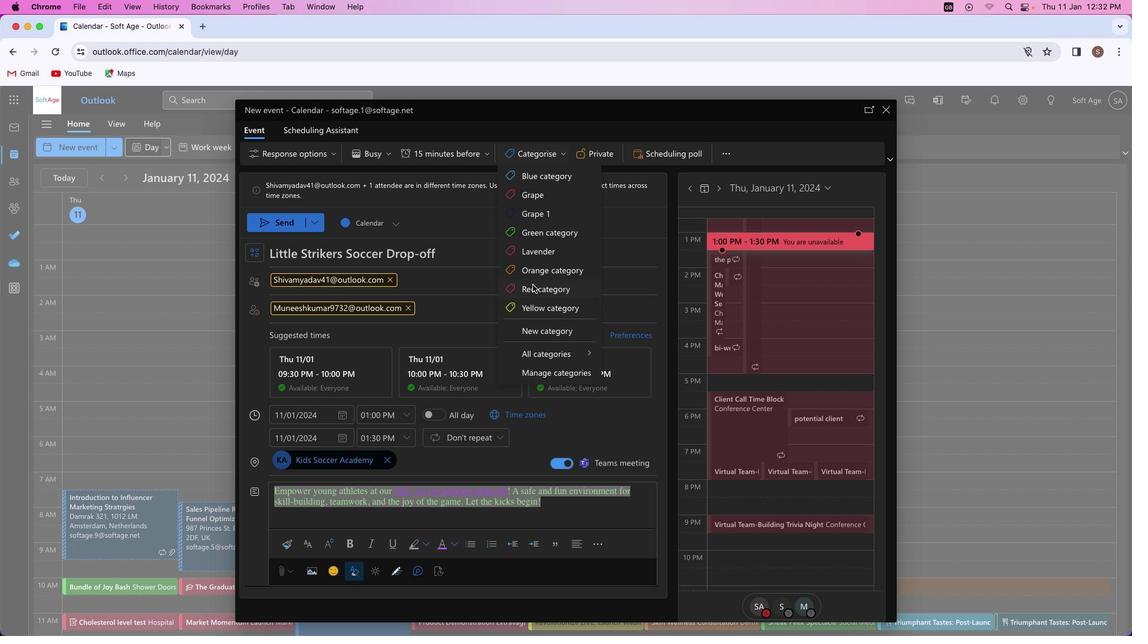 
Action: Mouse moved to (382, 154)
Screenshot: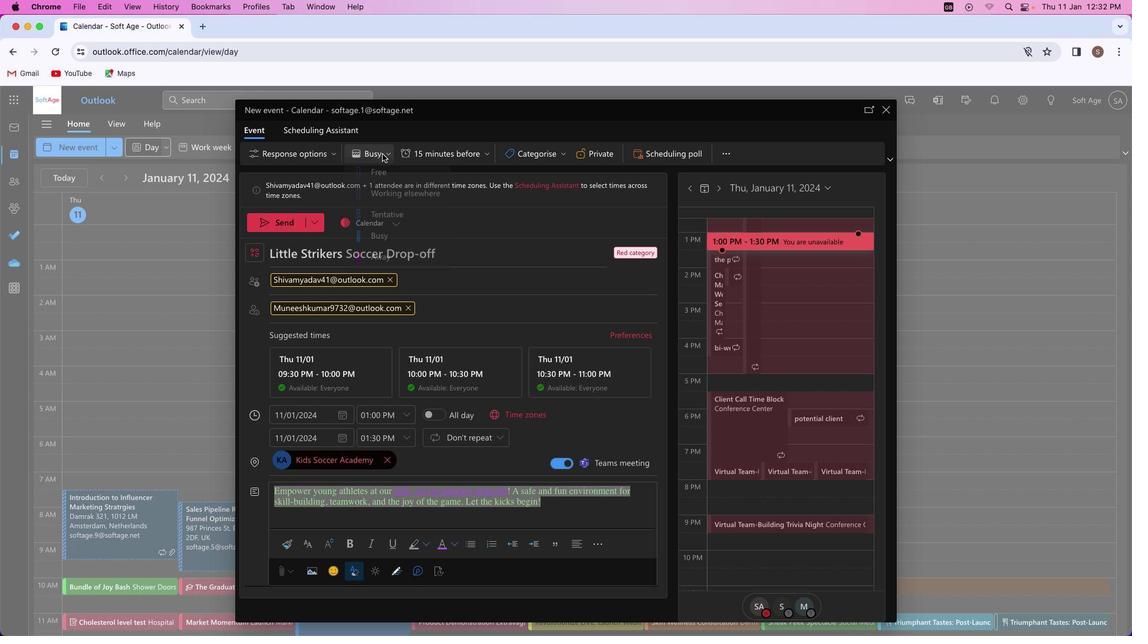 
Action: Mouse pressed left at (382, 154)
Screenshot: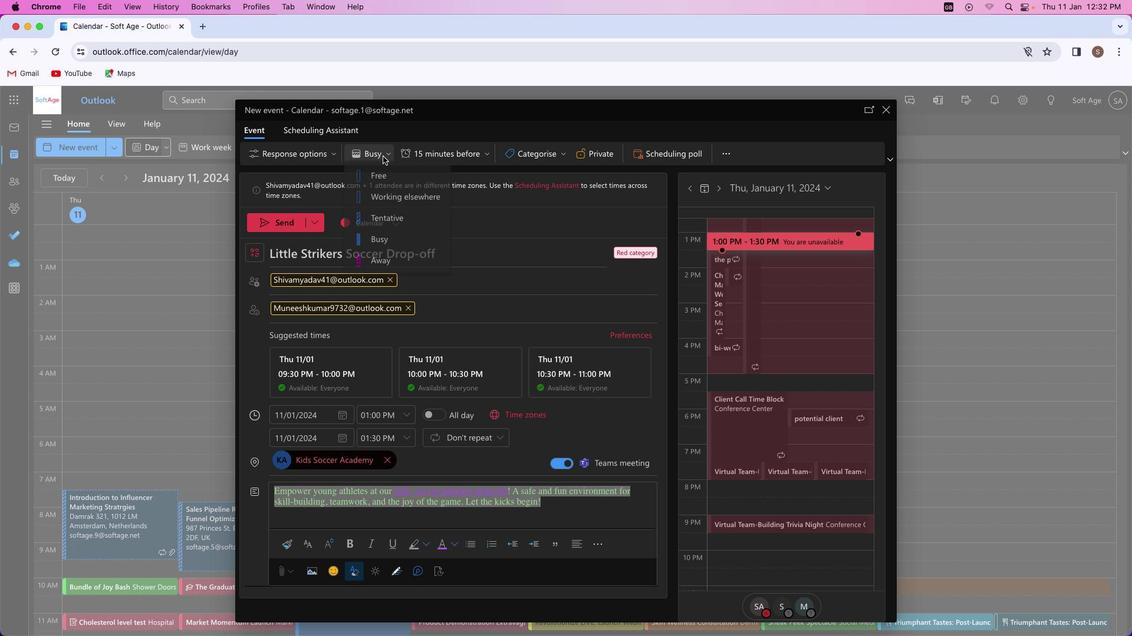 
Action: Mouse moved to (400, 198)
Screenshot: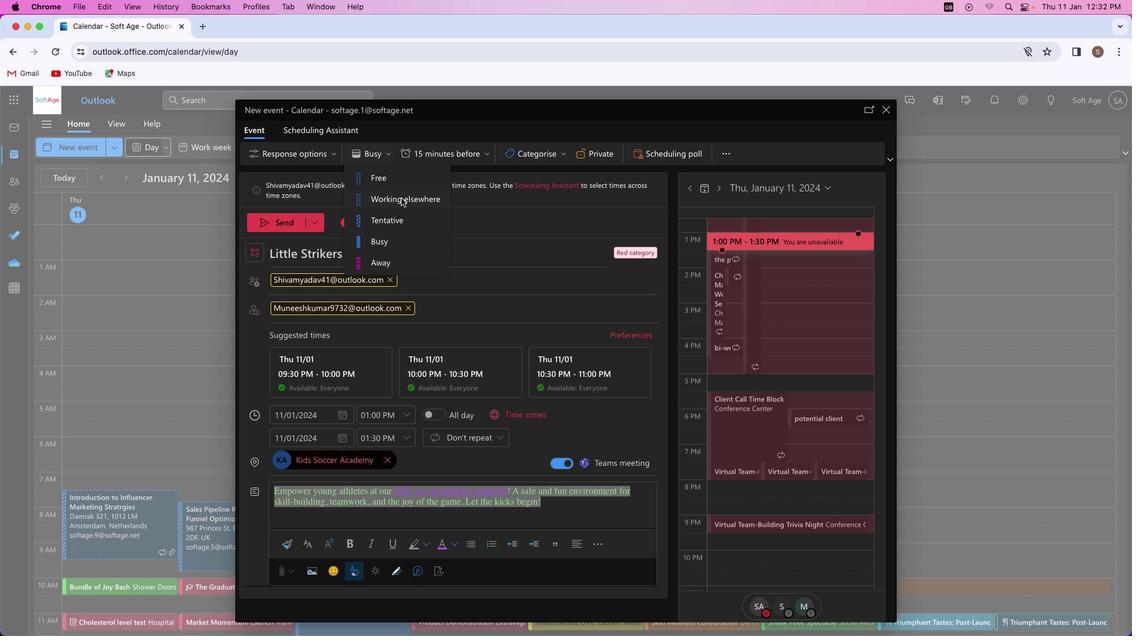 
Action: Mouse pressed left at (400, 198)
Screenshot: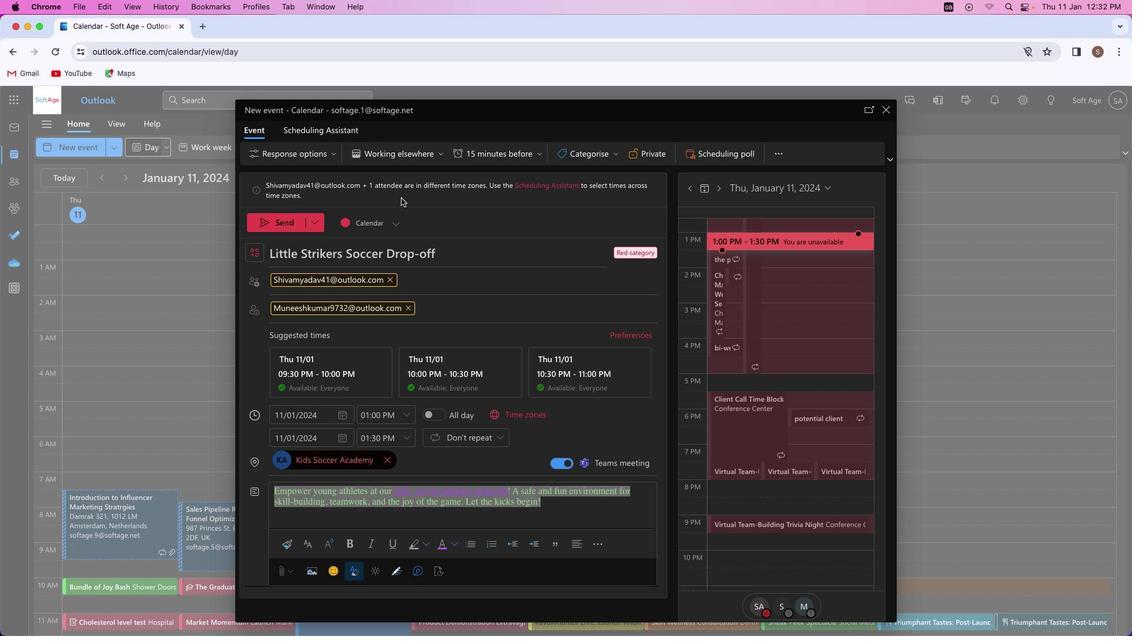
Action: Mouse moved to (278, 218)
Screenshot: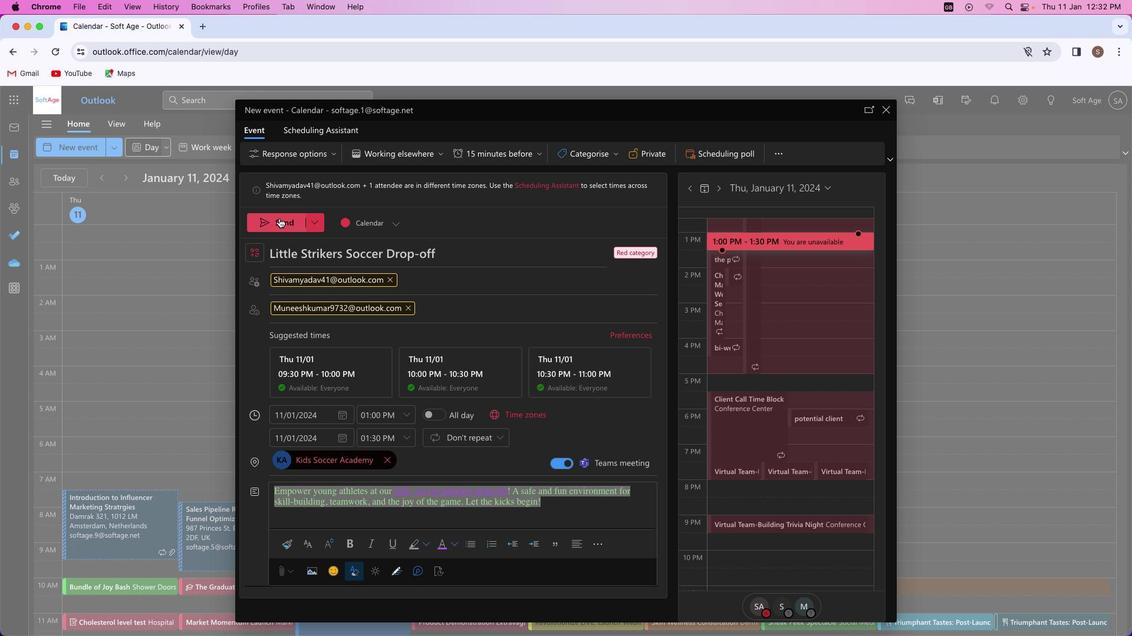 
Action: Mouse pressed left at (278, 218)
Screenshot: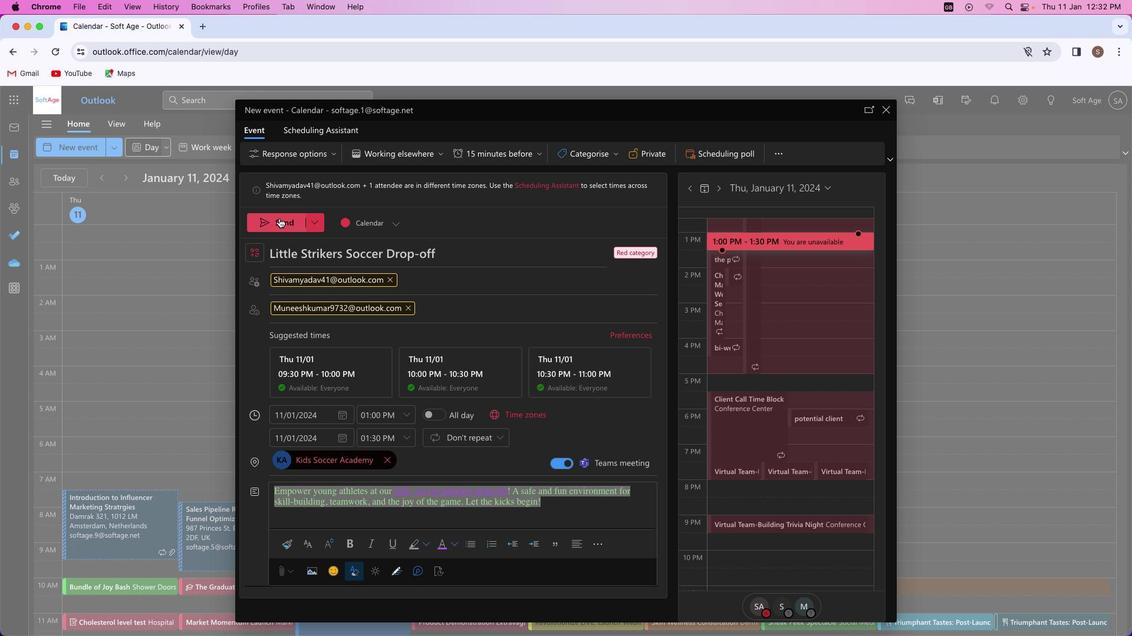 
Action: Mouse moved to (581, 495)
Screenshot: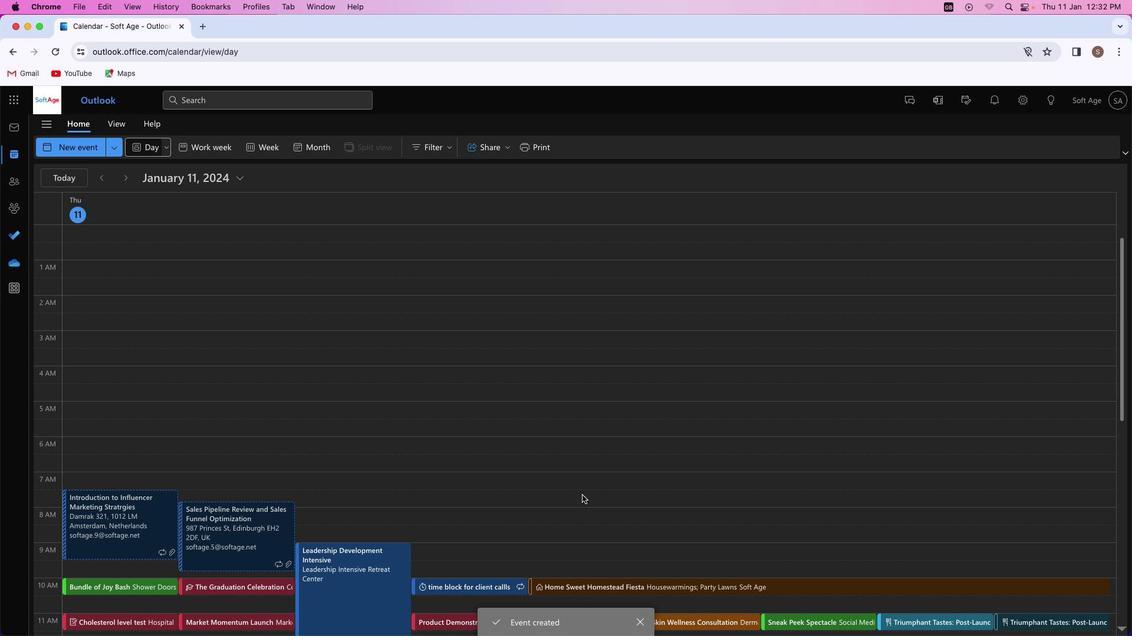 
